 Task: Look for space in Bad Reichenhall, Germany from 11th June, 2023 to 15th June, 2023 for 2 adults in price range Rs.7000 to Rs.16000. Place can be private room with 1  bedroom having 2 beds and 1 bathroom. Property type can be house, flat, guest house, hotel. Booking option can be shelf check-in. Required host language is English.
Action: Mouse moved to (771, 109)
Screenshot: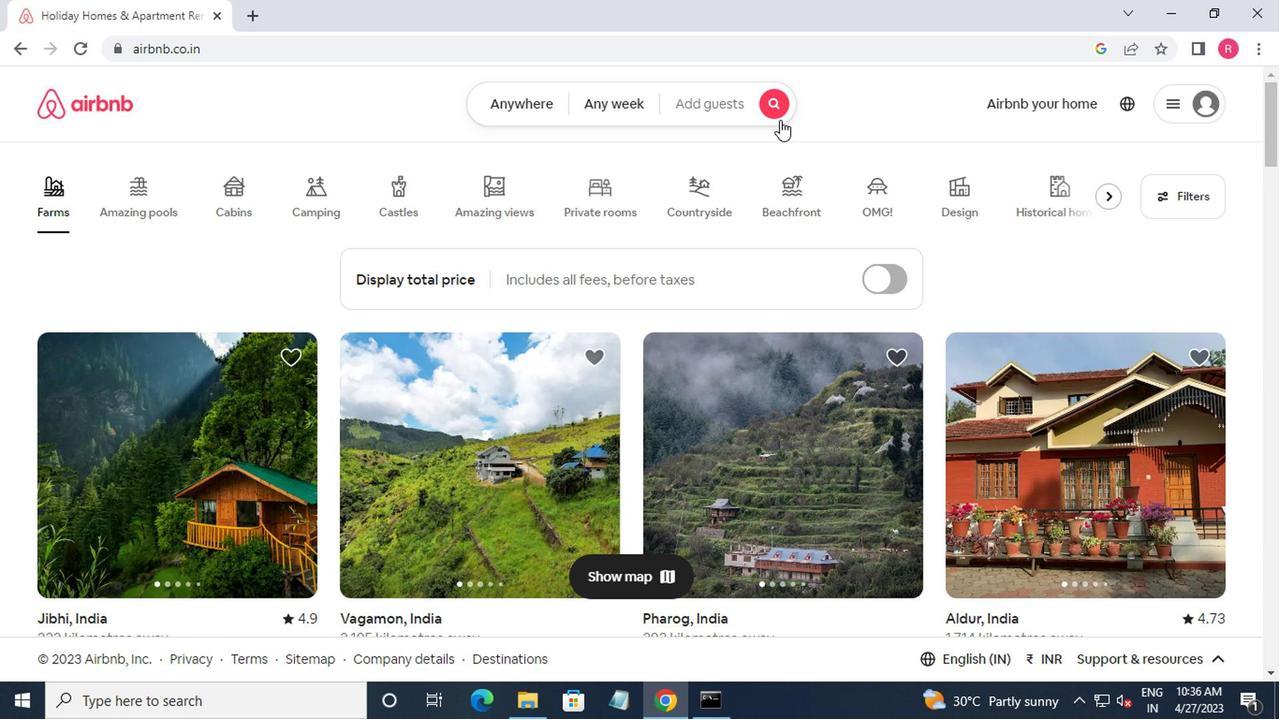 
Action: Mouse pressed left at (771, 109)
Screenshot: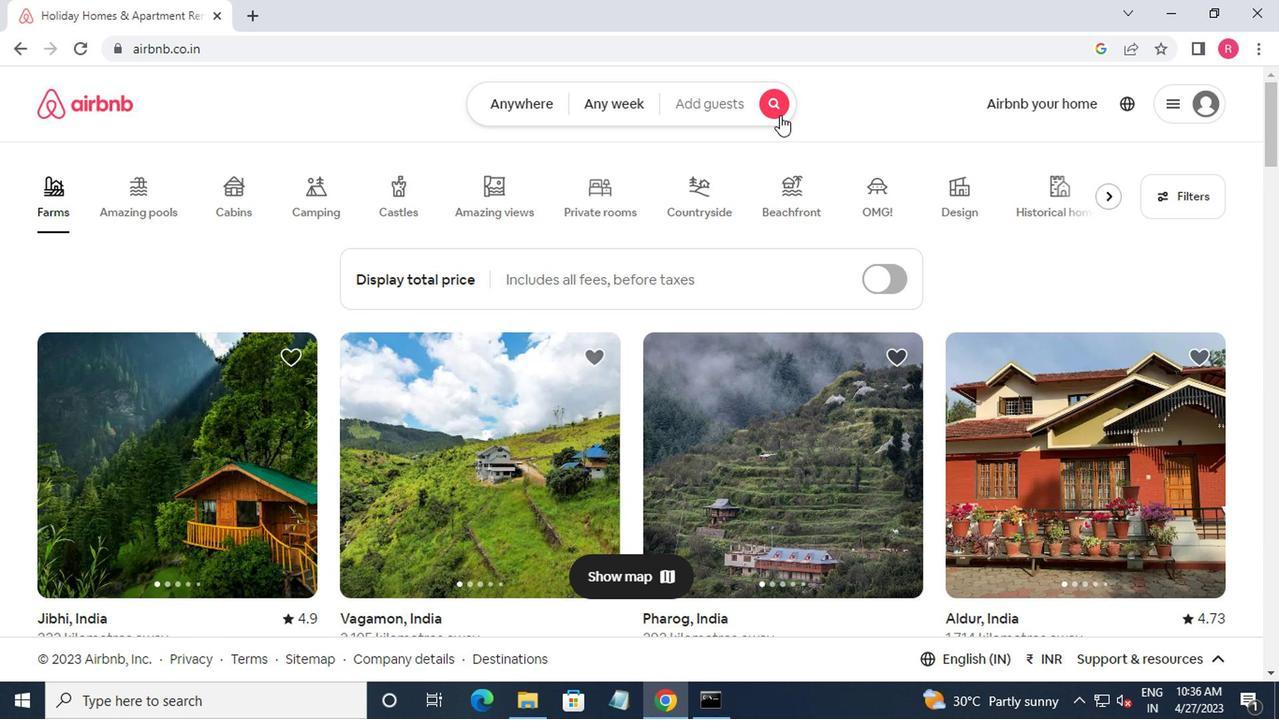 
Action: Mouse moved to (400, 179)
Screenshot: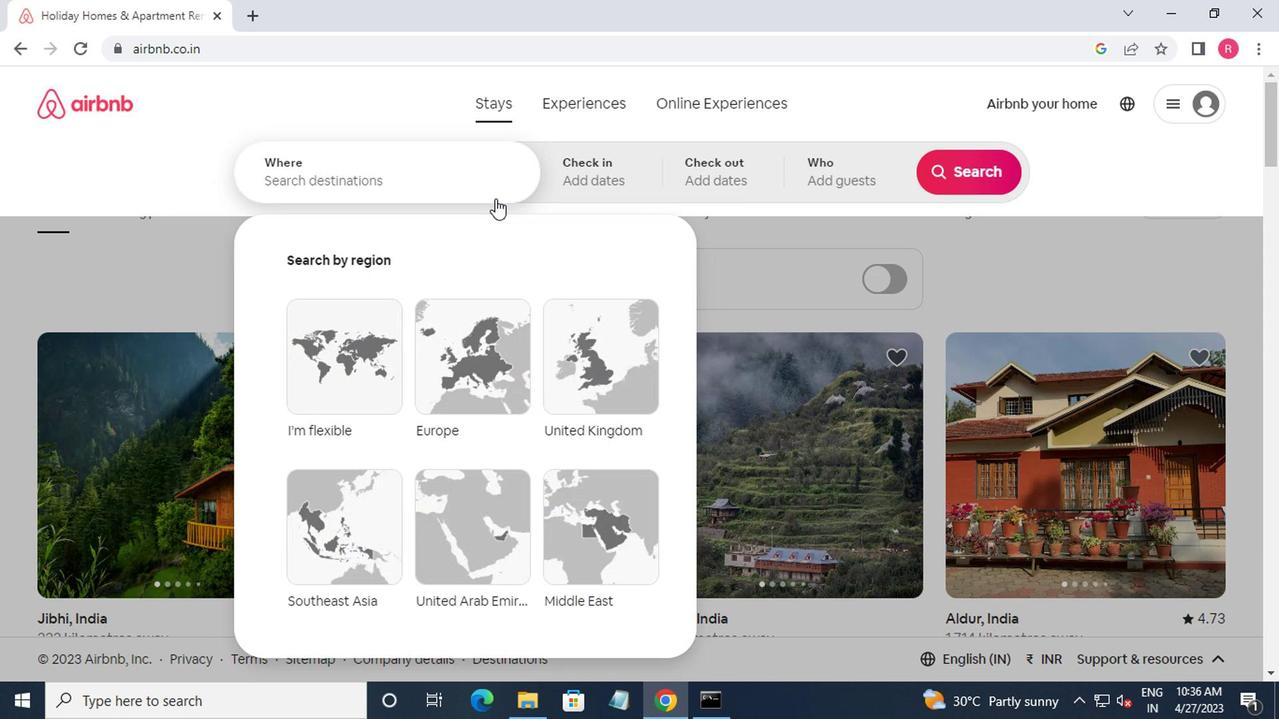 
Action: Mouse pressed left at (400, 179)
Screenshot: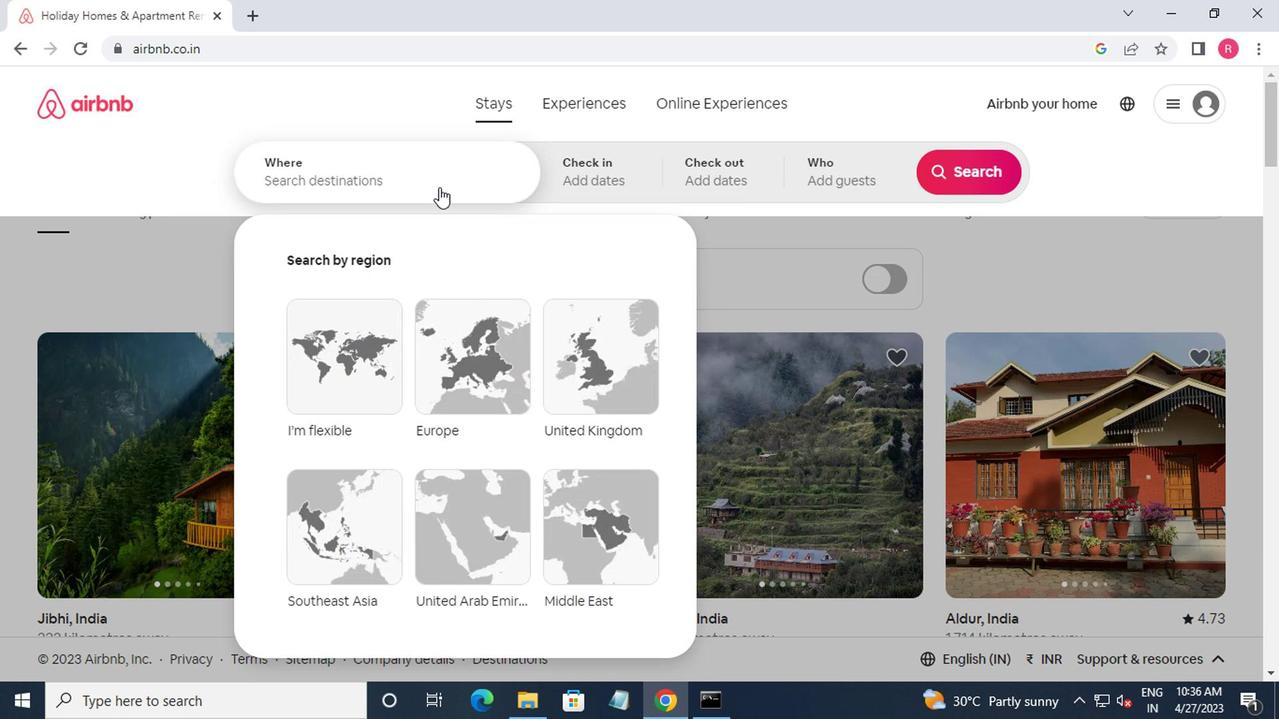 
Action: Mouse moved to (425, 185)
Screenshot: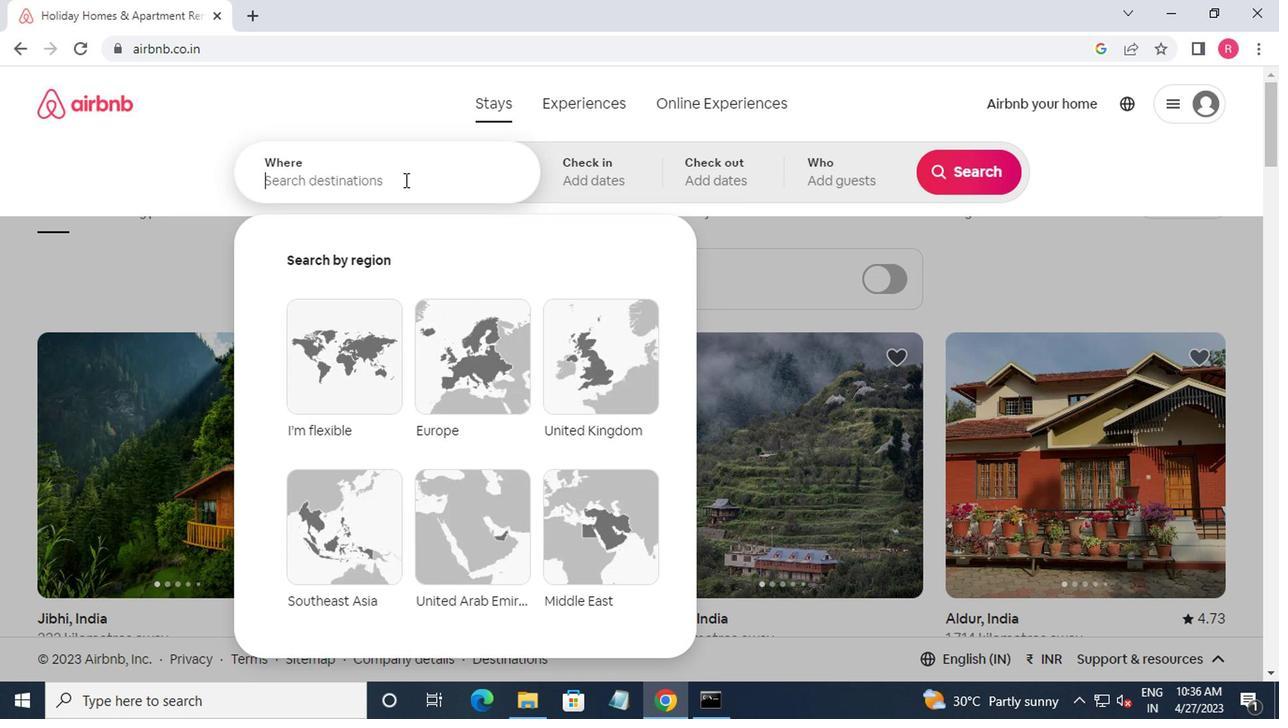 
Action: Key pressed bad<Key.space>reichenhall,germany<Key.down><Key.enter>
Screenshot: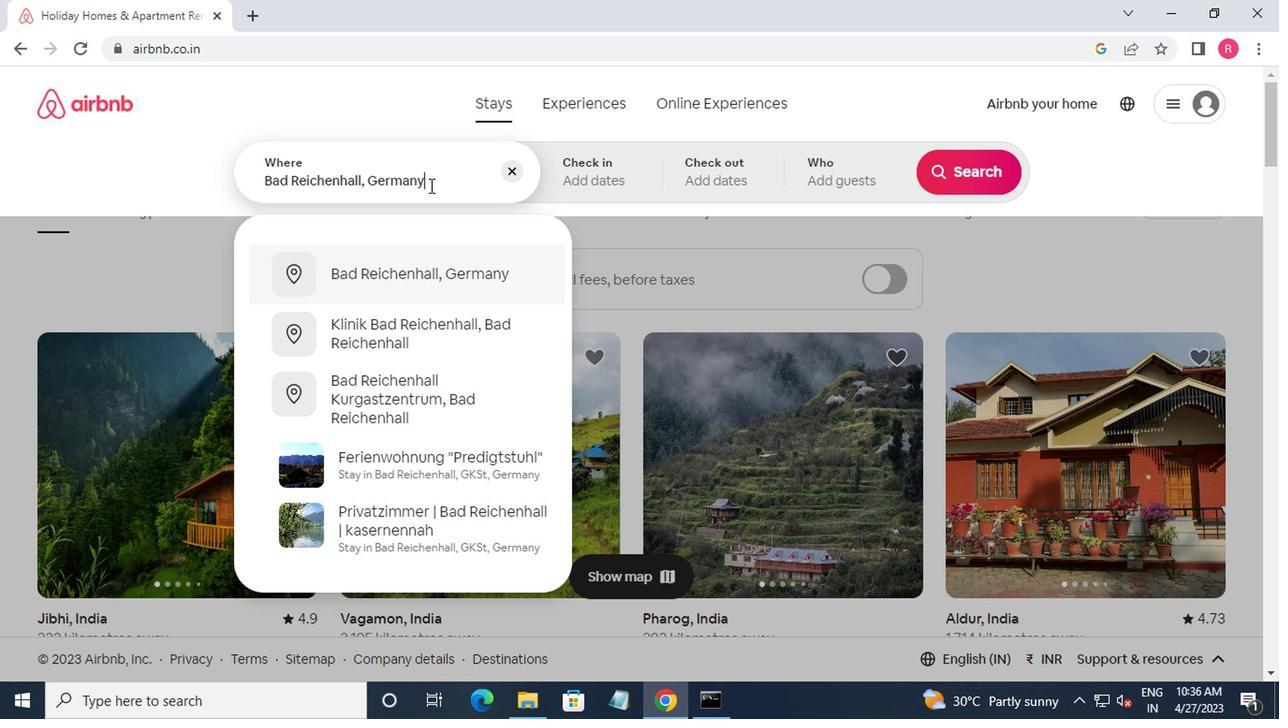 
Action: Mouse moved to (954, 330)
Screenshot: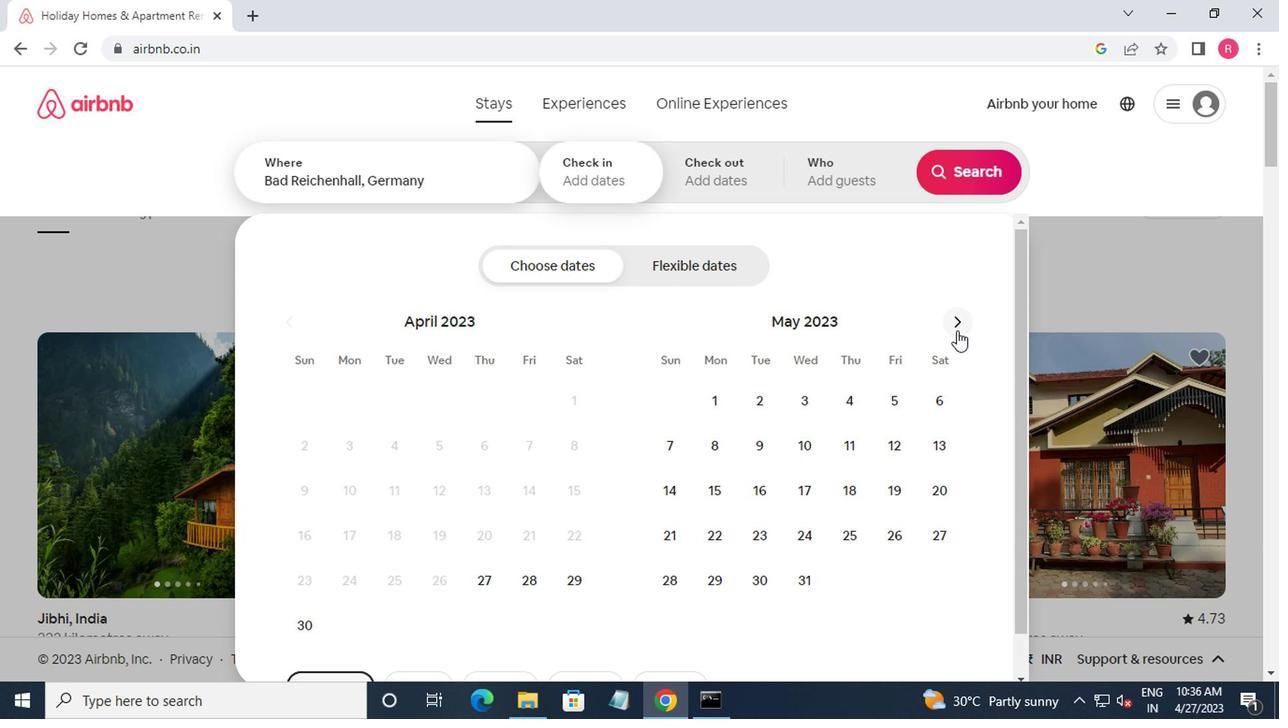 
Action: Mouse pressed left at (954, 330)
Screenshot: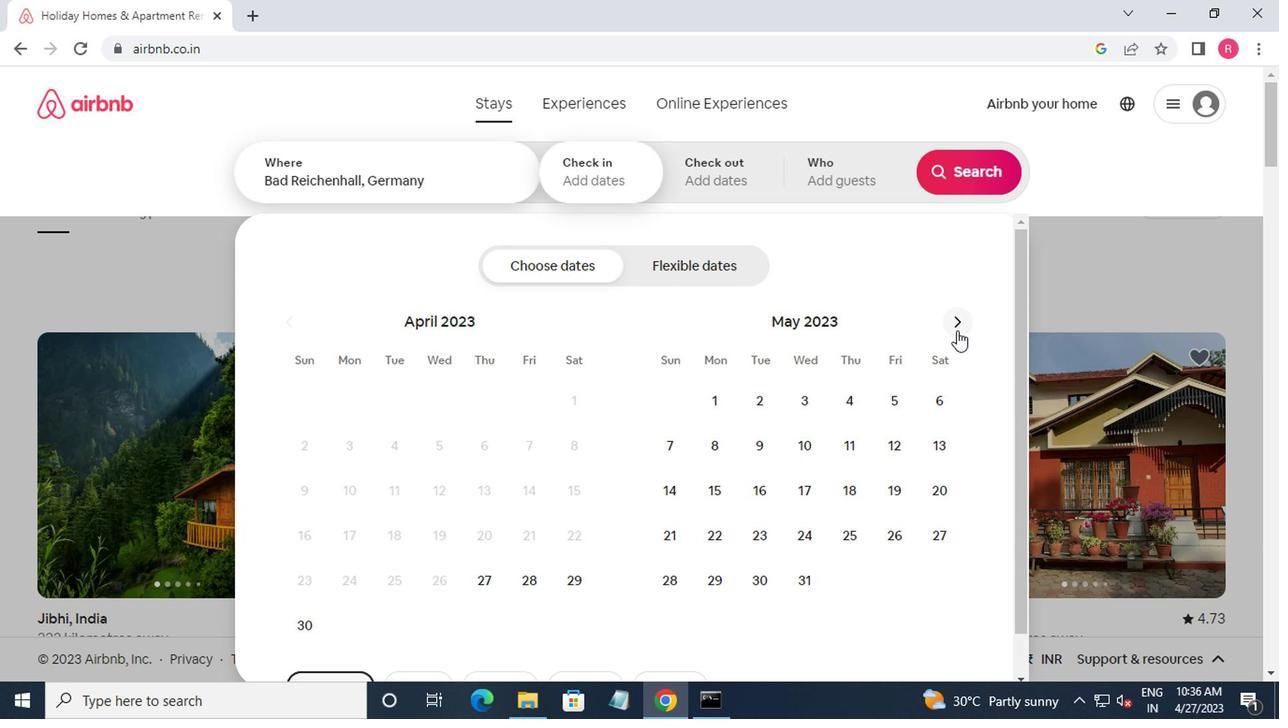 
Action: Mouse moved to (664, 486)
Screenshot: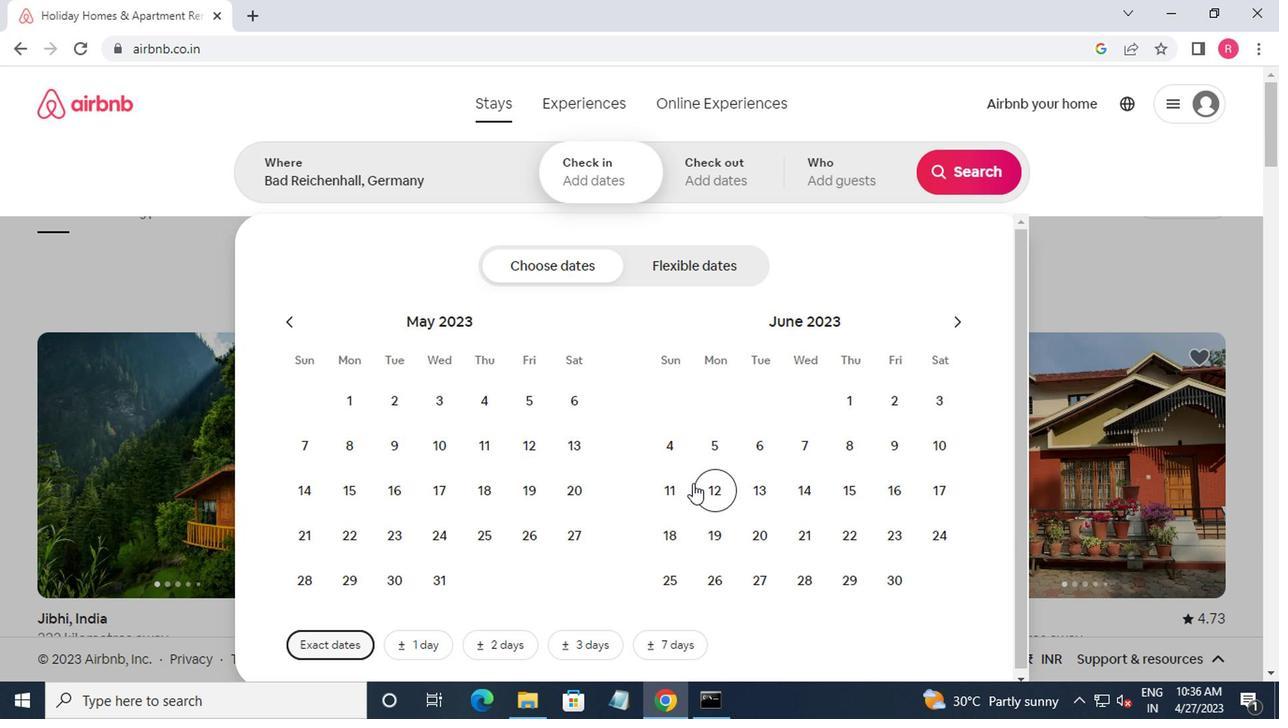 
Action: Mouse pressed left at (664, 486)
Screenshot: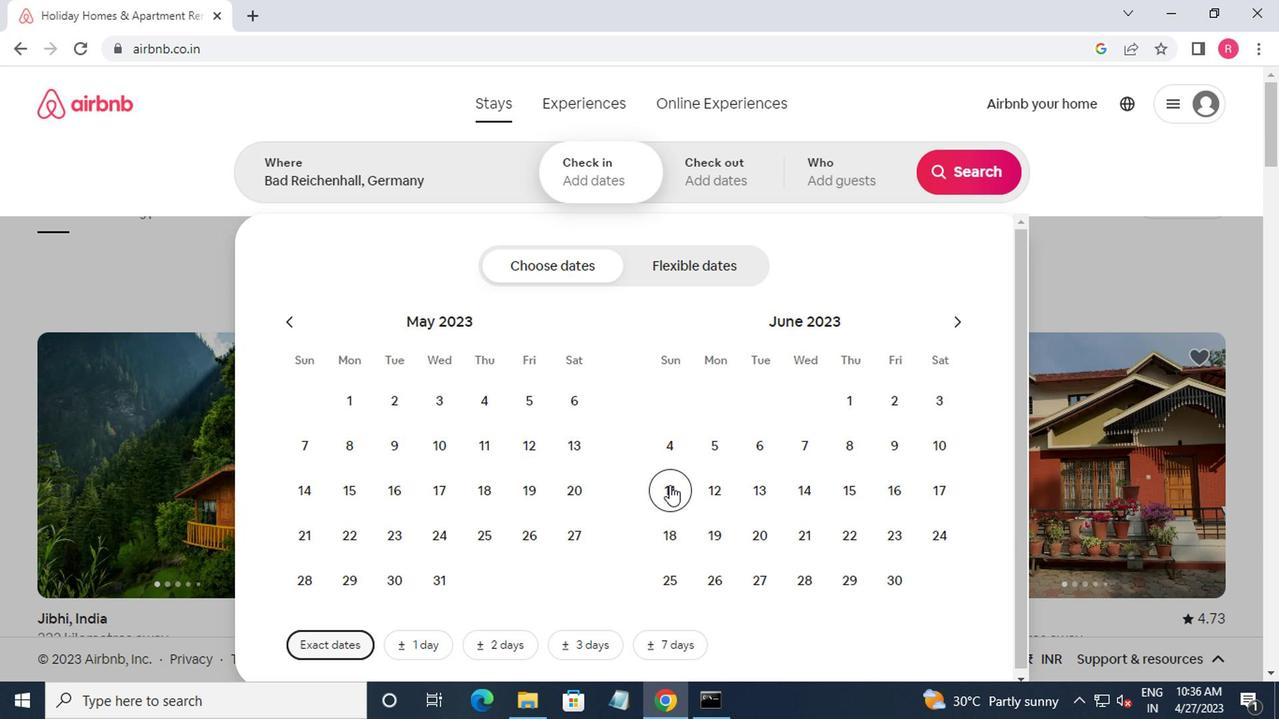 
Action: Mouse moved to (844, 497)
Screenshot: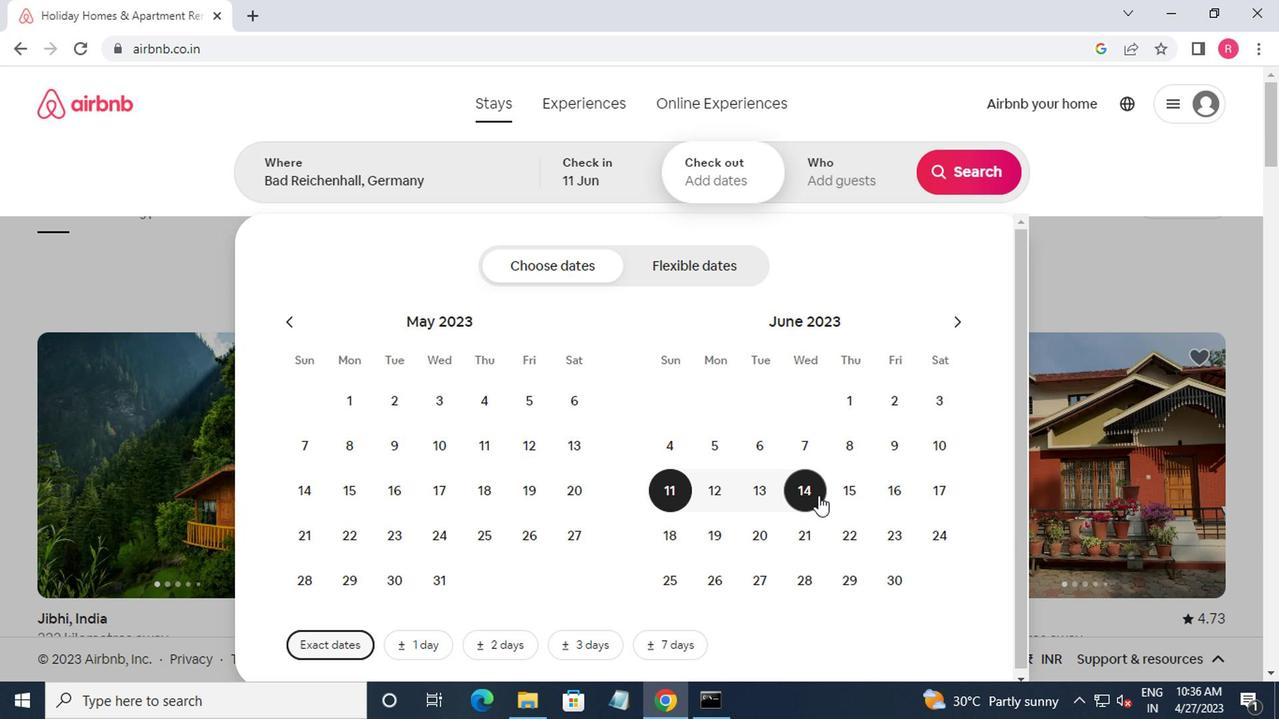 
Action: Mouse pressed left at (844, 497)
Screenshot: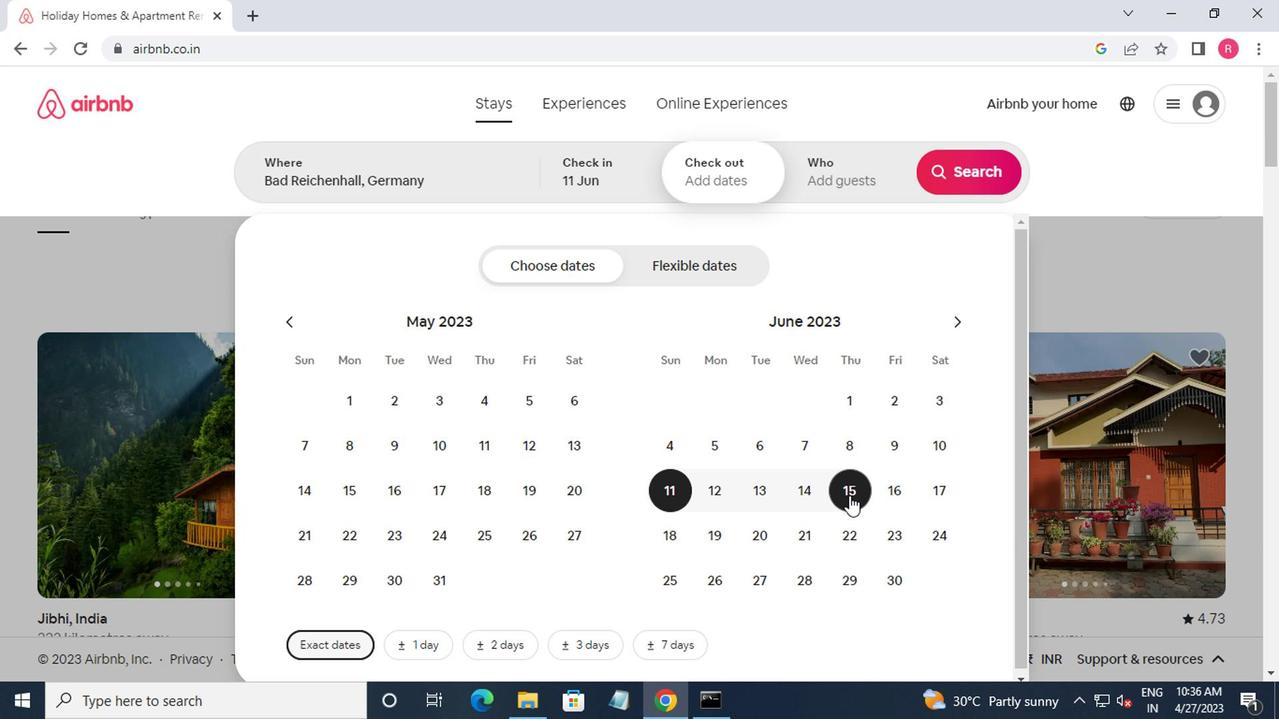 
Action: Mouse moved to (826, 194)
Screenshot: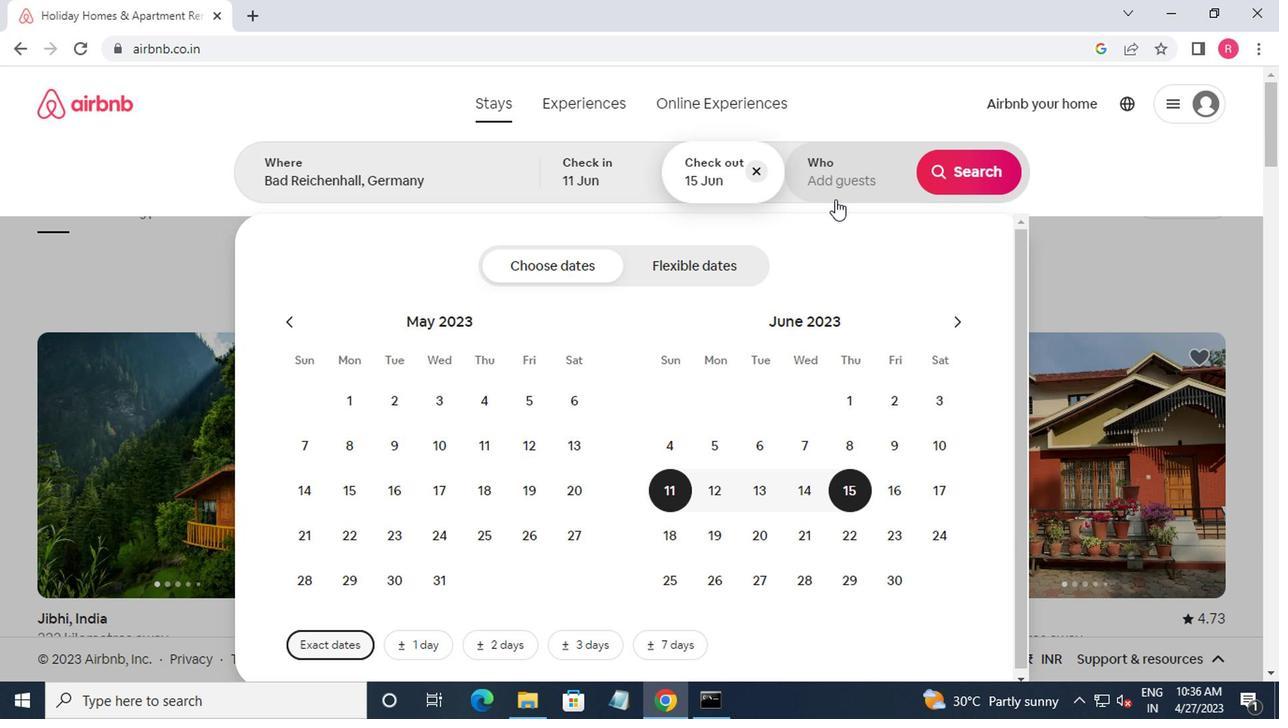 
Action: Mouse pressed left at (826, 194)
Screenshot: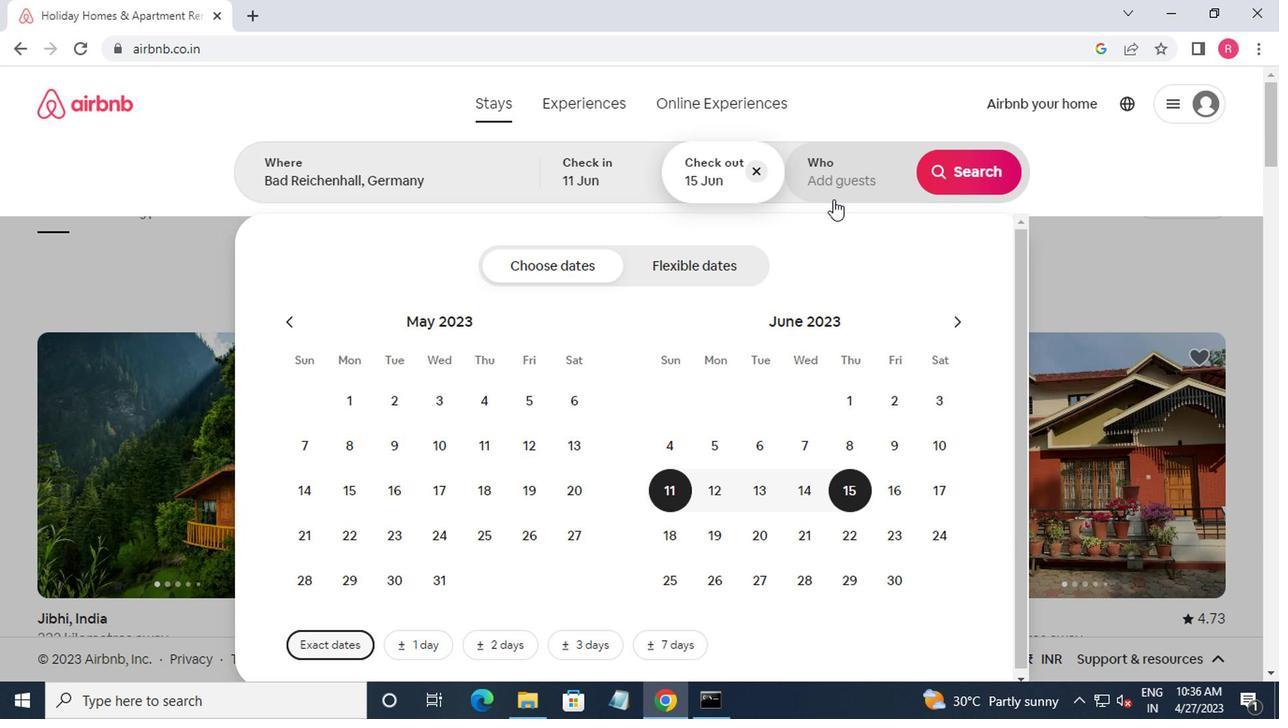 
Action: Mouse moved to (964, 282)
Screenshot: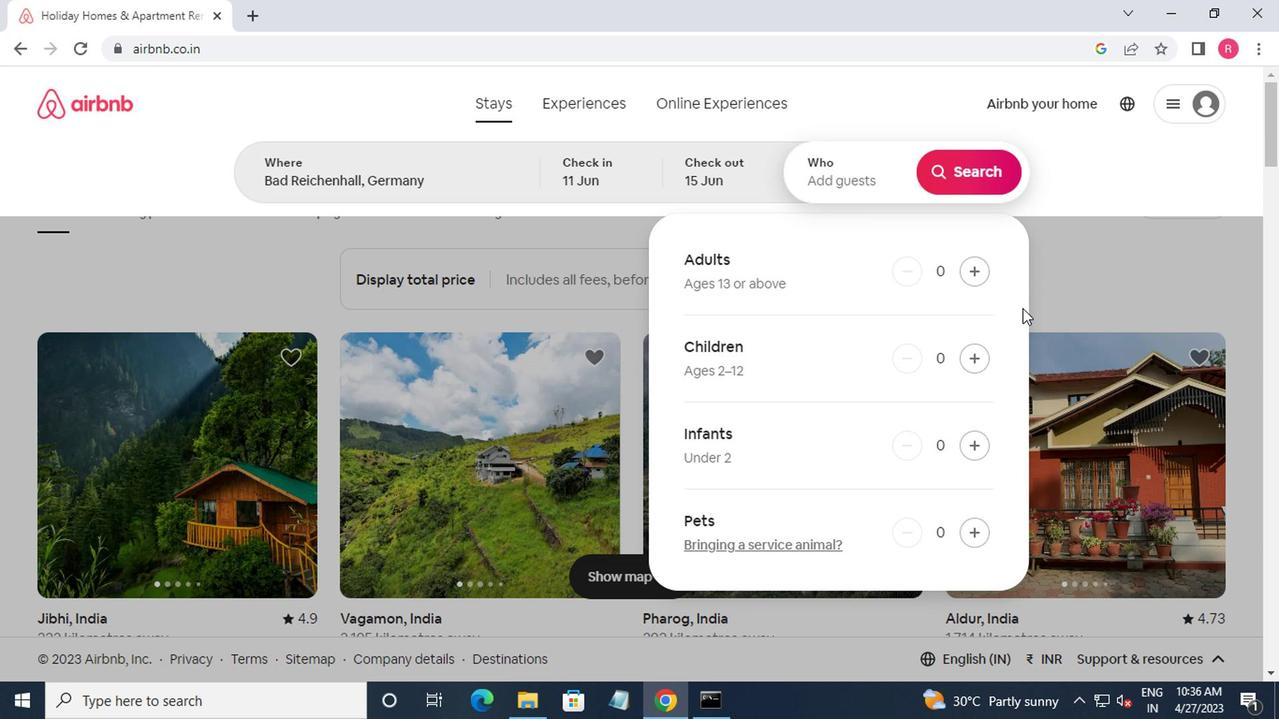 
Action: Mouse pressed left at (964, 282)
Screenshot: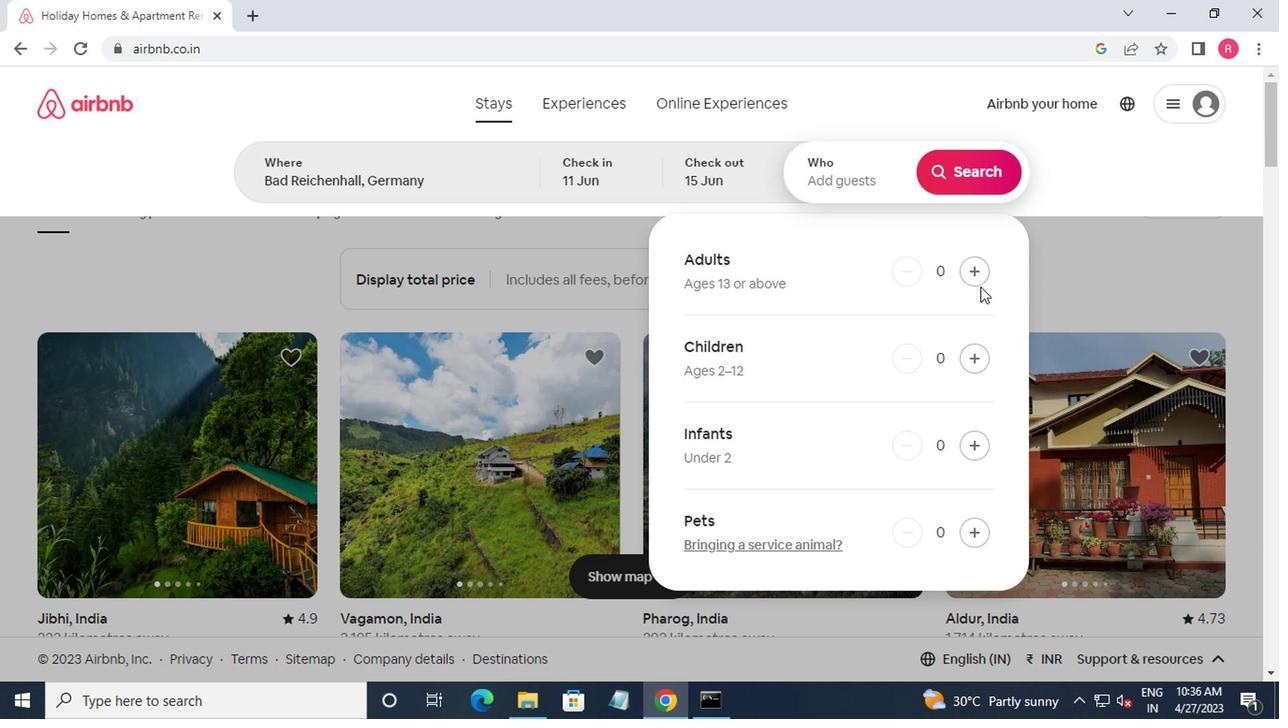 
Action: Mouse moved to (965, 282)
Screenshot: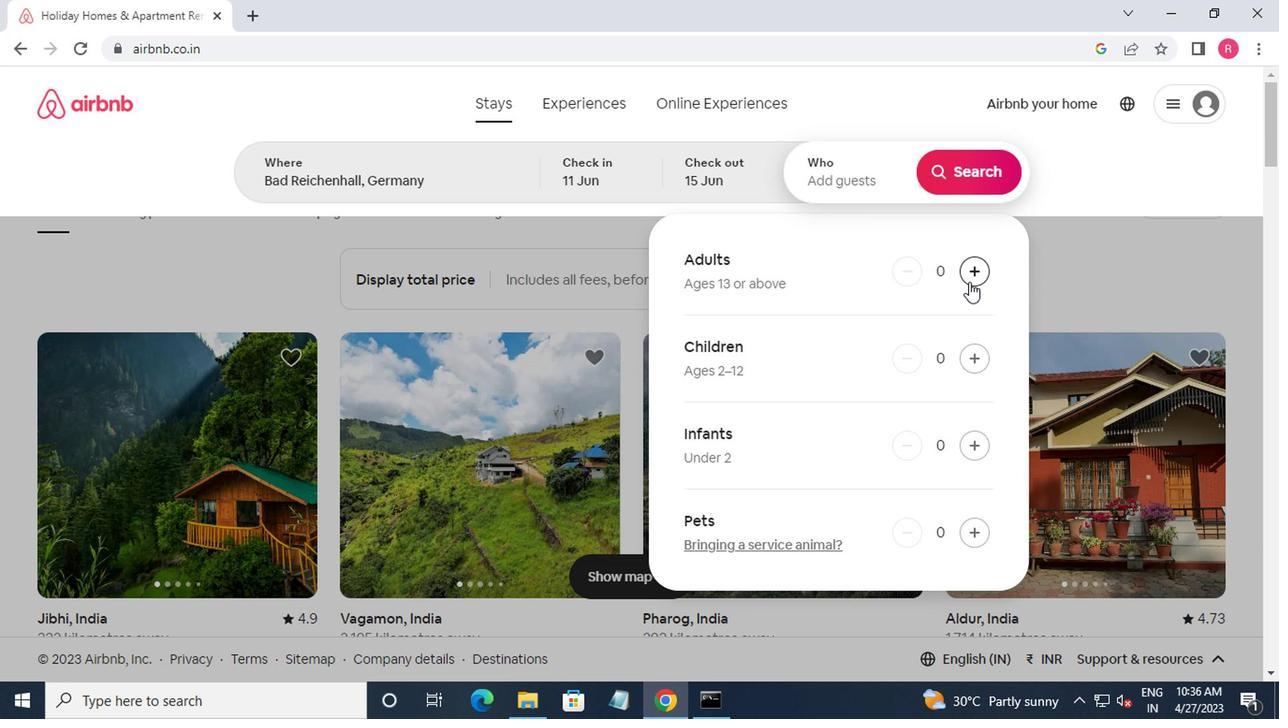
Action: Mouse pressed left at (965, 282)
Screenshot: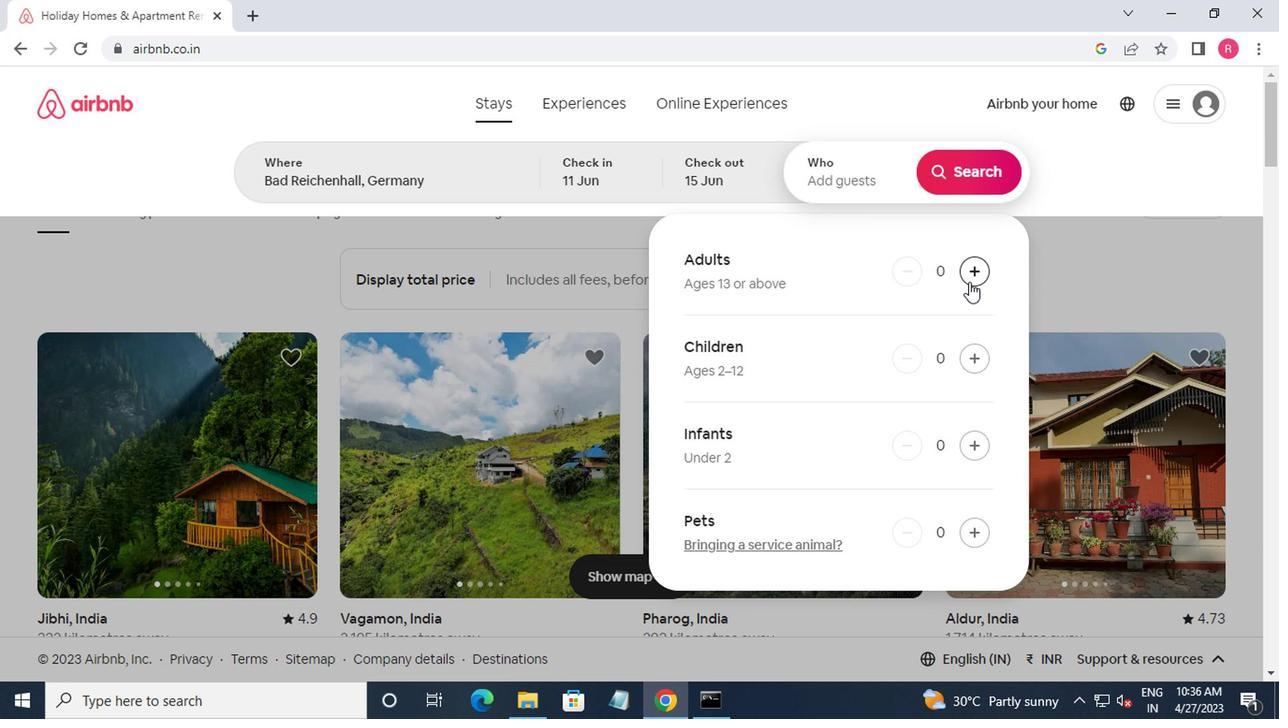 
Action: Mouse moved to (945, 182)
Screenshot: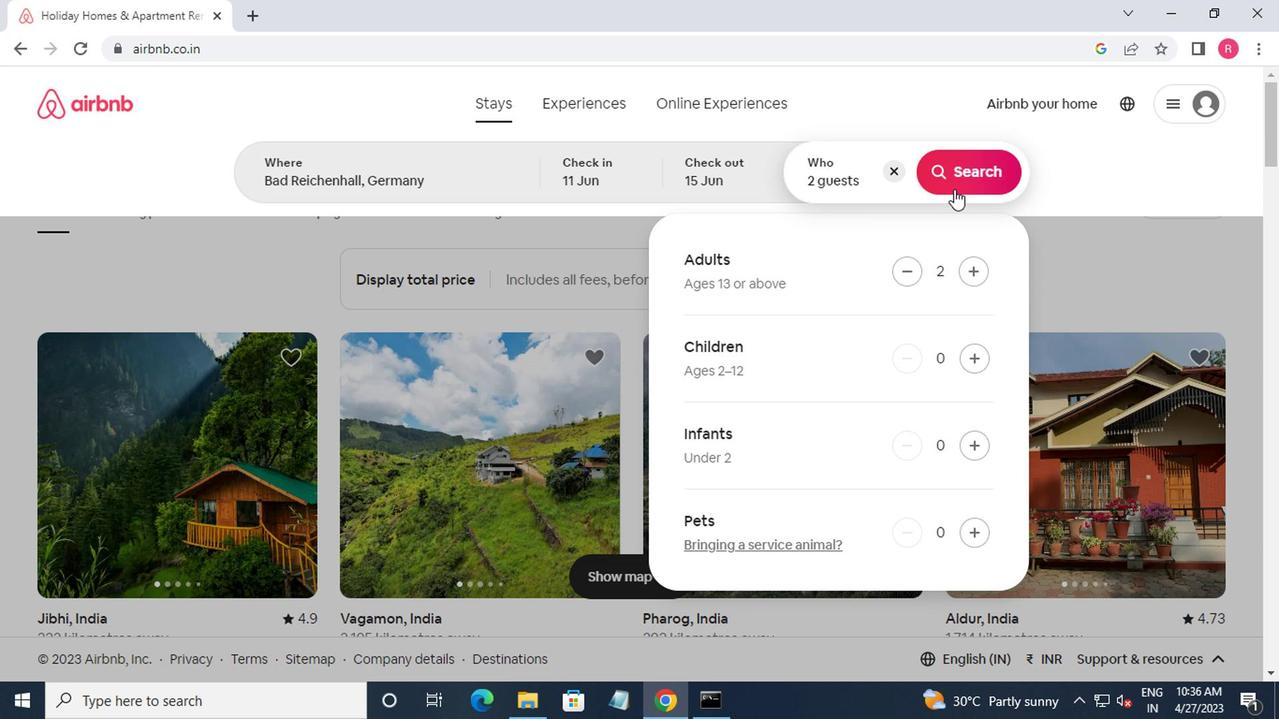 
Action: Mouse pressed left at (945, 182)
Screenshot: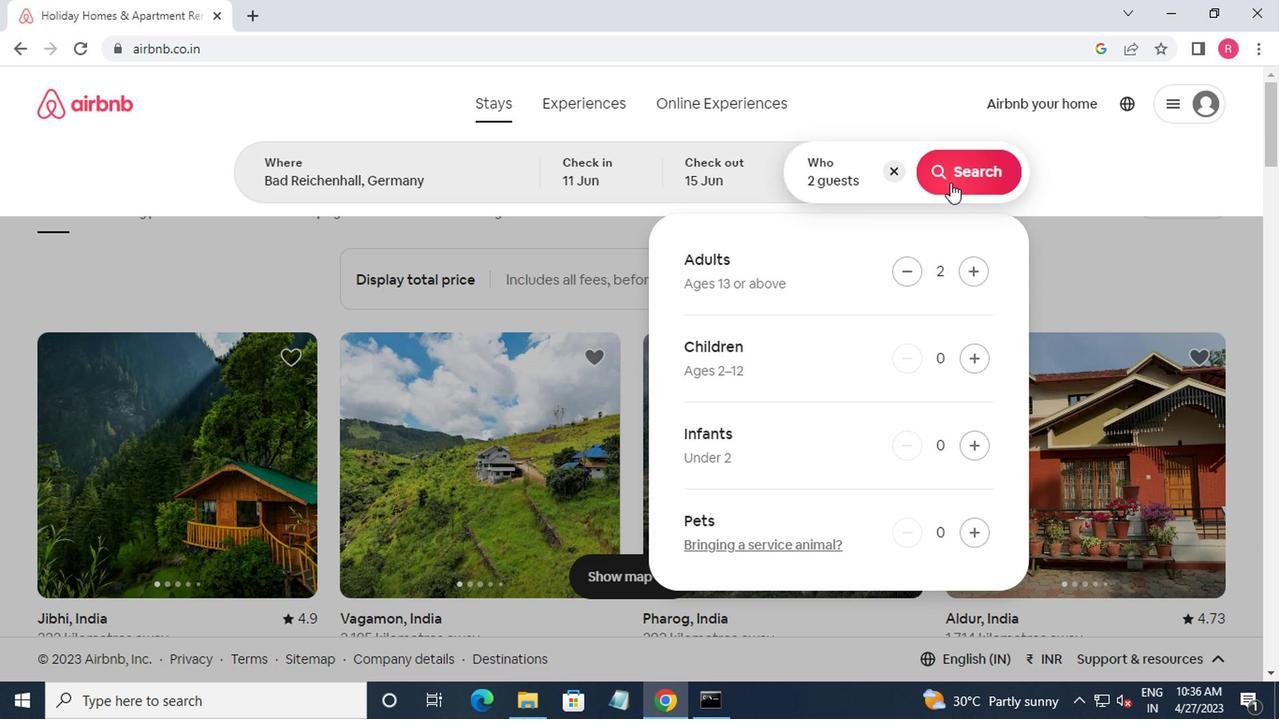 
Action: Mouse moved to (1185, 184)
Screenshot: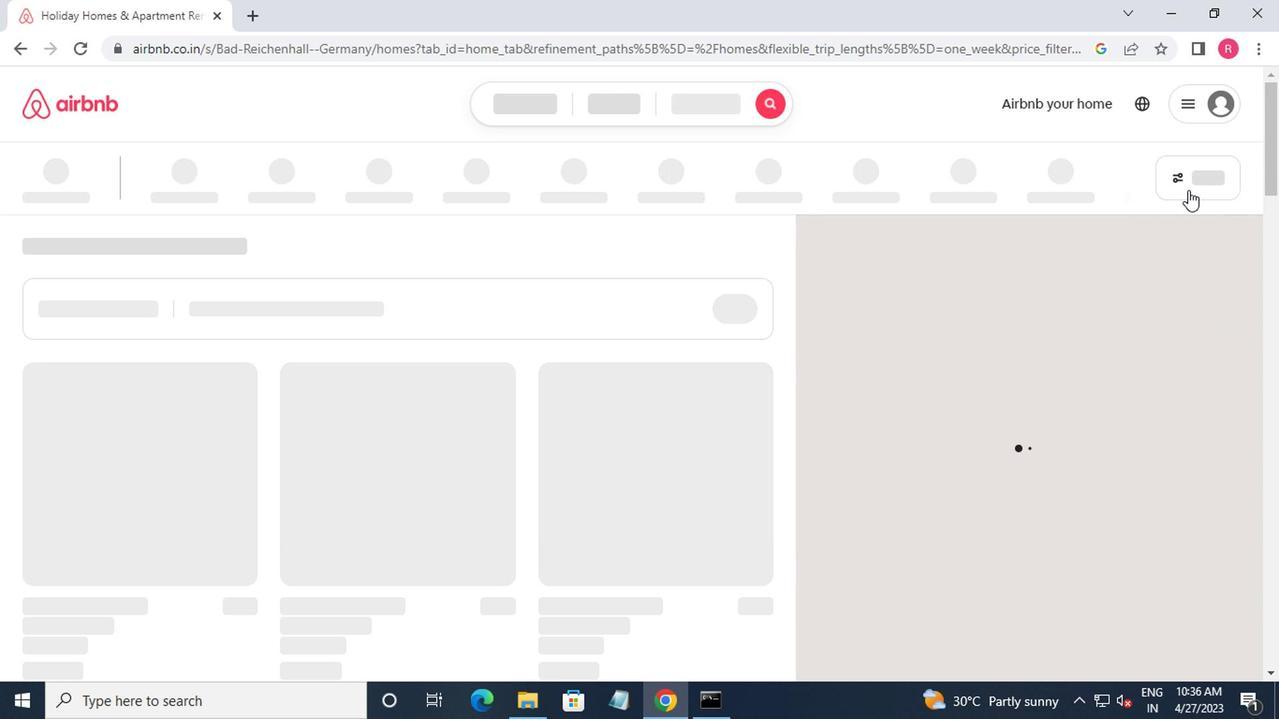
Action: Mouse pressed left at (1185, 184)
Screenshot: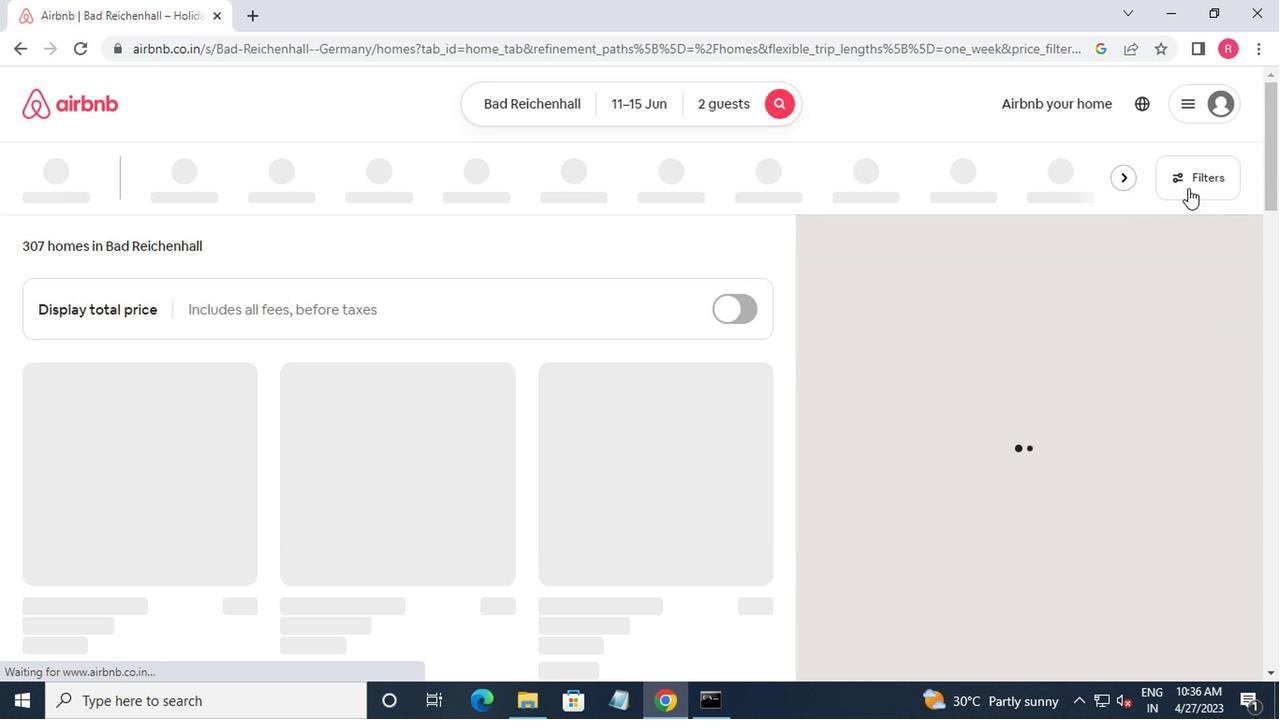 
Action: Mouse moved to (453, 405)
Screenshot: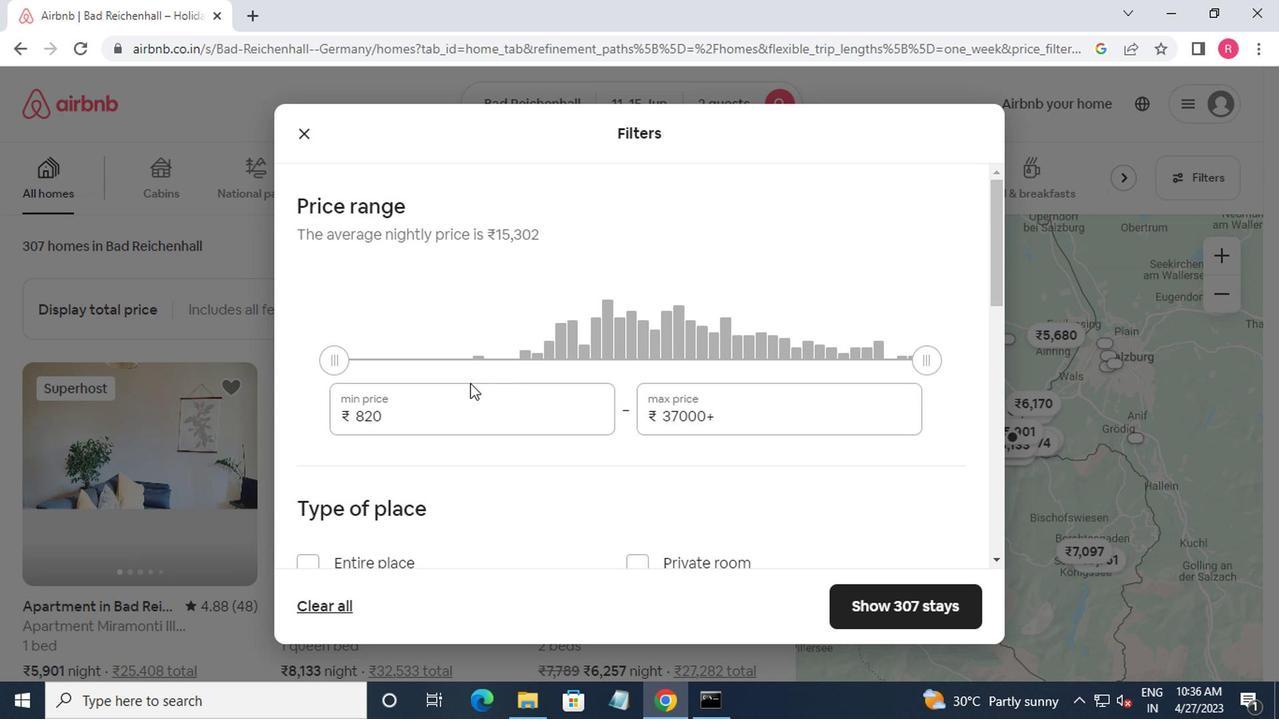 
Action: Mouse pressed left at (453, 405)
Screenshot: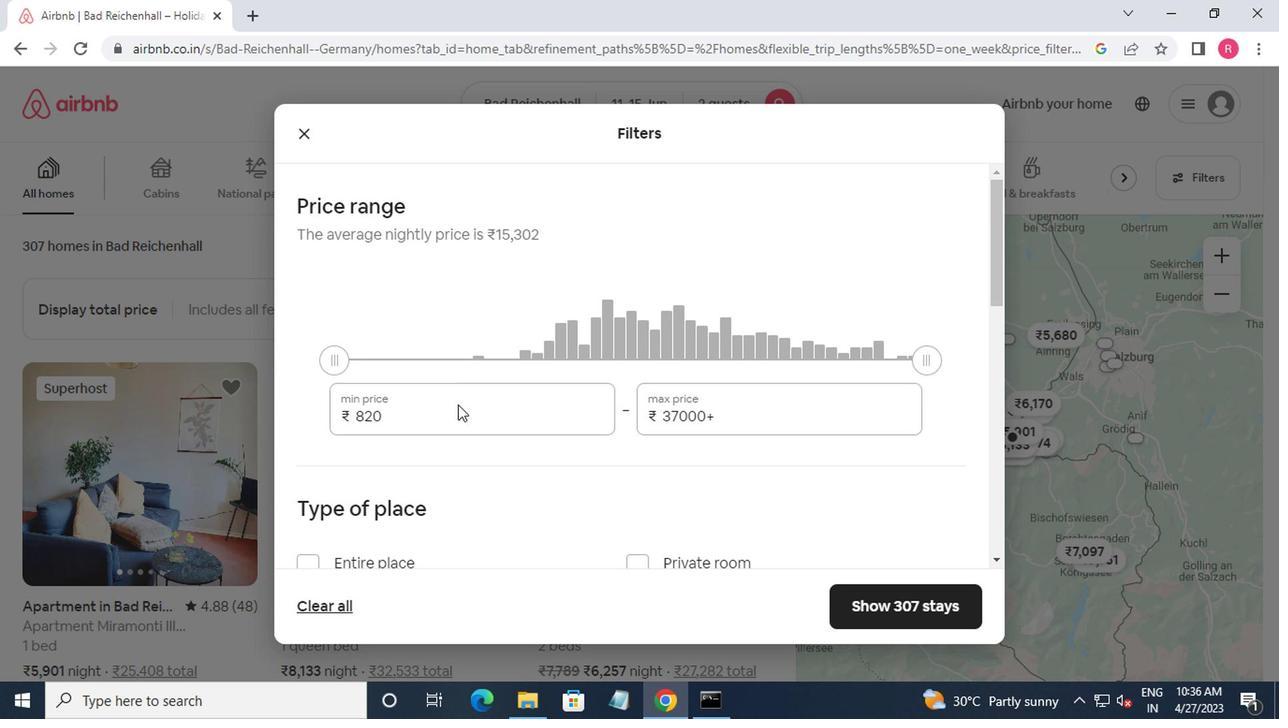 
Action: Mouse moved to (517, 411)
Screenshot: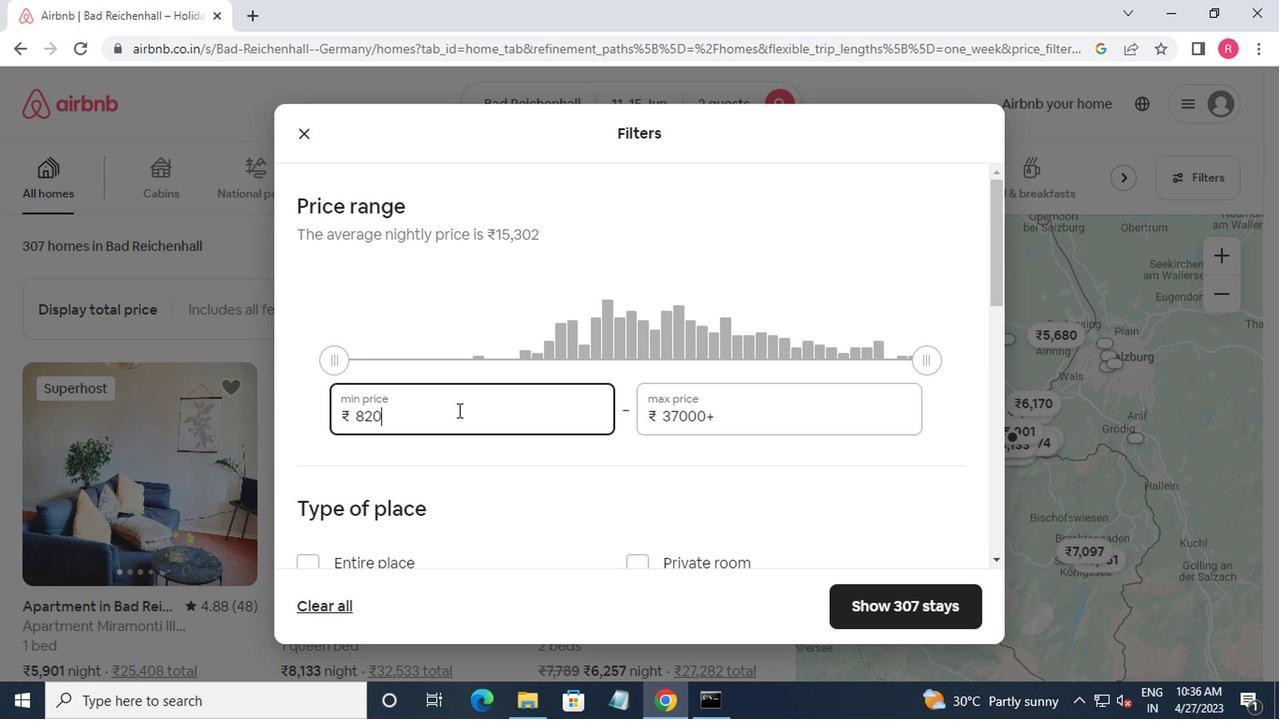 
Action: Key pressed <Key.backspace><Key.backspace><Key.backspace><Key.backspace>7000<Key.tab>16000
Screenshot: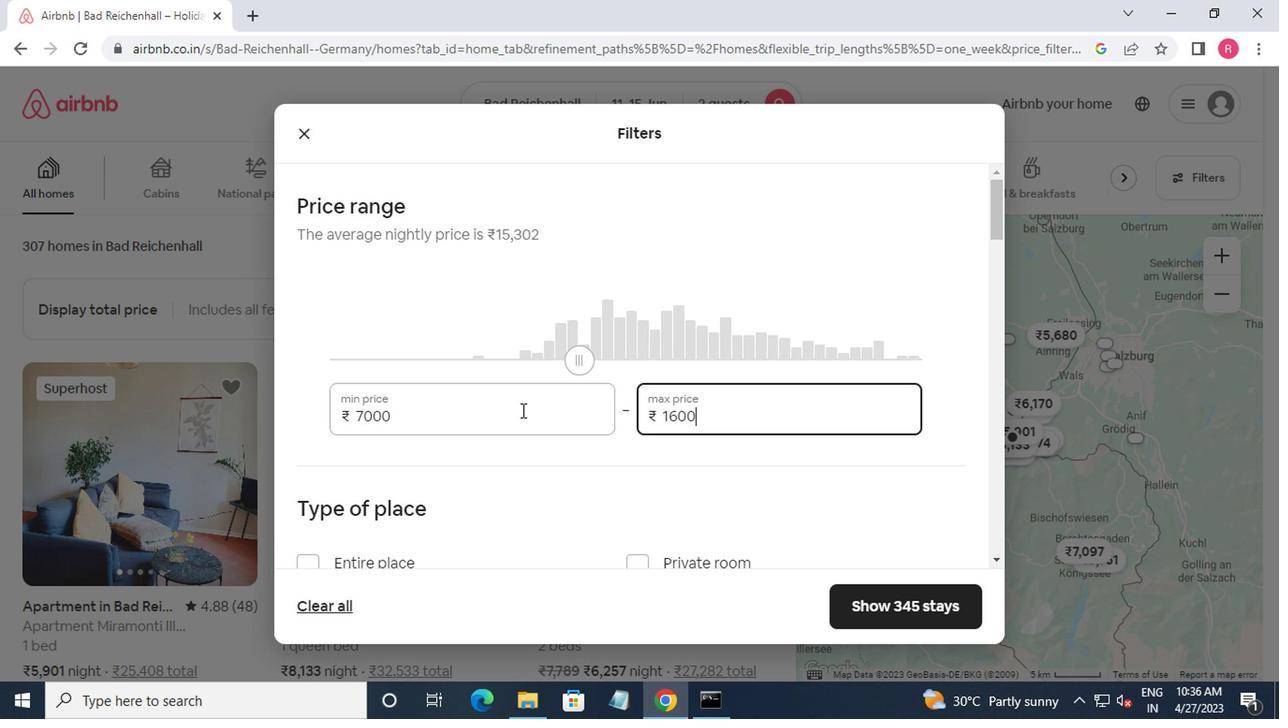 
Action: Mouse moved to (516, 461)
Screenshot: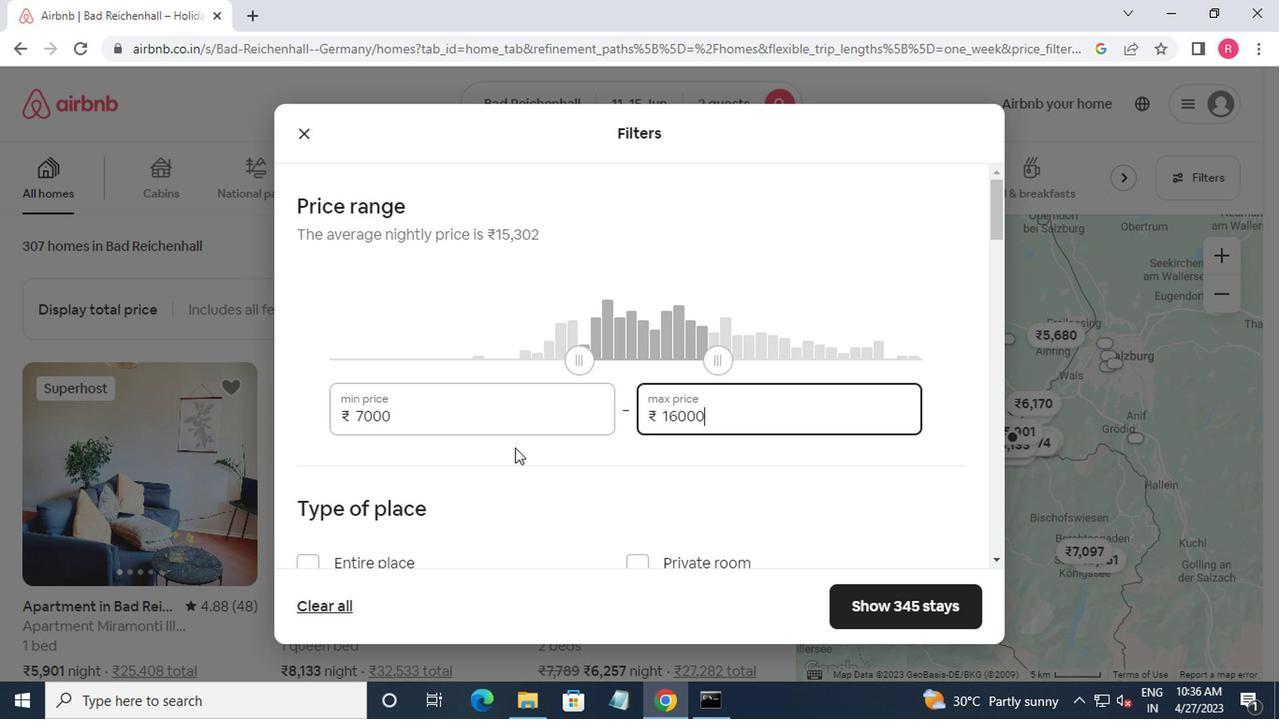 
Action: Mouse scrolled (516, 459) with delta (0, -1)
Screenshot: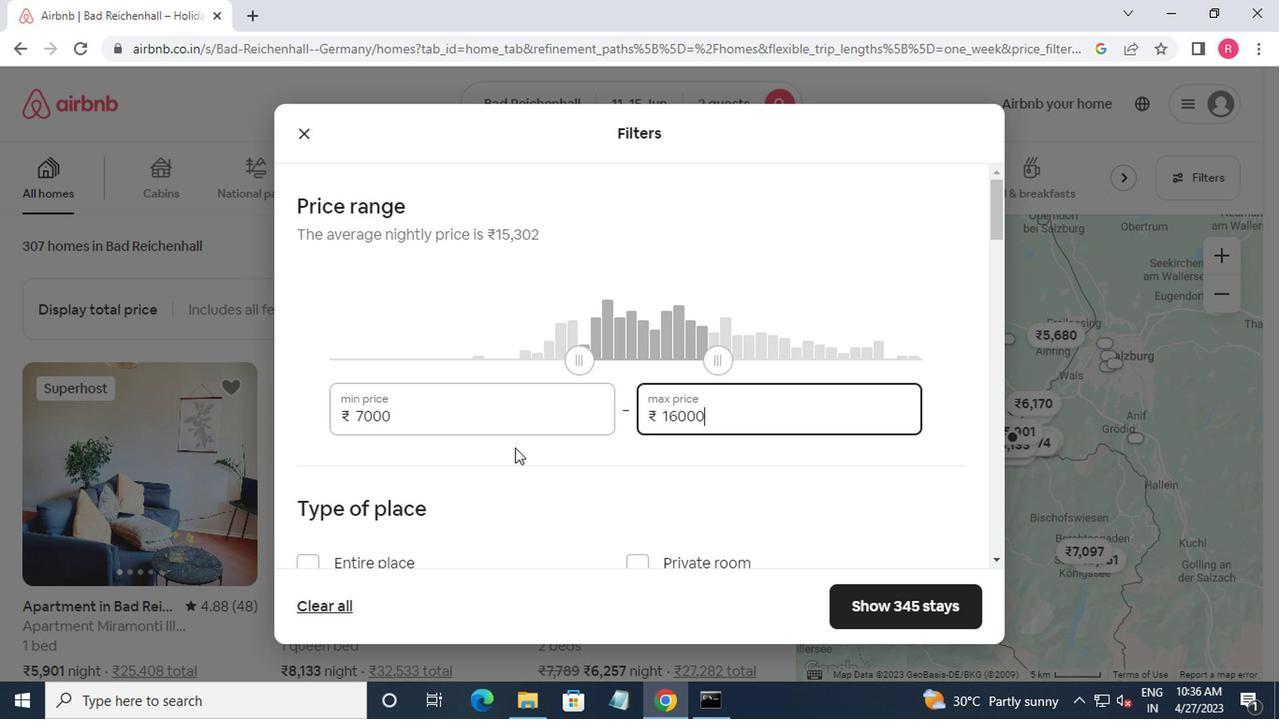 
Action: Mouse moved to (520, 474)
Screenshot: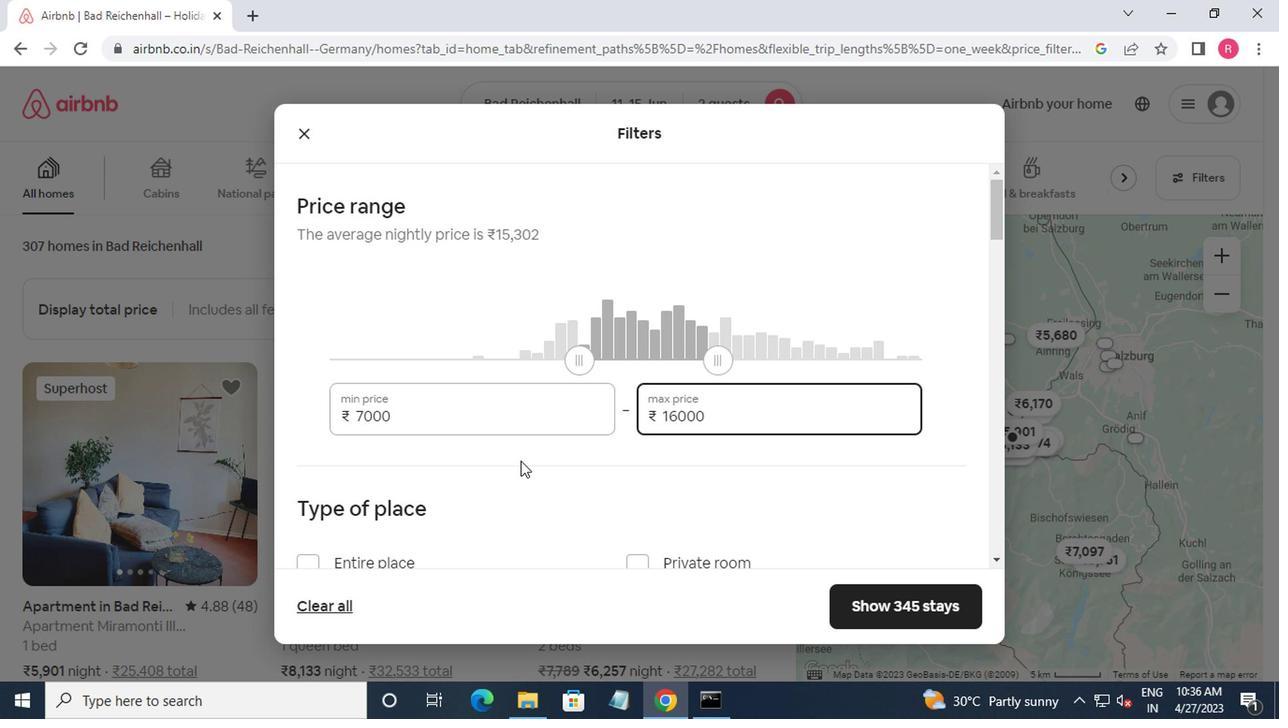 
Action: Mouse scrolled (520, 473) with delta (0, -1)
Screenshot: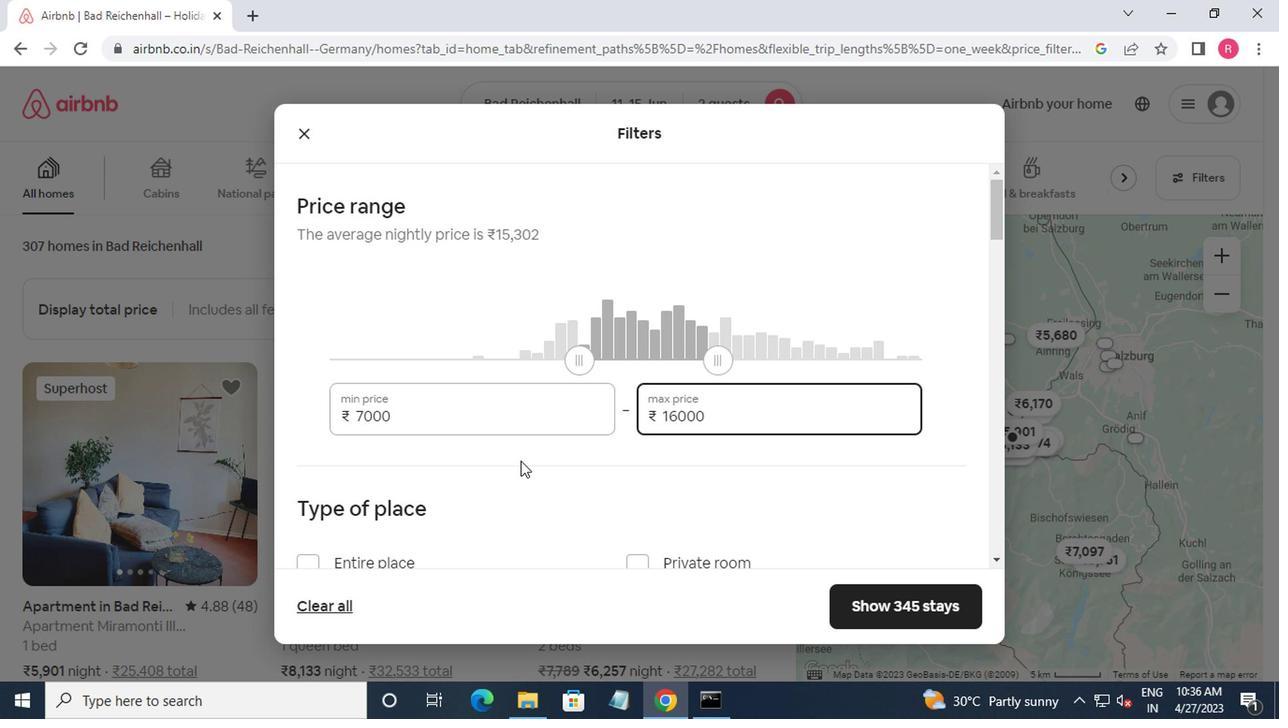 
Action: Mouse moved to (631, 381)
Screenshot: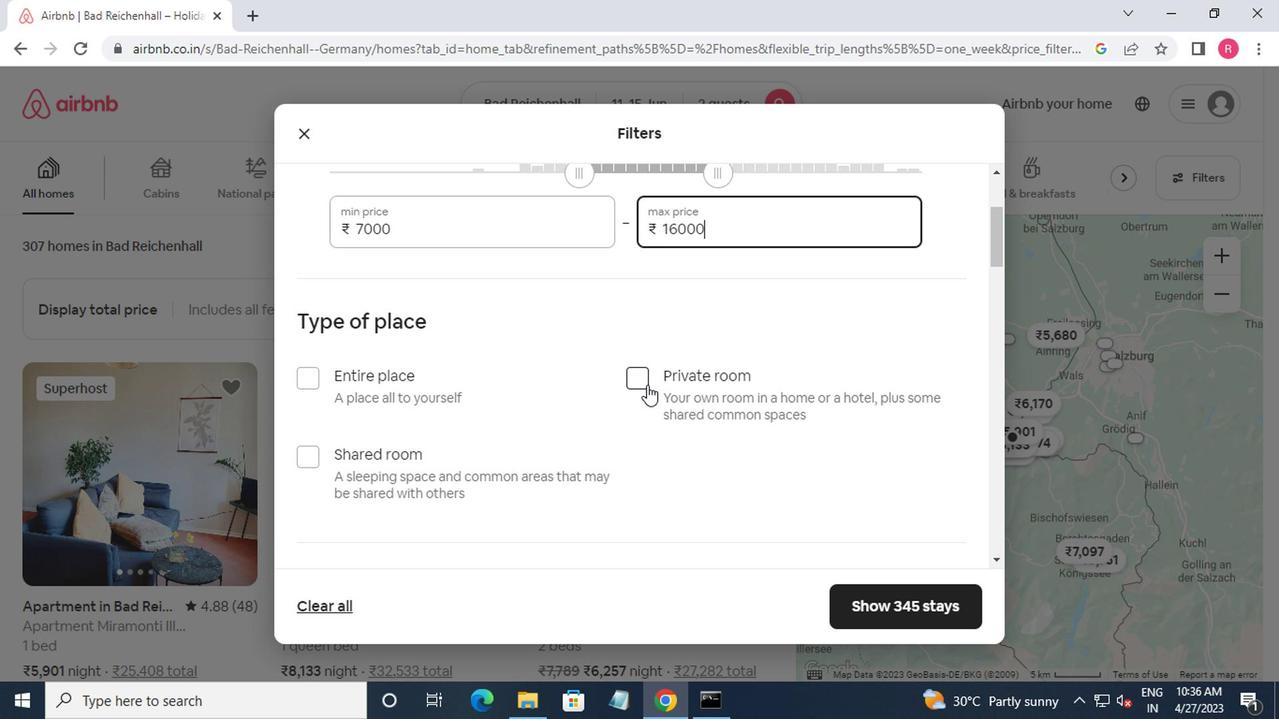 
Action: Mouse pressed left at (631, 381)
Screenshot: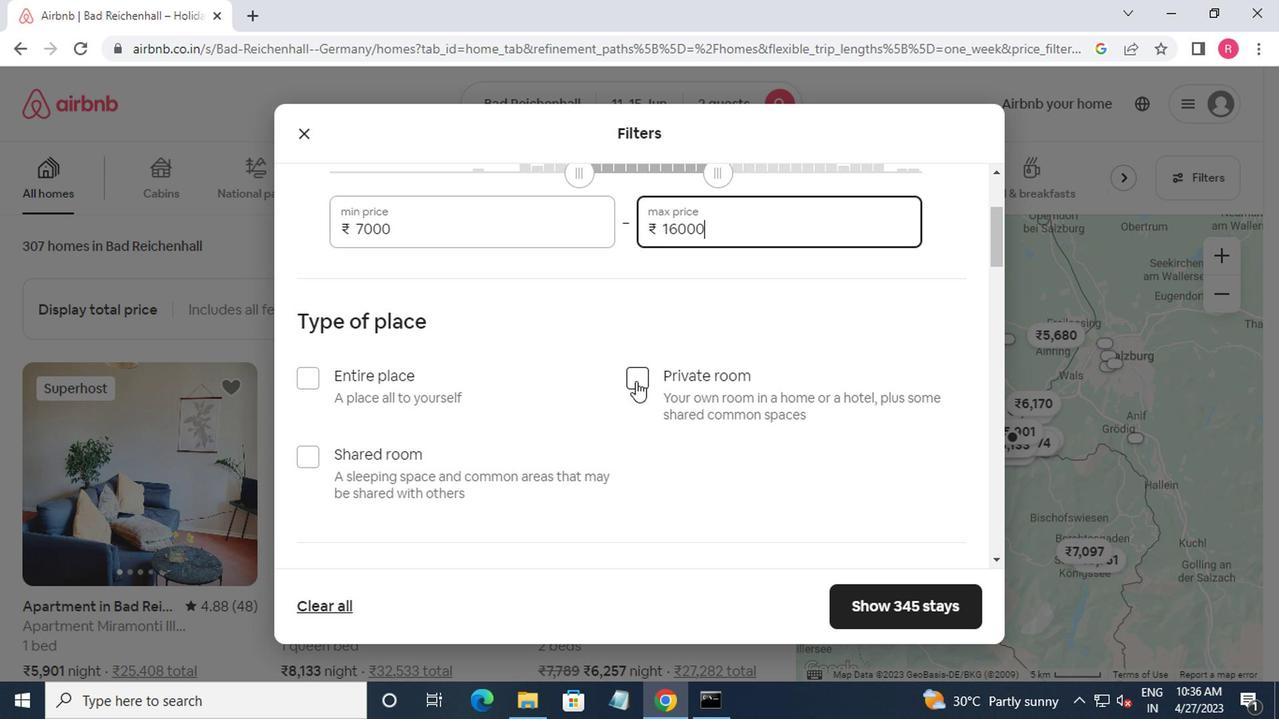 
Action: Mouse moved to (638, 376)
Screenshot: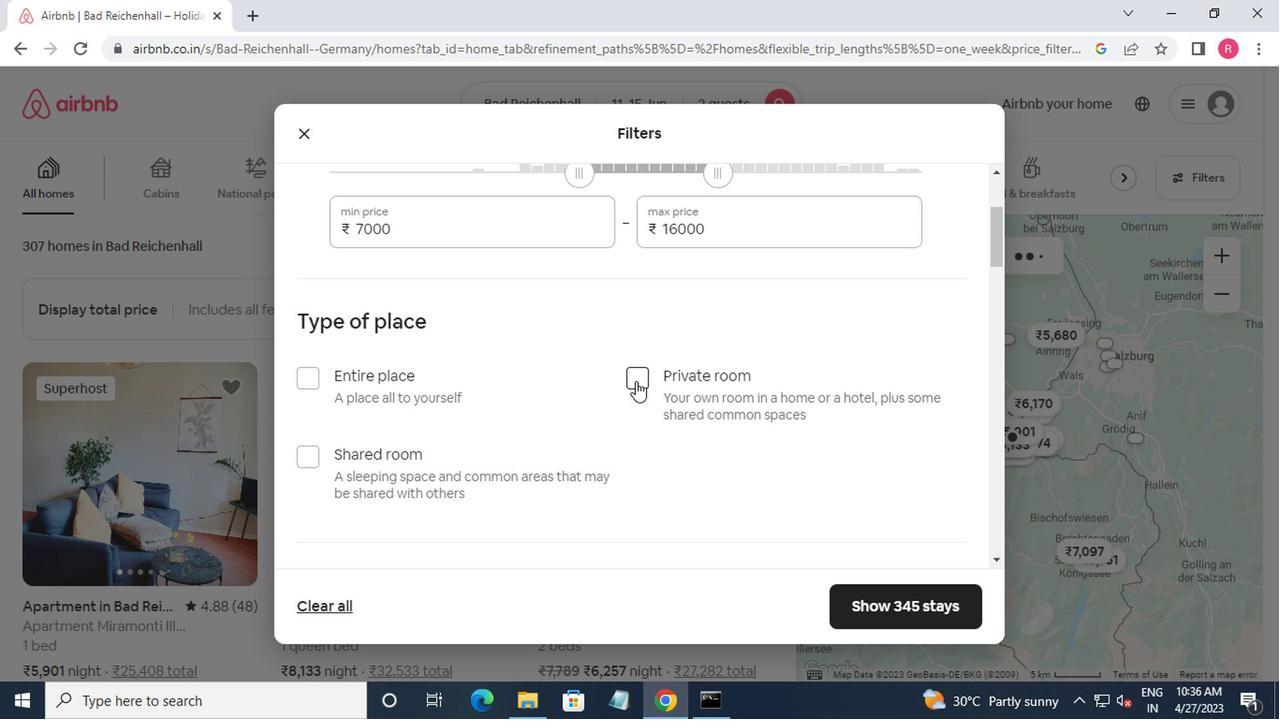 
Action: Mouse scrolled (638, 375) with delta (0, -1)
Screenshot: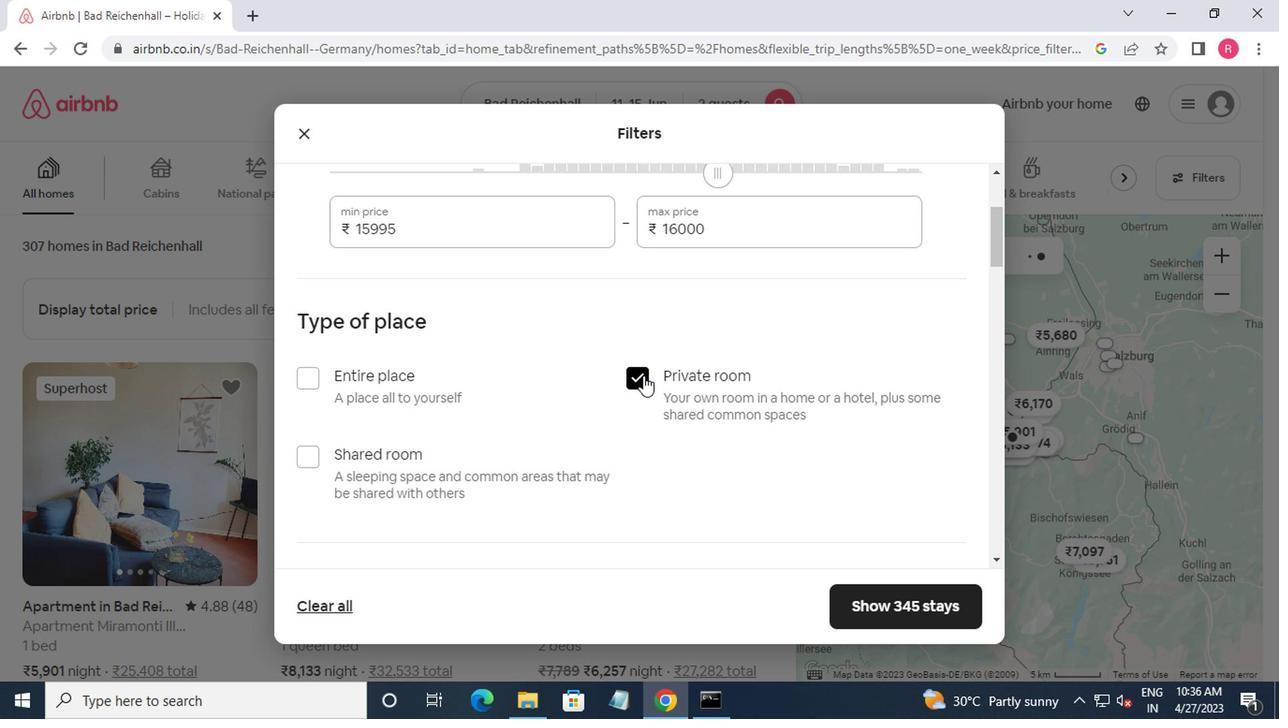 
Action: Mouse moved to (640, 379)
Screenshot: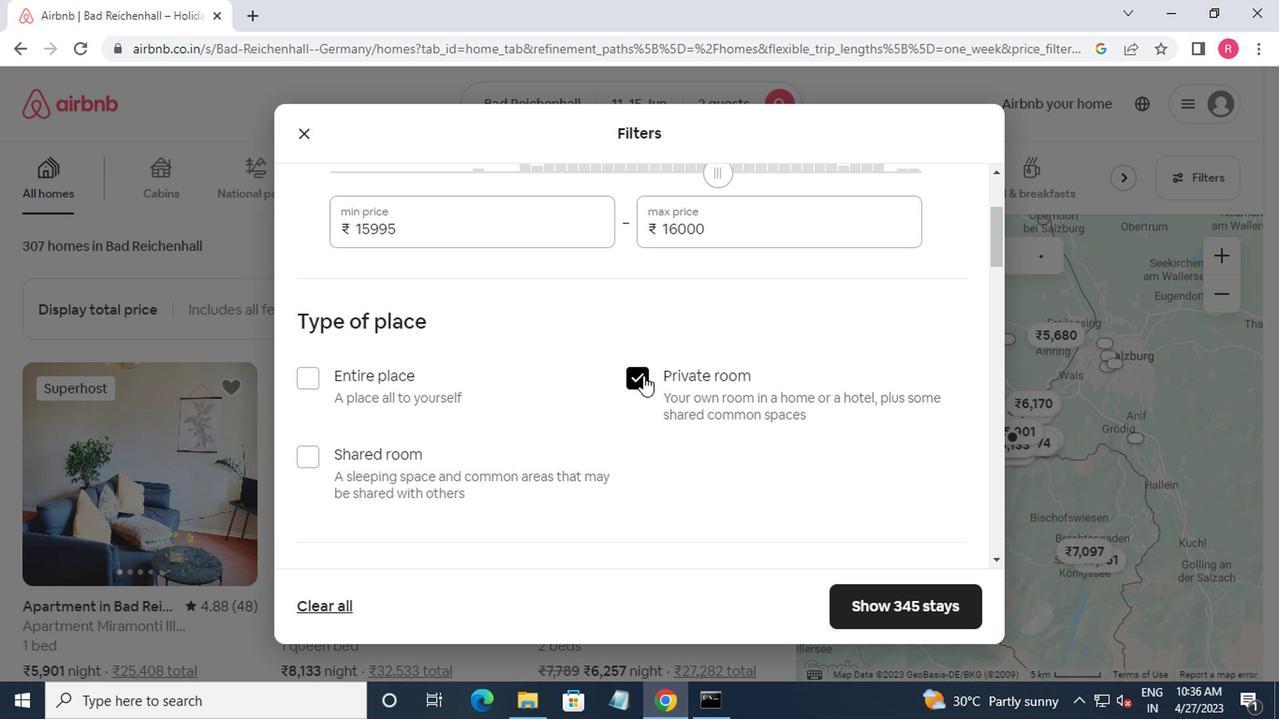 
Action: Mouse scrolled (640, 378) with delta (0, 0)
Screenshot: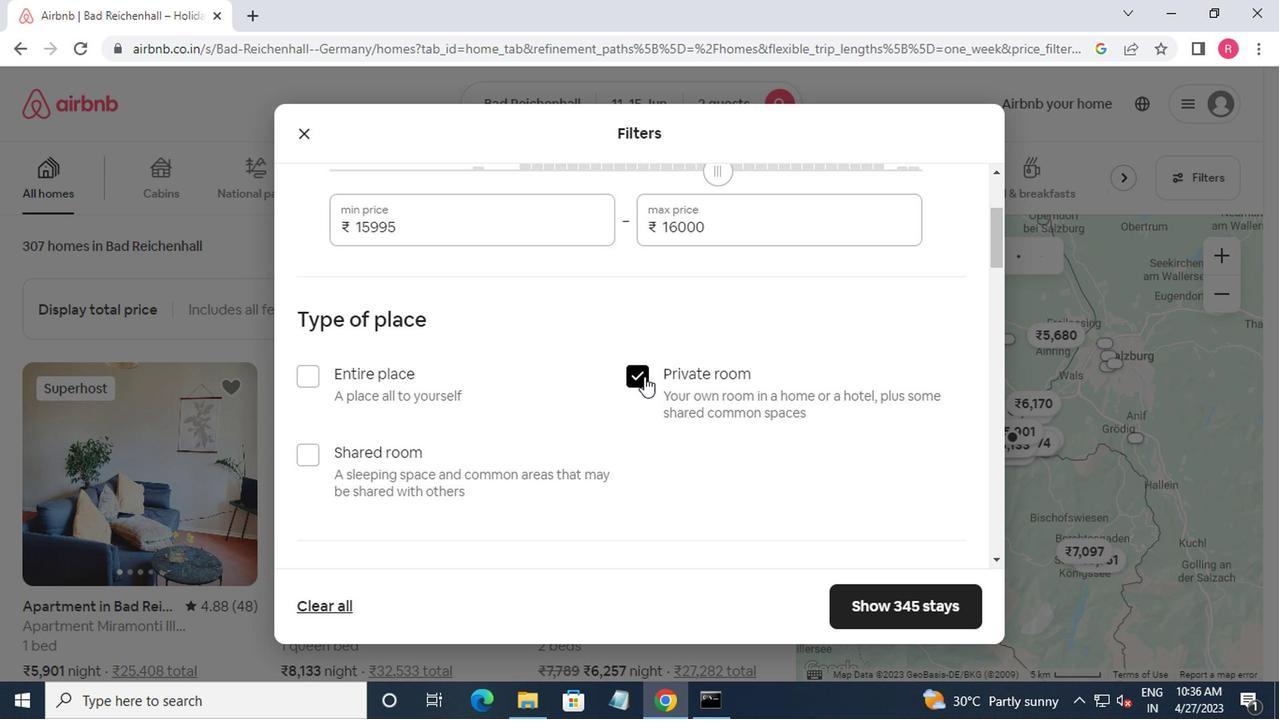 
Action: Mouse moved to (418, 477)
Screenshot: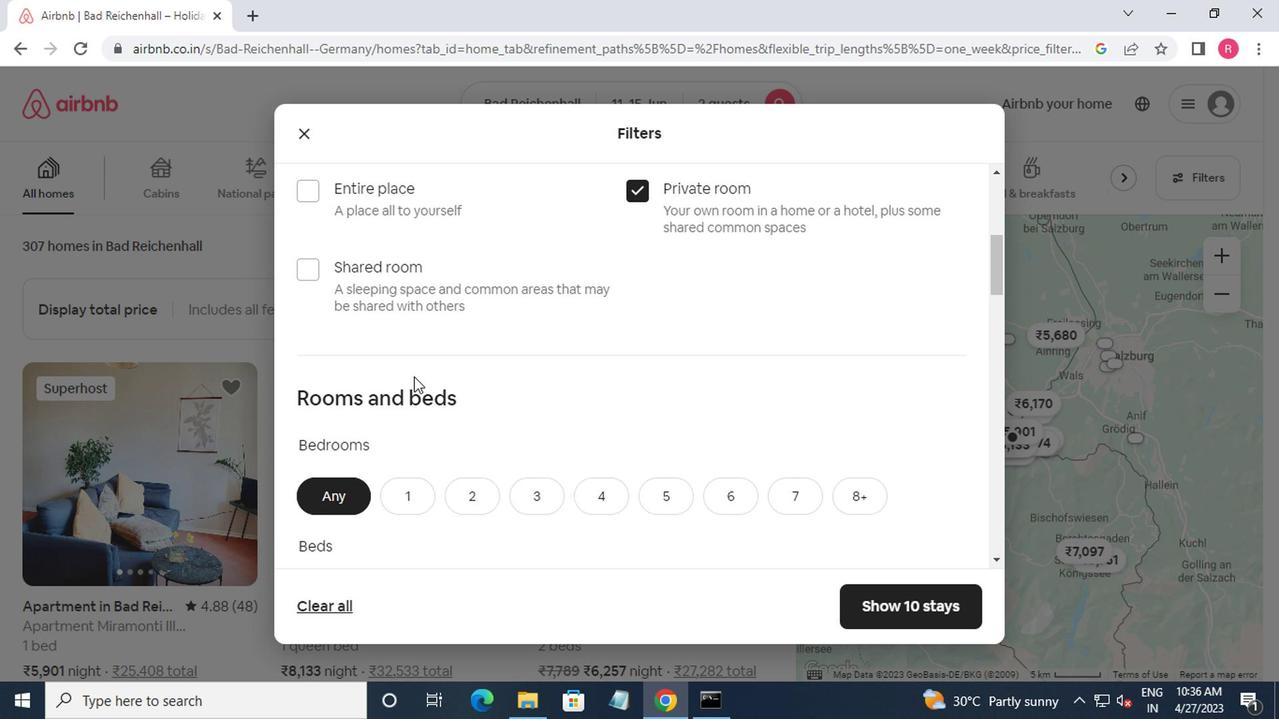 
Action: Mouse scrolled (418, 477) with delta (0, 0)
Screenshot: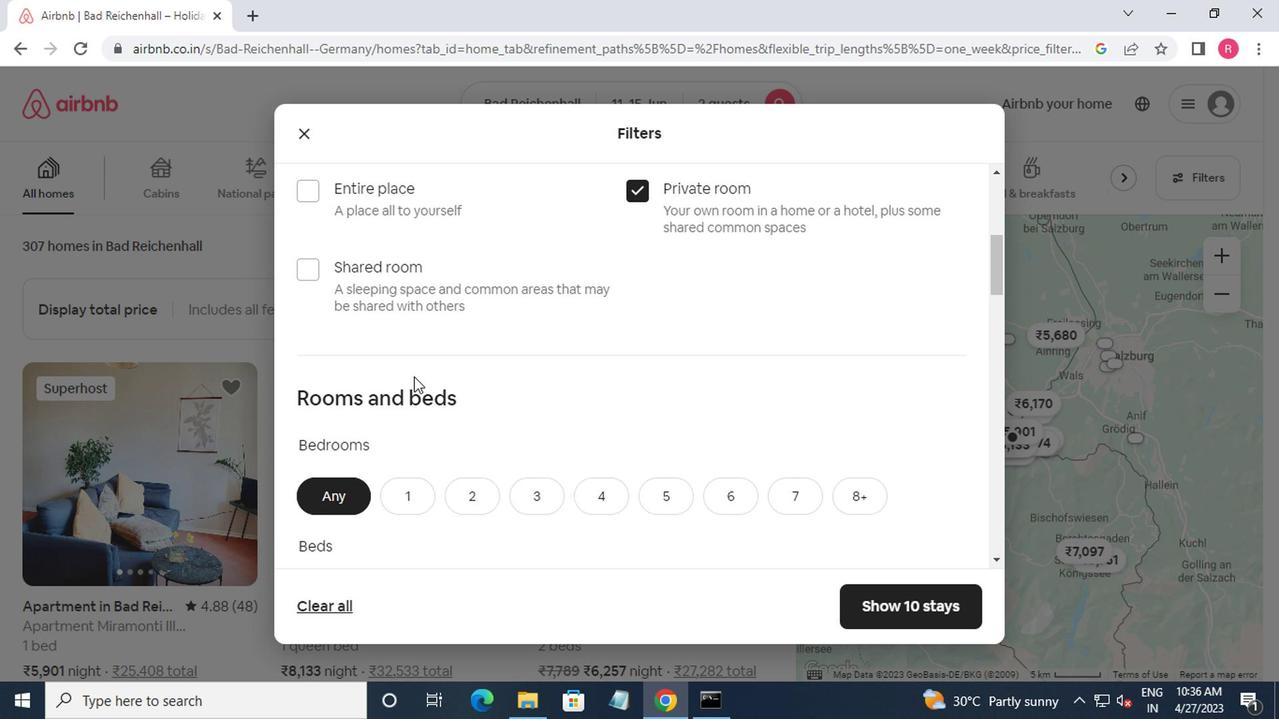 
Action: Mouse moved to (435, 429)
Screenshot: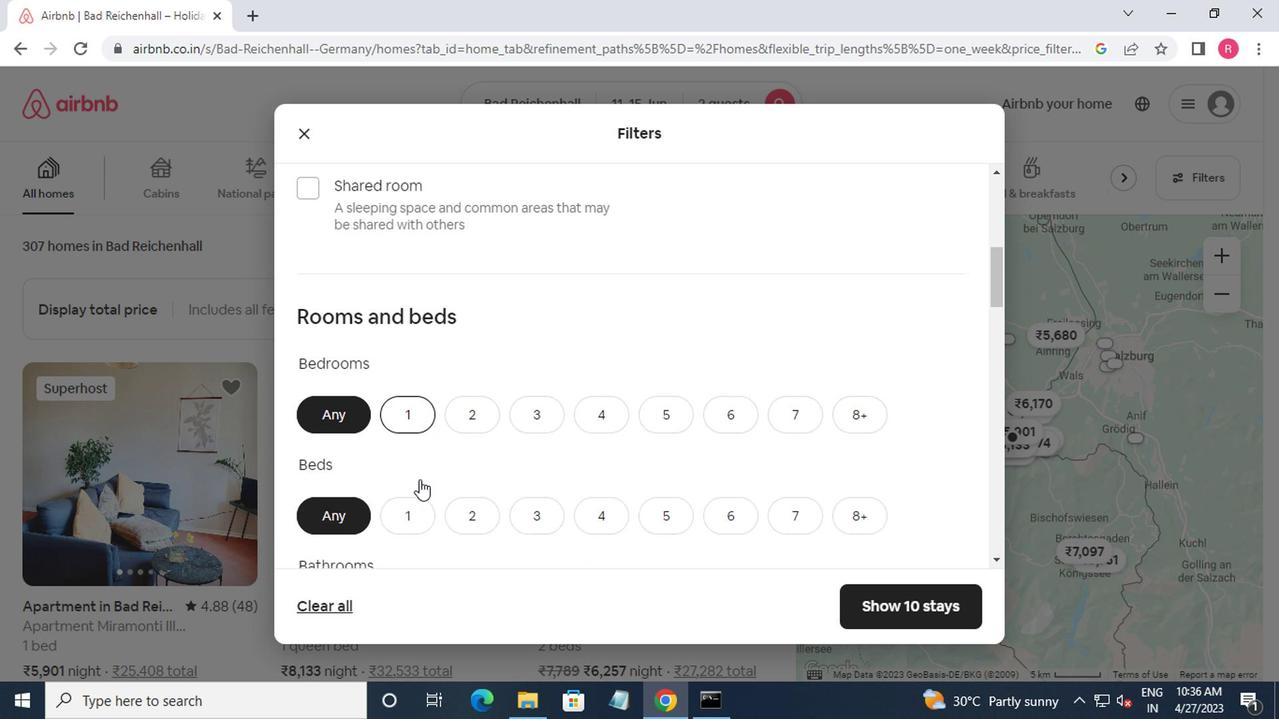 
Action: Mouse scrolled (435, 427) with delta (0, -1)
Screenshot: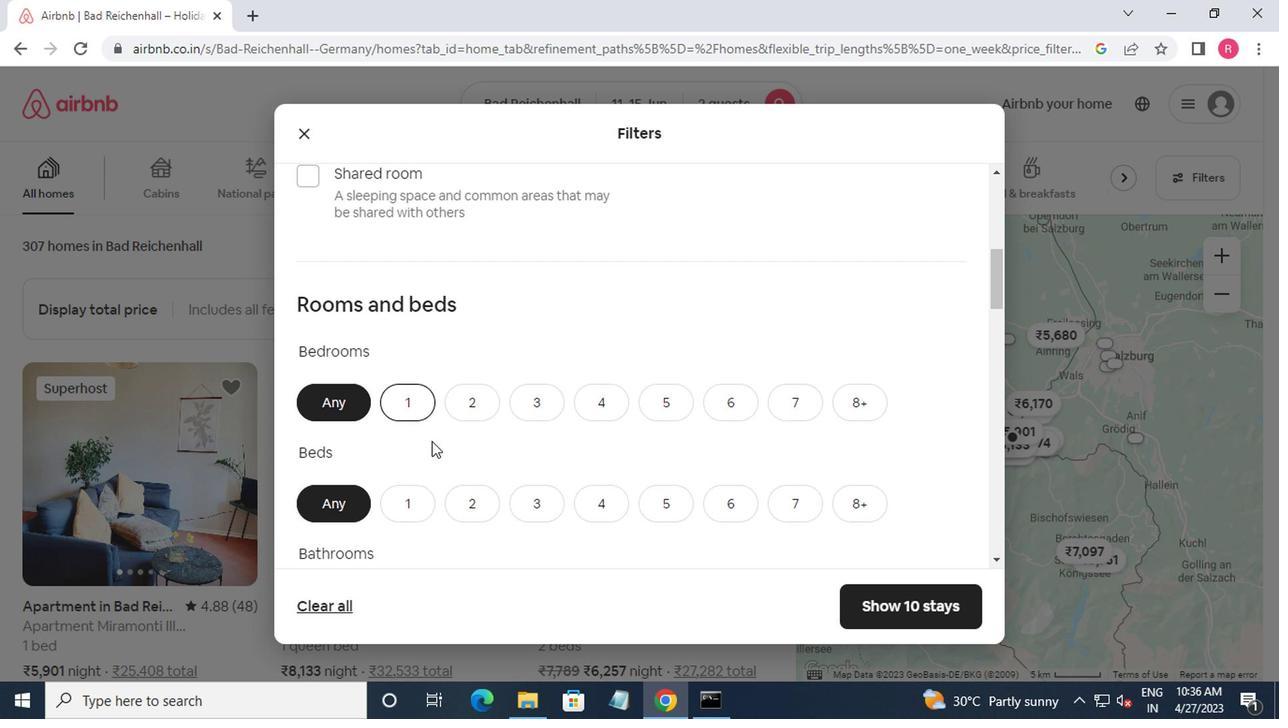 
Action: Mouse moved to (415, 307)
Screenshot: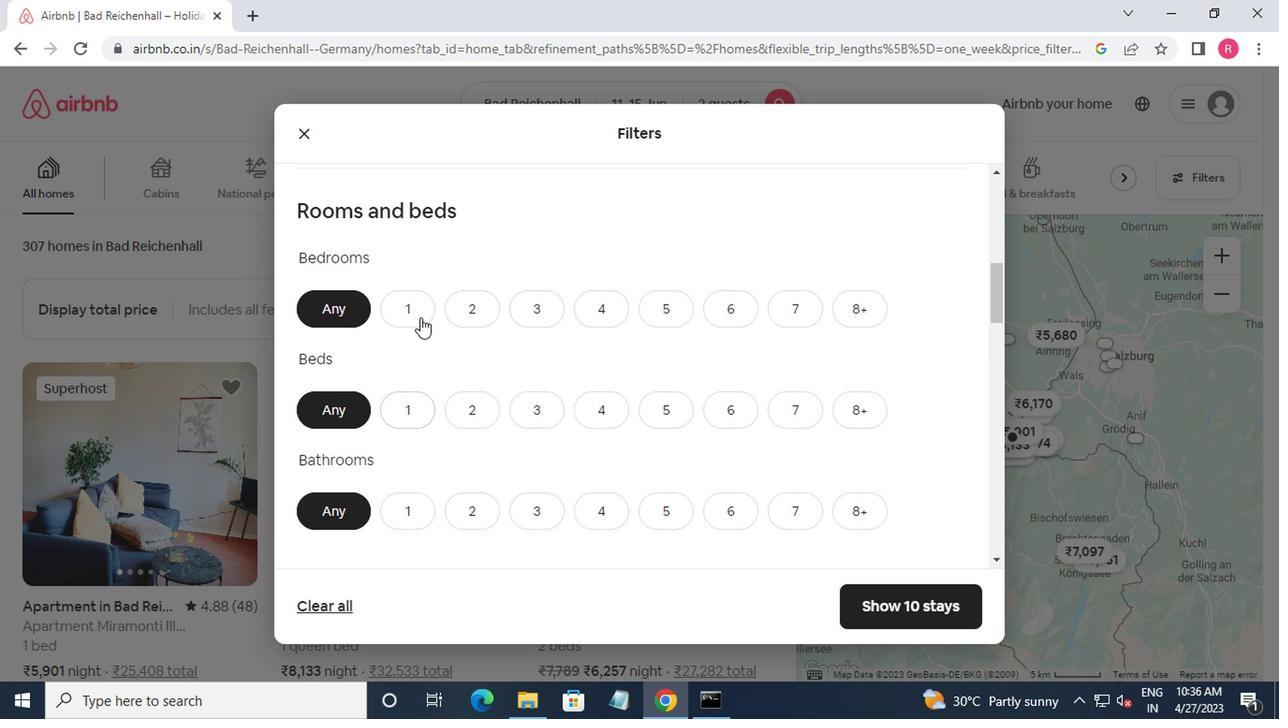 
Action: Mouse pressed left at (415, 307)
Screenshot: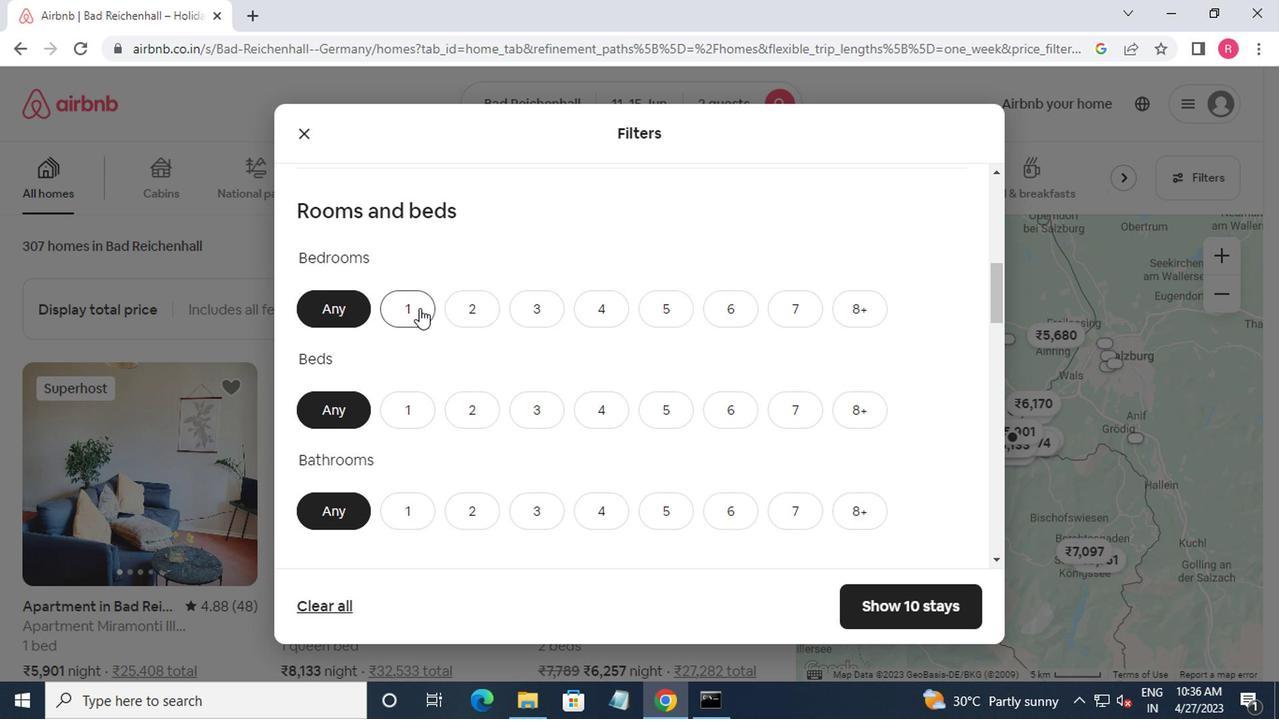 
Action: Mouse moved to (402, 411)
Screenshot: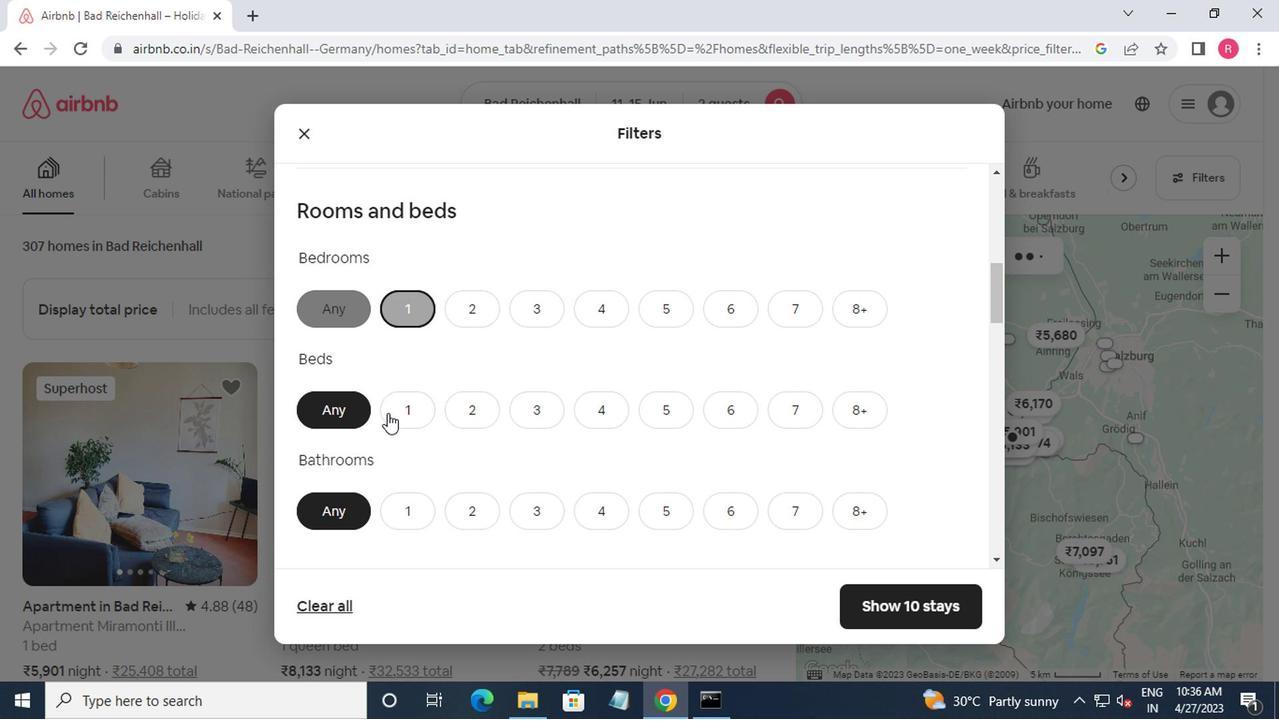 
Action: Mouse pressed left at (402, 411)
Screenshot: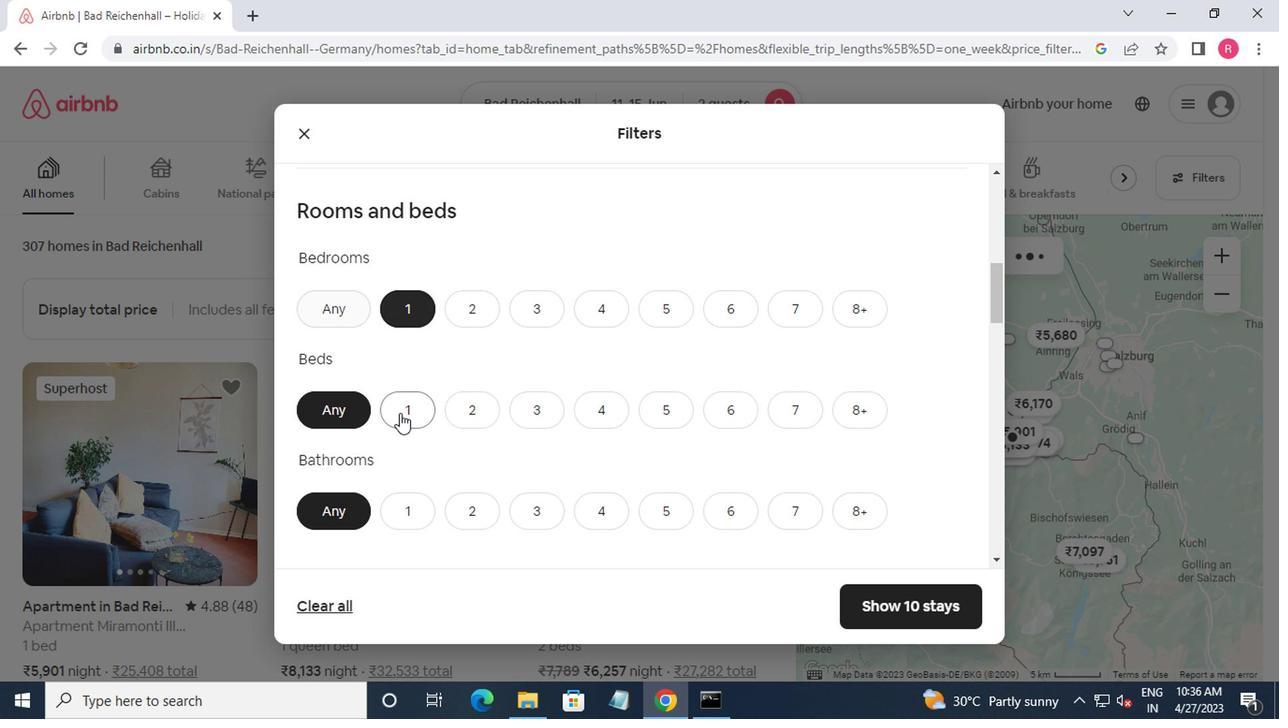 
Action: Mouse moved to (404, 511)
Screenshot: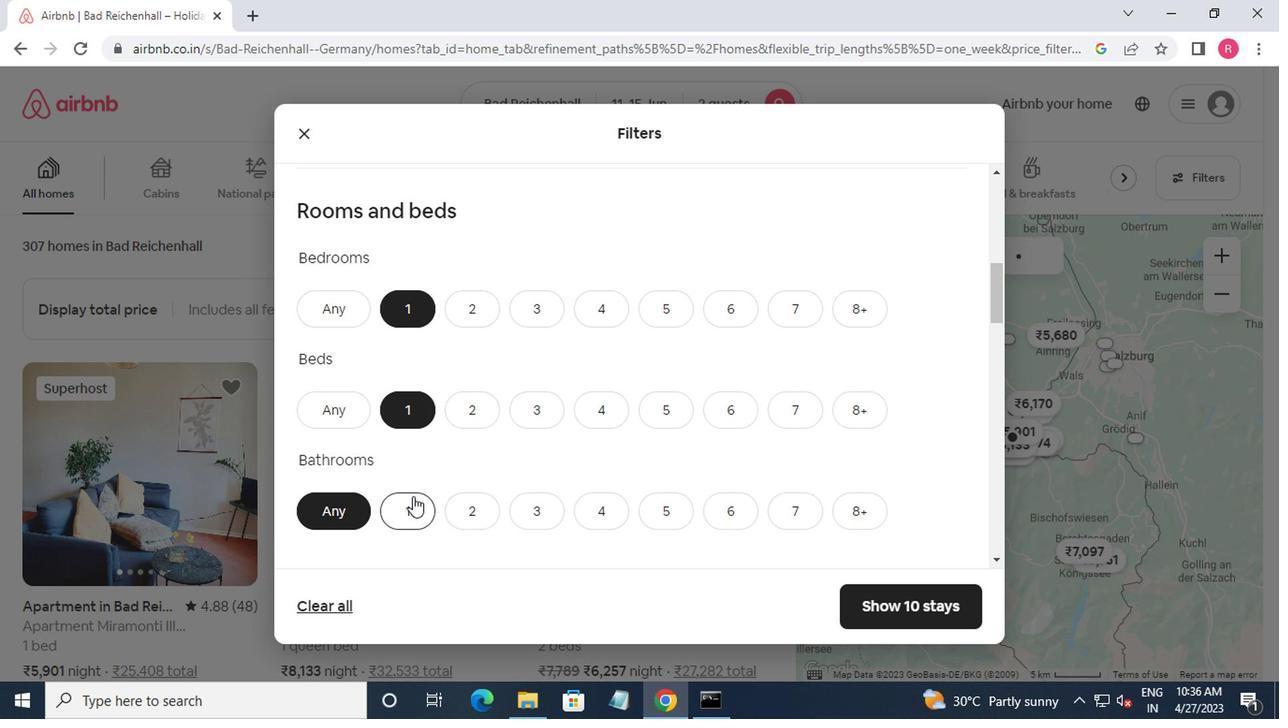 
Action: Mouse pressed left at (404, 511)
Screenshot: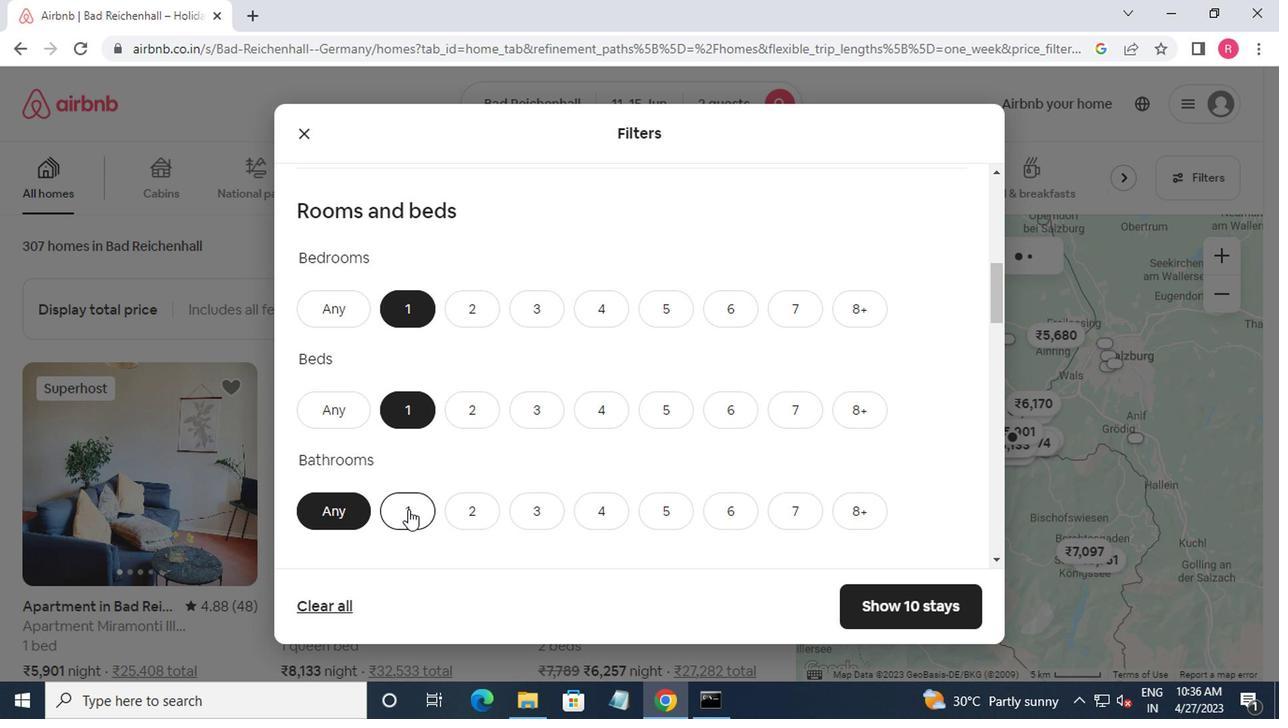 
Action: Mouse moved to (481, 415)
Screenshot: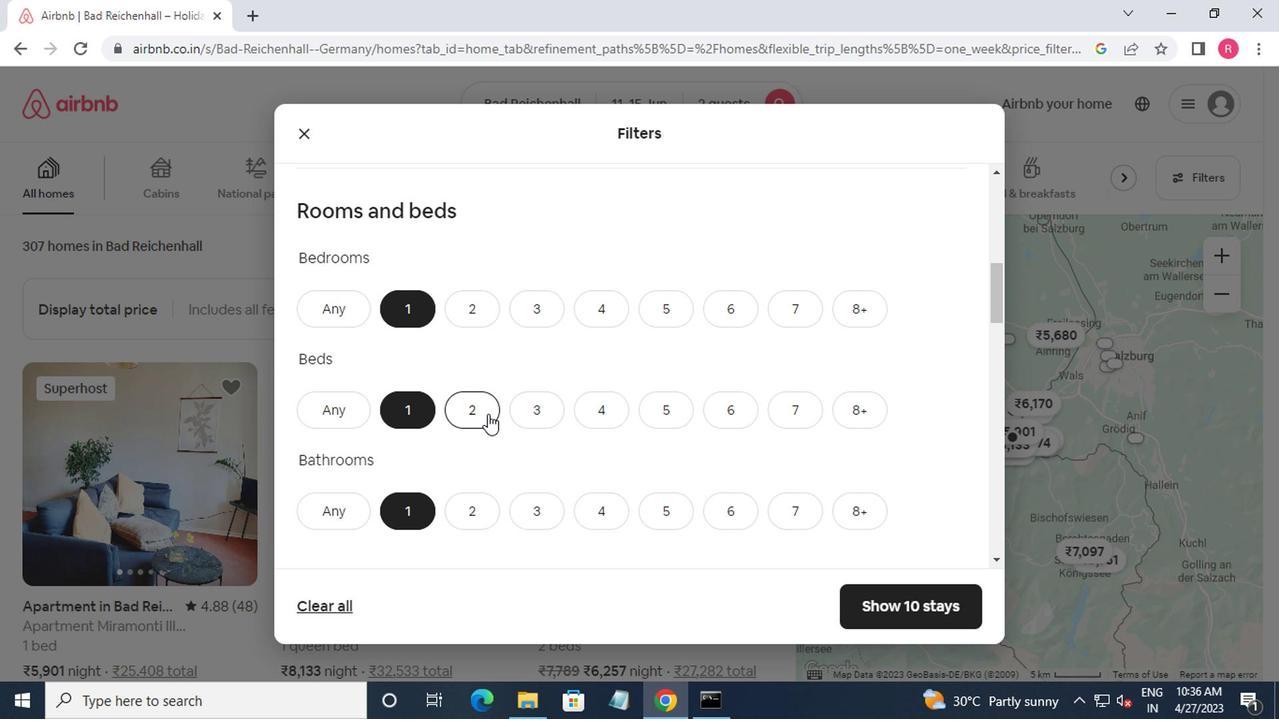 
Action: Mouse pressed left at (481, 415)
Screenshot: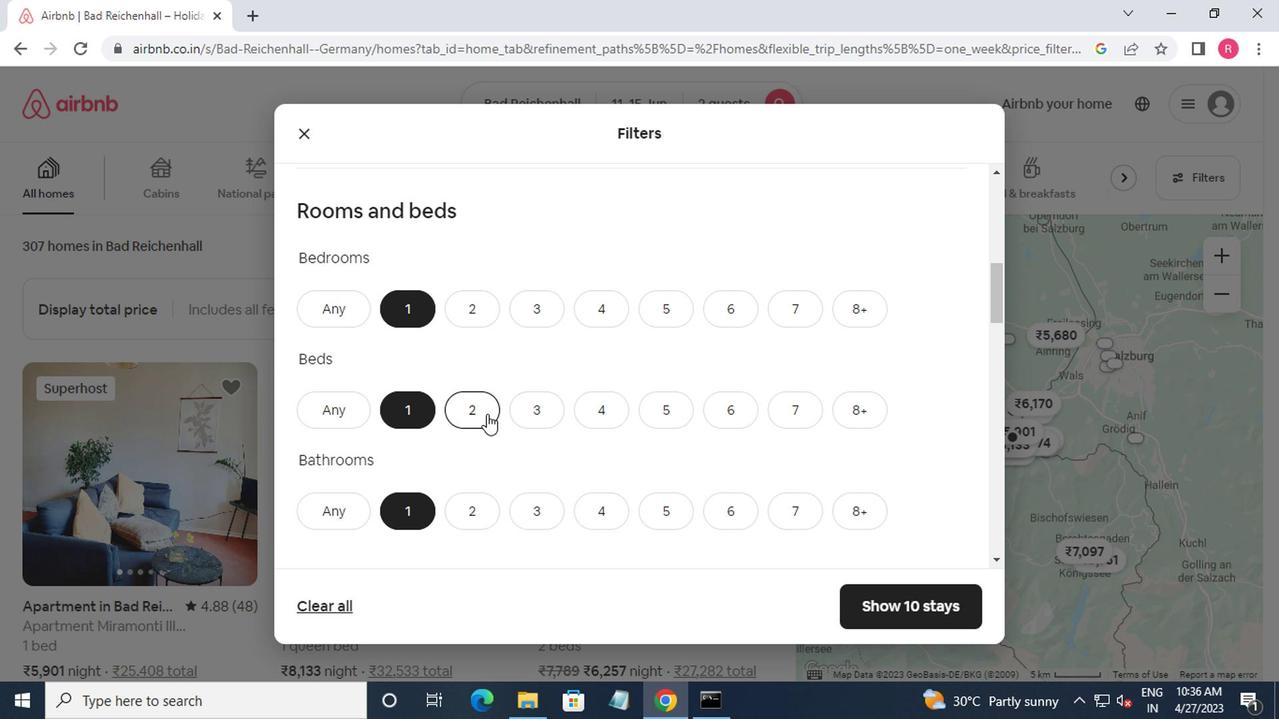 
Action: Mouse moved to (481, 418)
Screenshot: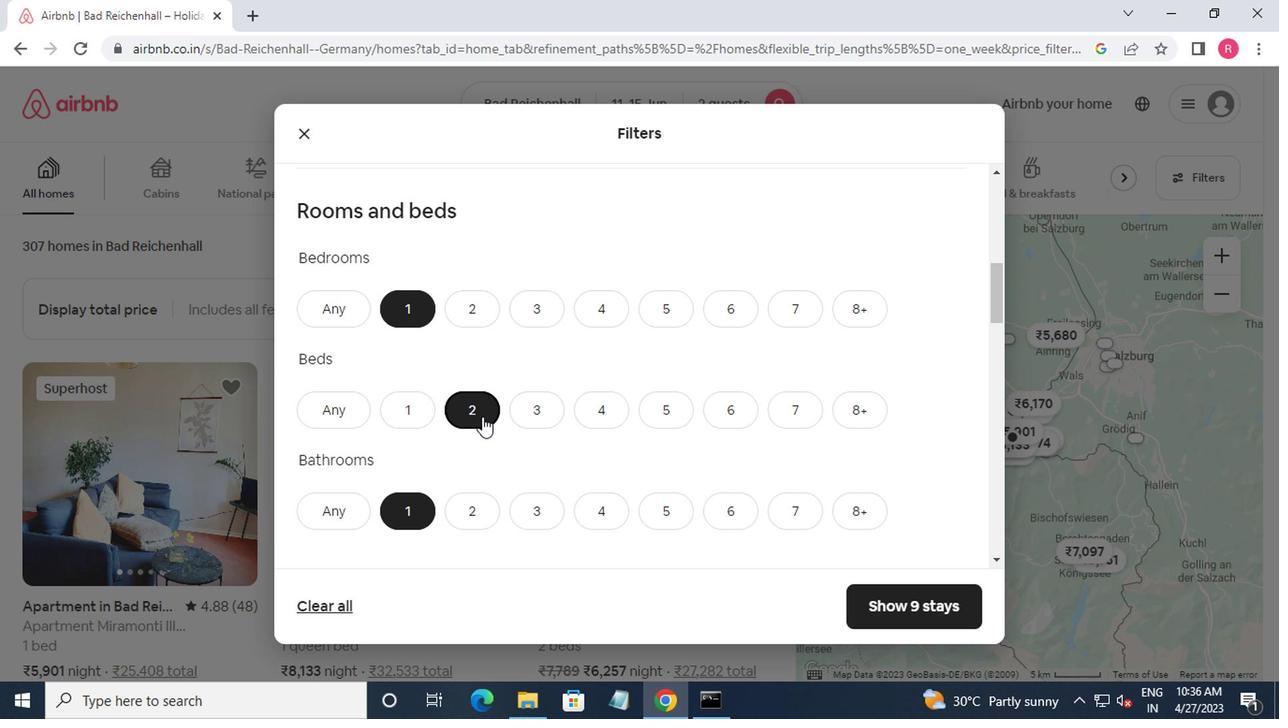 
Action: Mouse scrolled (481, 417) with delta (0, 0)
Screenshot: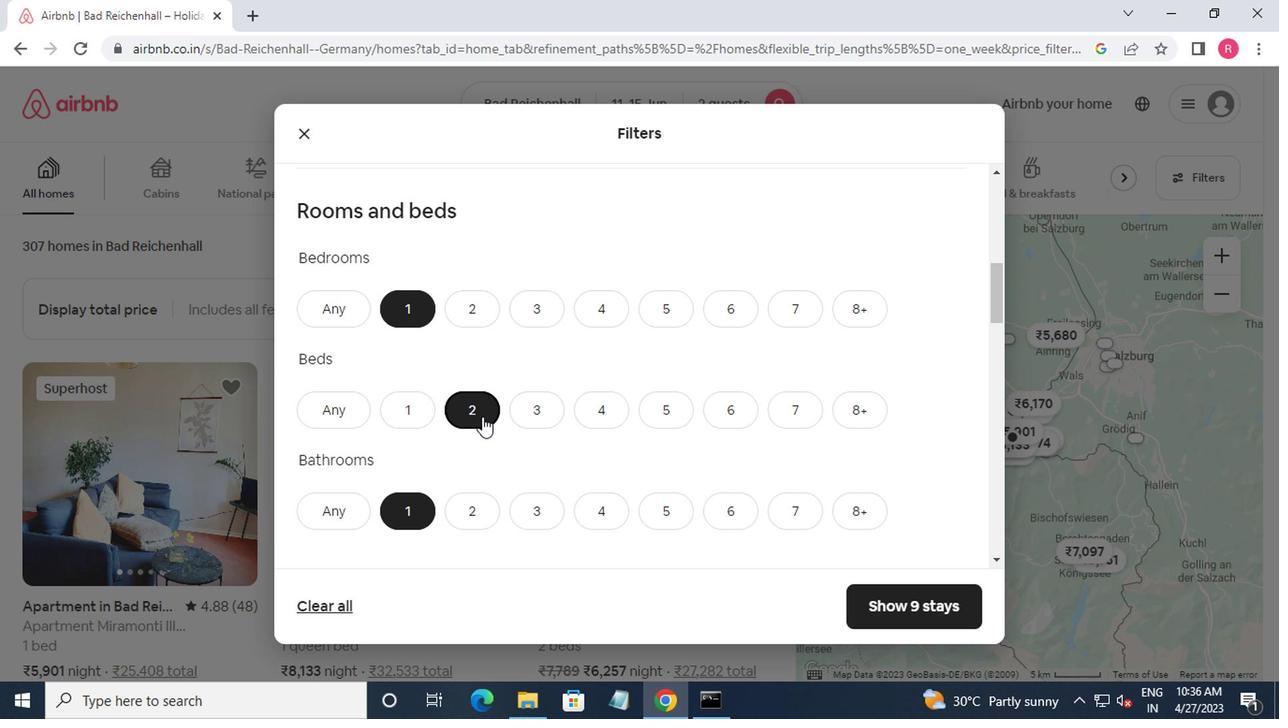 
Action: Mouse moved to (483, 423)
Screenshot: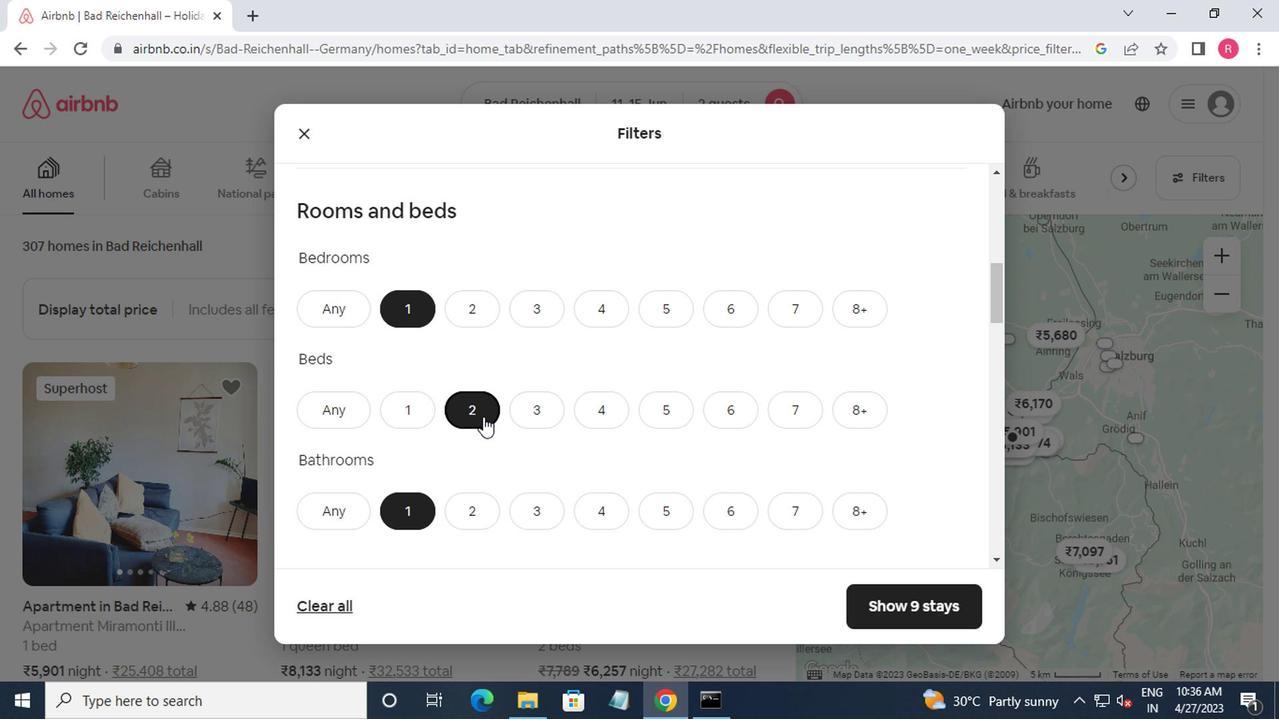 
Action: Mouse scrolled (483, 422) with delta (0, 0)
Screenshot: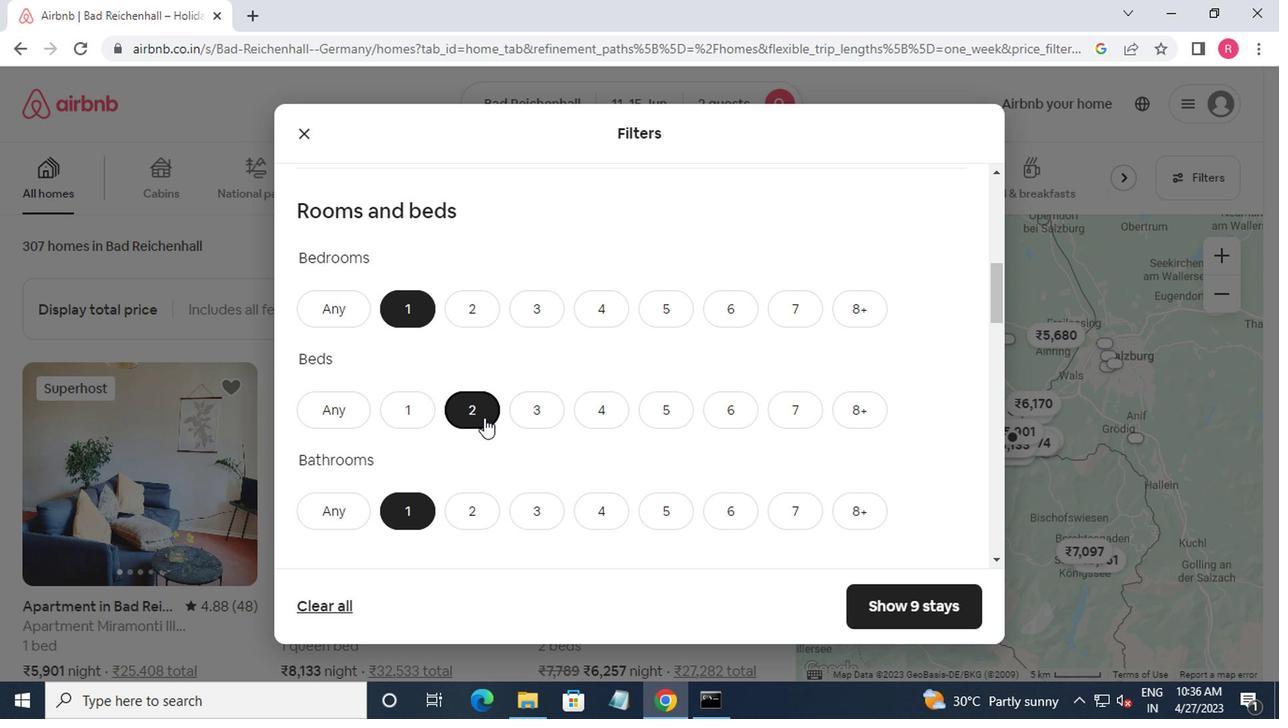 
Action: Mouse moved to (487, 425)
Screenshot: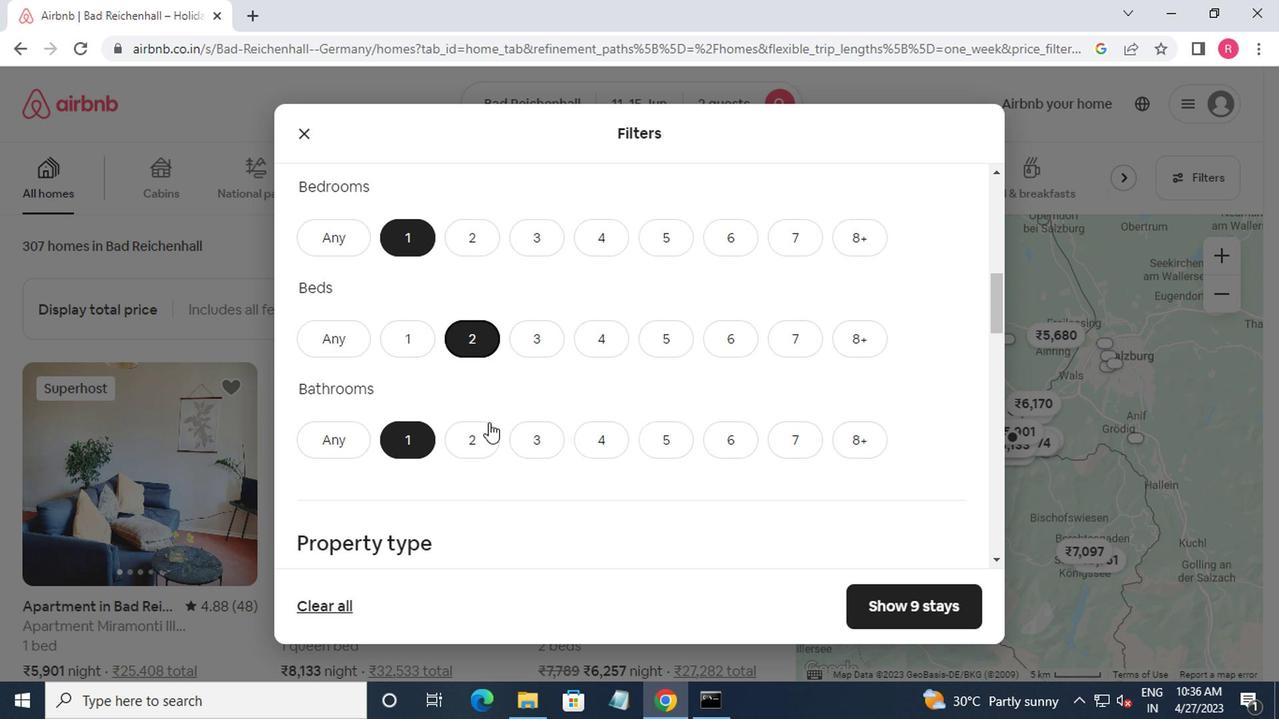 
Action: Mouse scrolled (487, 424) with delta (0, 0)
Screenshot: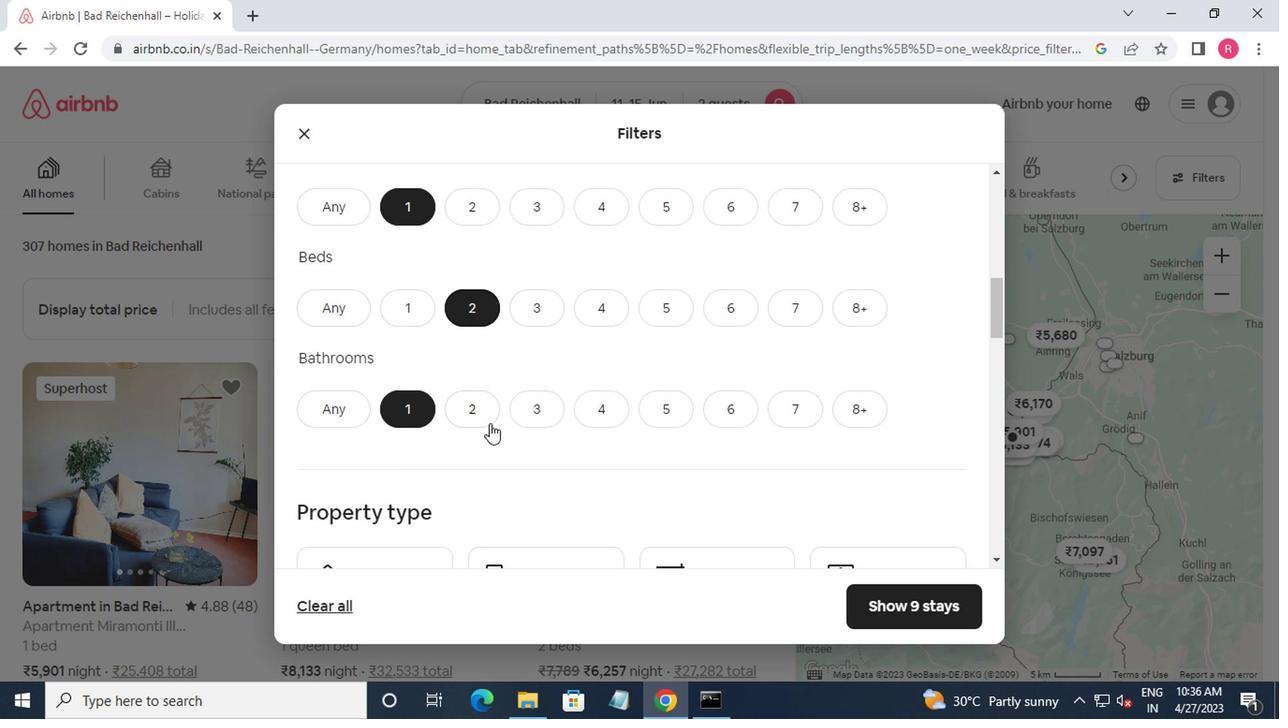 
Action: Mouse scrolled (487, 424) with delta (0, 0)
Screenshot: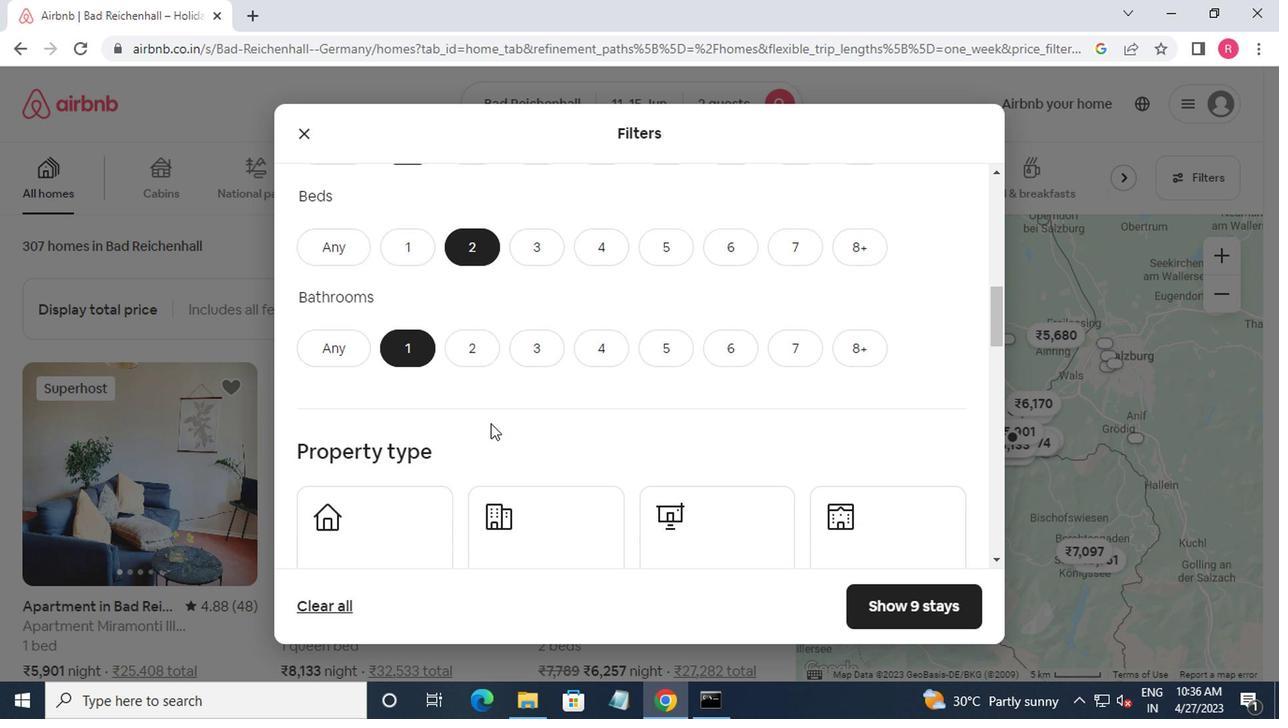
Action: Mouse moved to (375, 376)
Screenshot: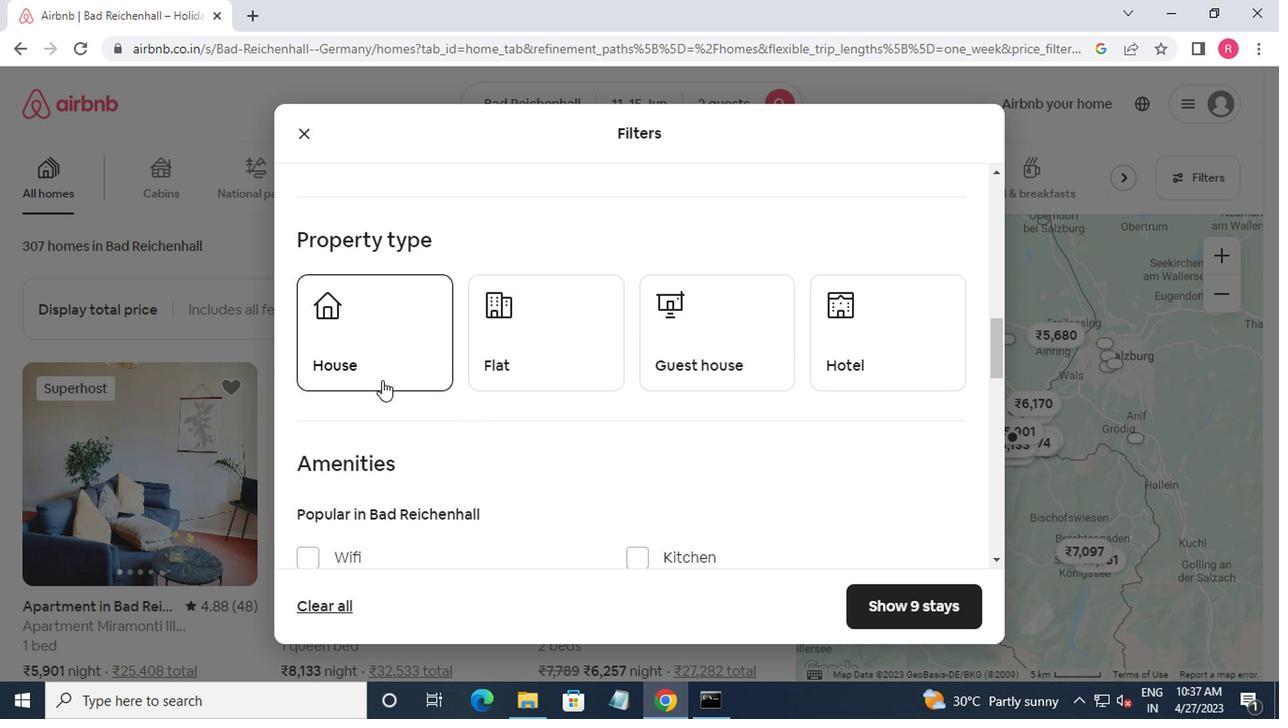 
Action: Mouse pressed left at (375, 376)
Screenshot: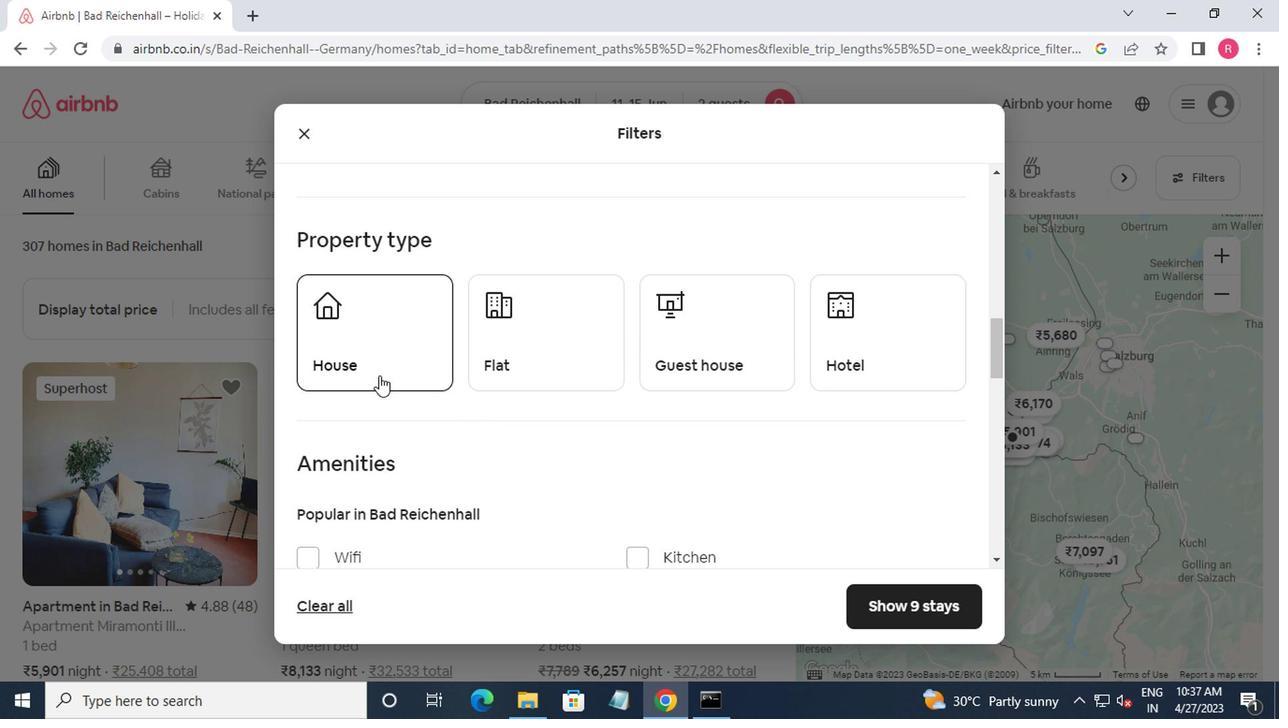 
Action: Mouse moved to (523, 376)
Screenshot: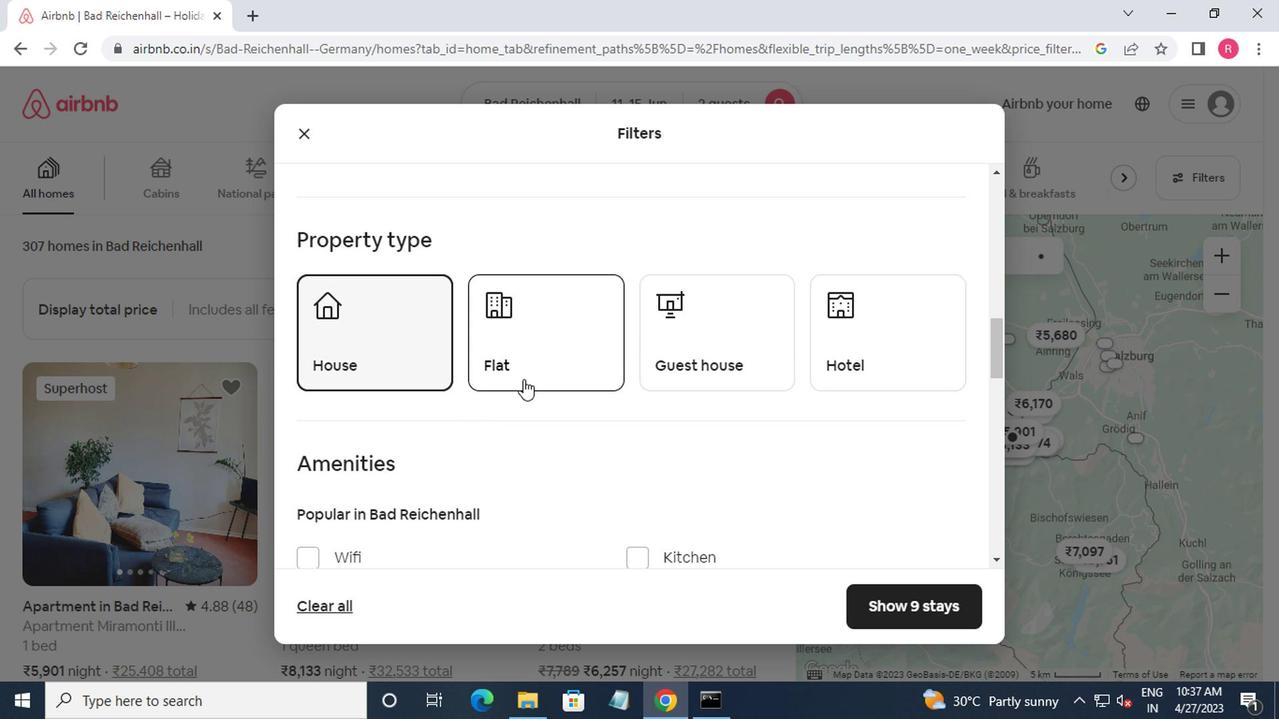 
Action: Mouse pressed left at (523, 376)
Screenshot: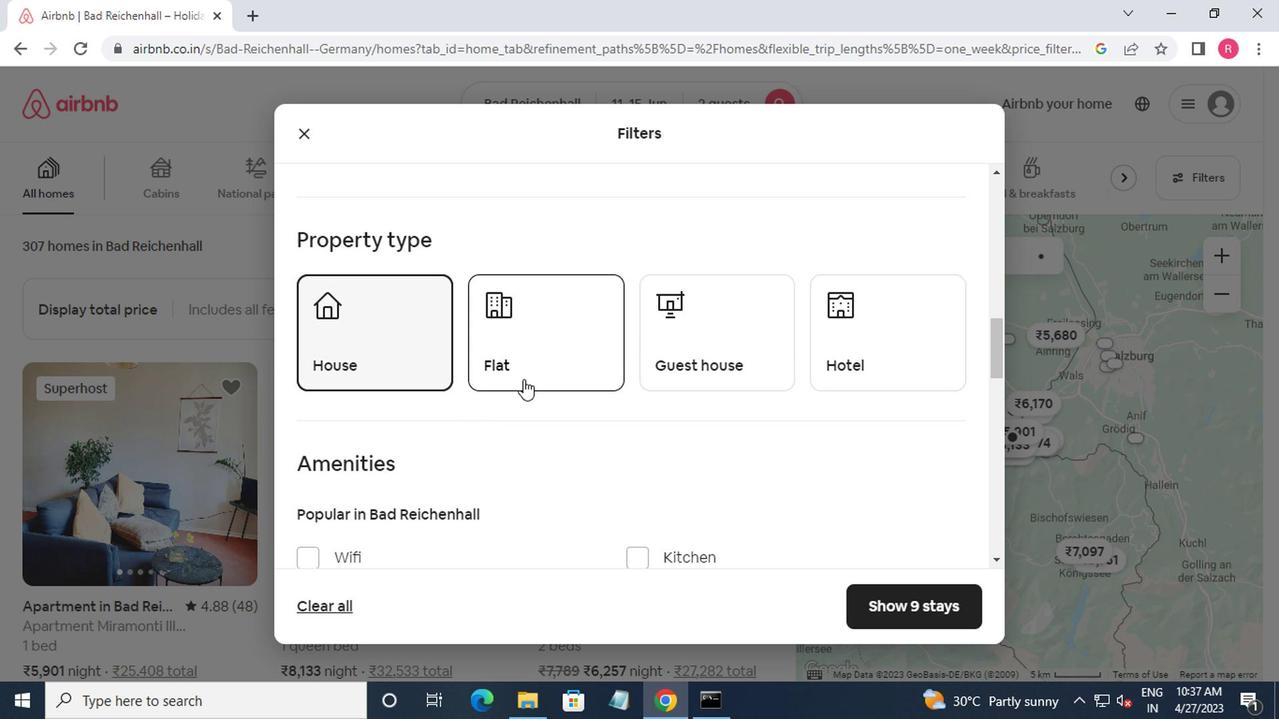 
Action: Mouse moved to (669, 363)
Screenshot: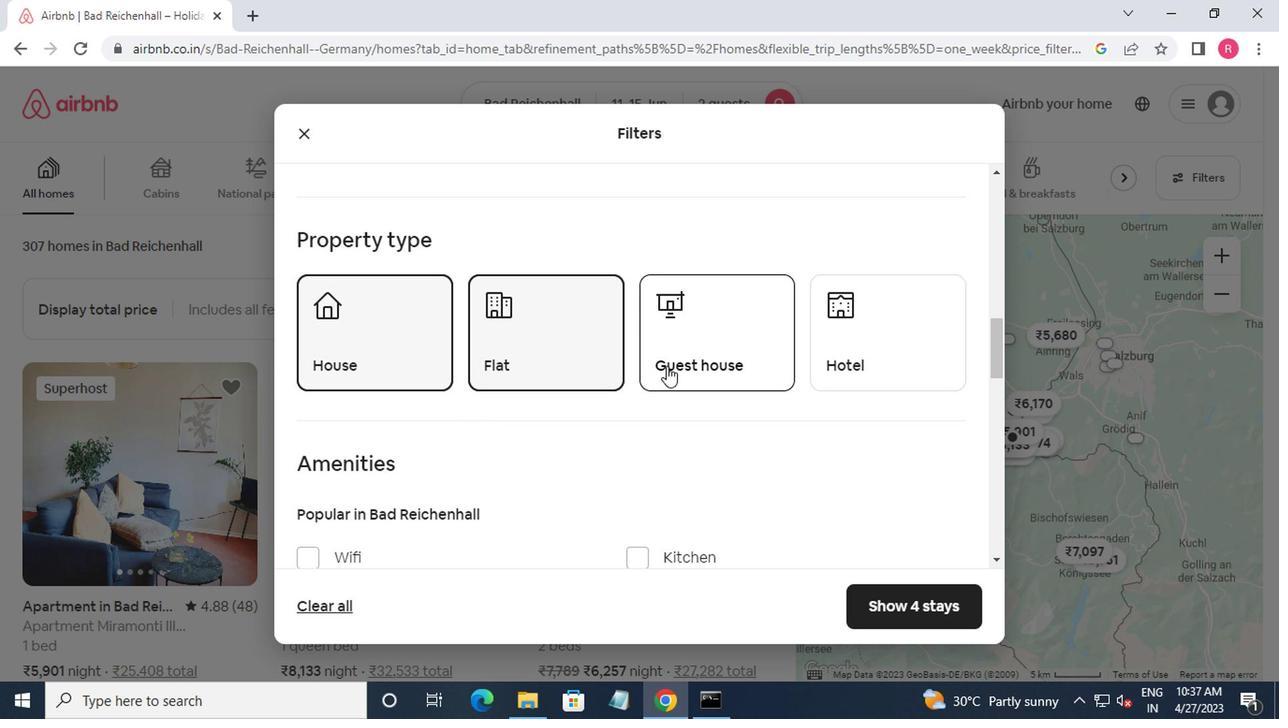
Action: Mouse pressed left at (669, 363)
Screenshot: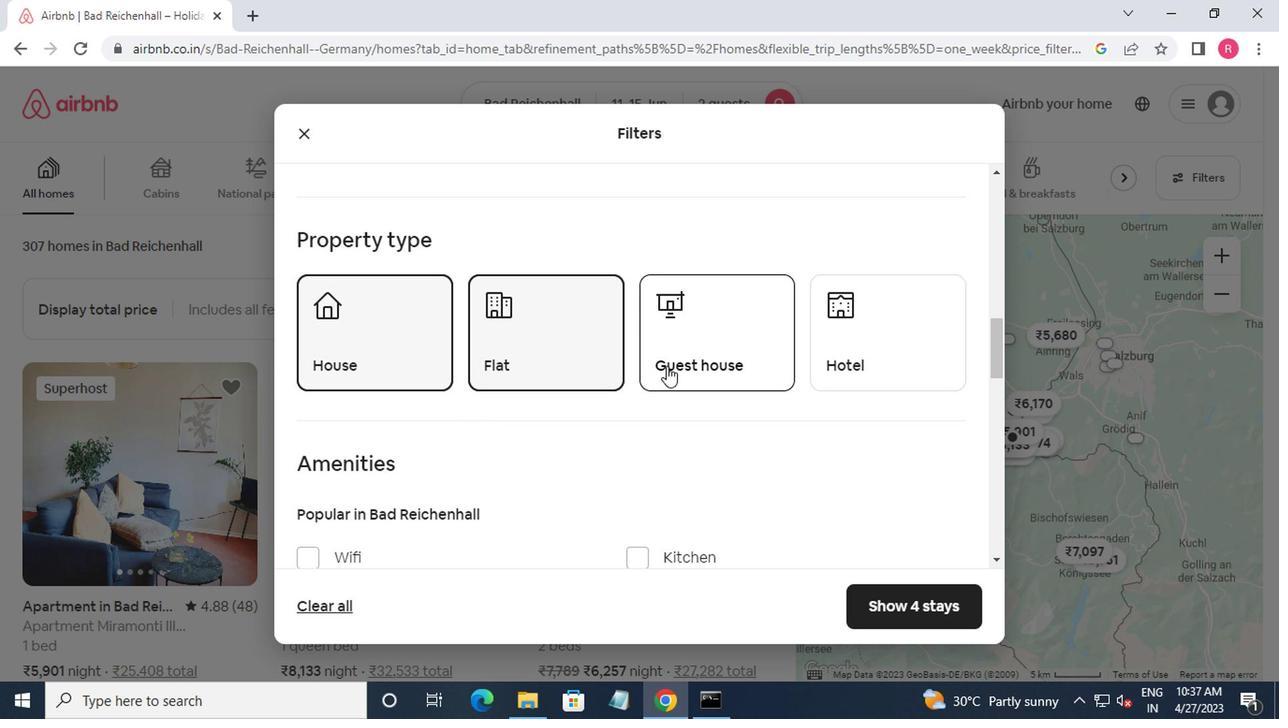 
Action: Mouse moved to (849, 359)
Screenshot: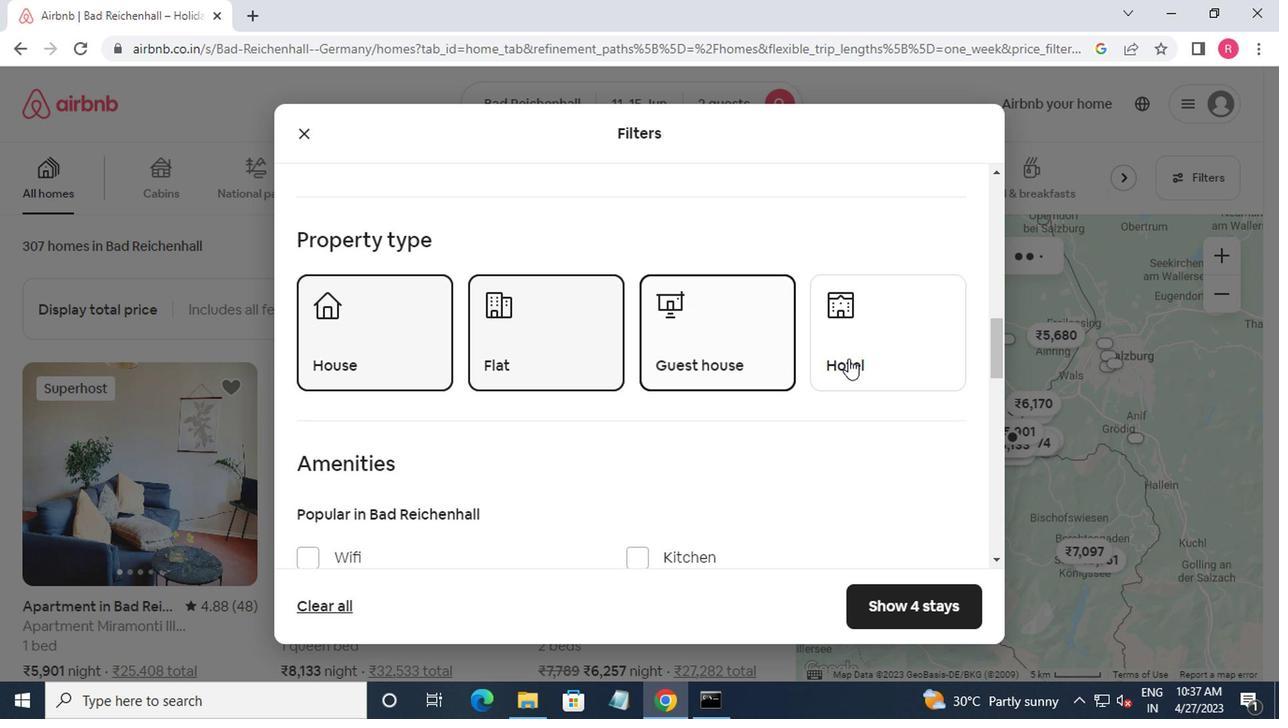 
Action: Mouse pressed left at (849, 359)
Screenshot: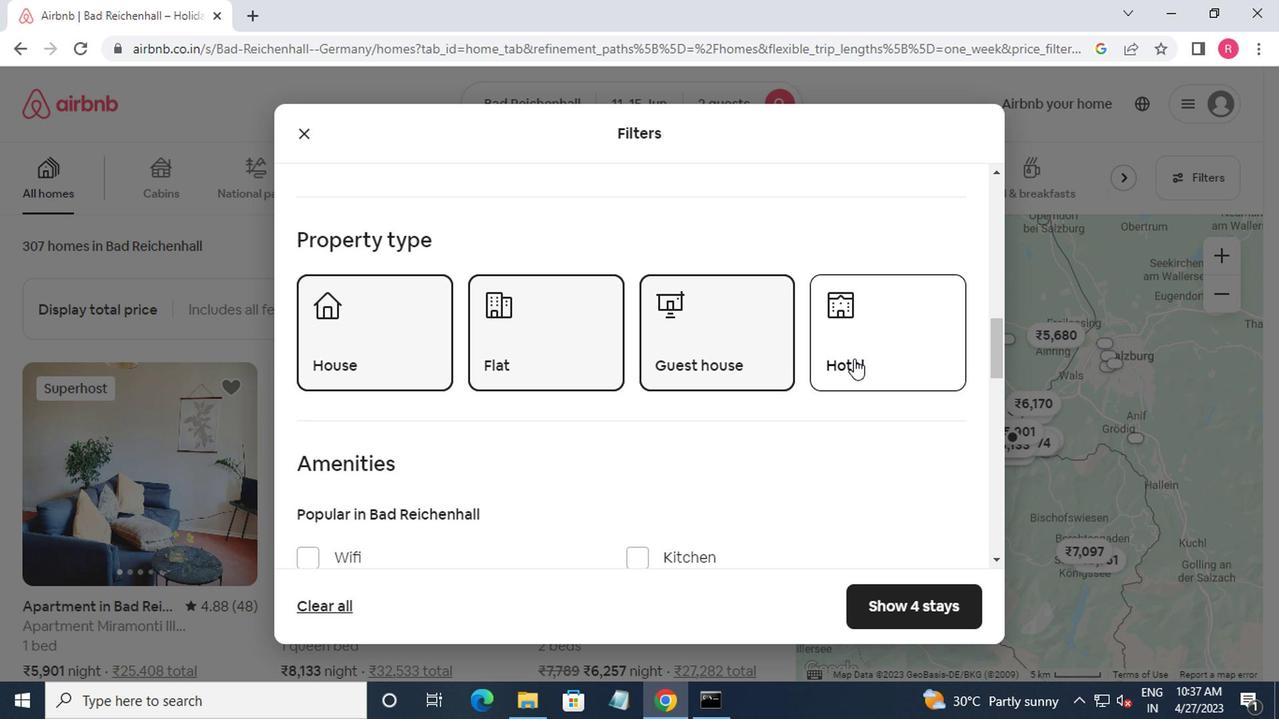 
Action: Mouse moved to (849, 362)
Screenshot: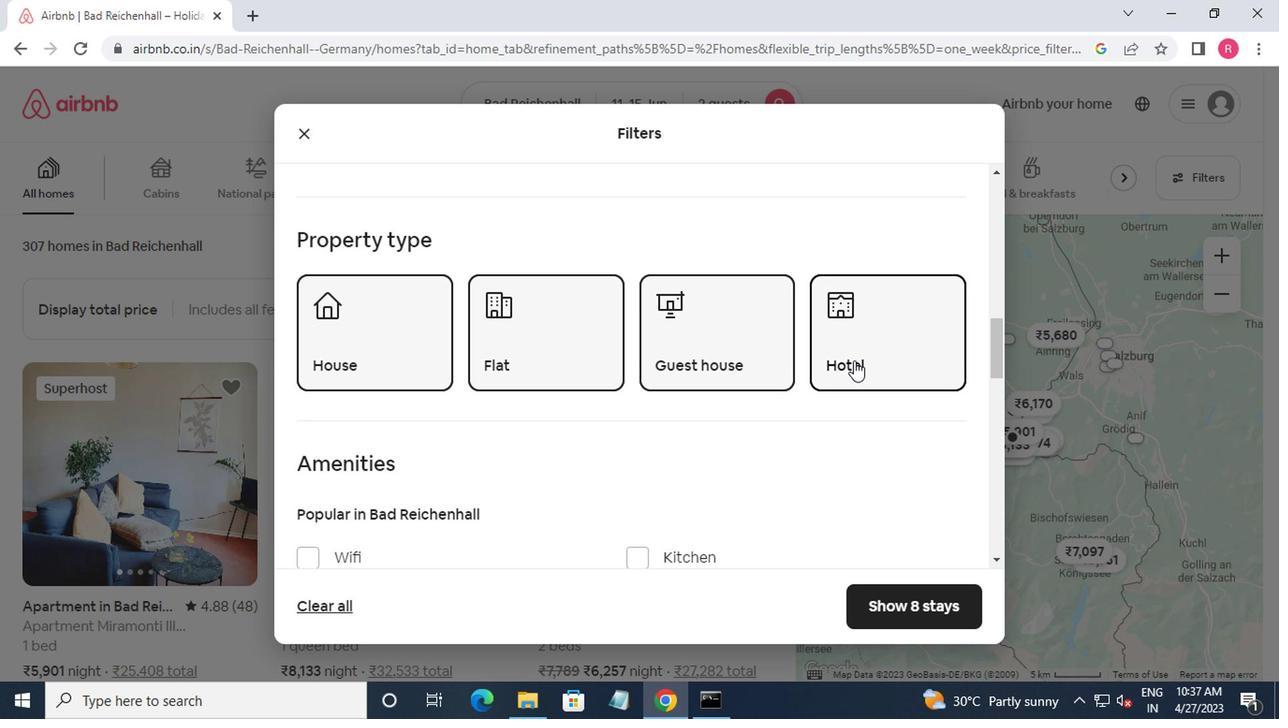 
Action: Mouse scrolled (849, 361) with delta (0, -1)
Screenshot: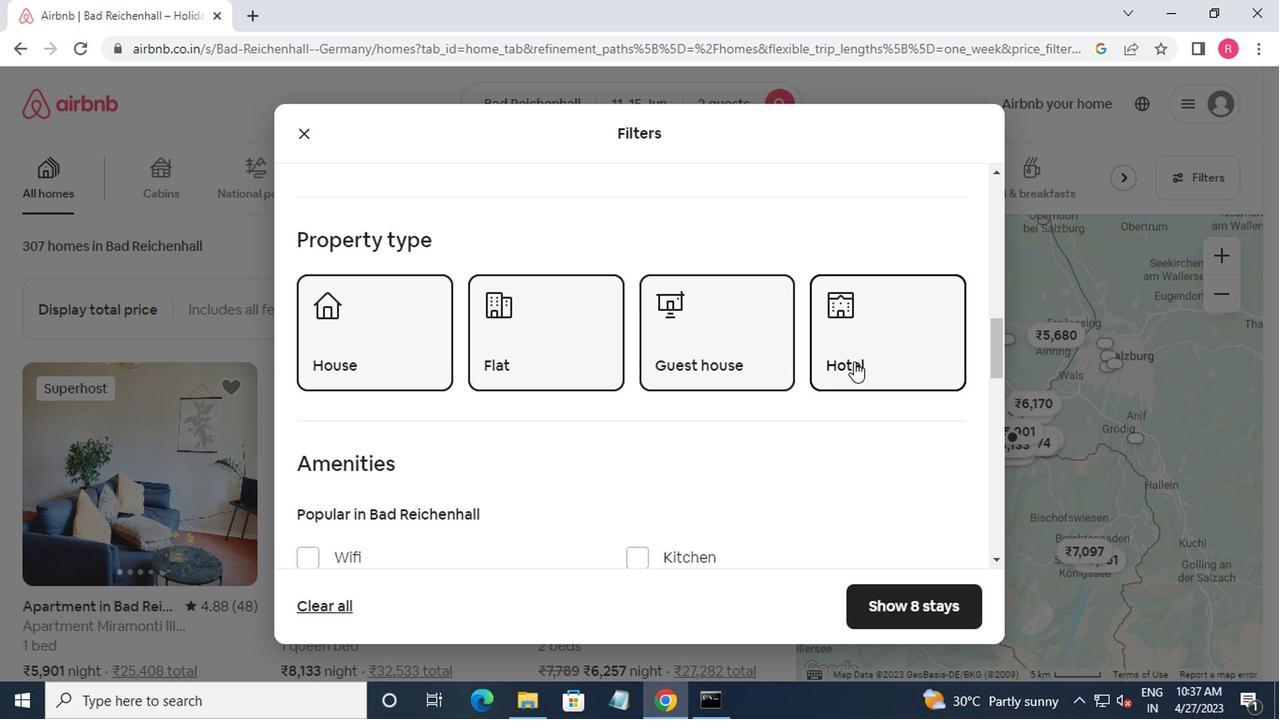 
Action: Mouse moved to (850, 363)
Screenshot: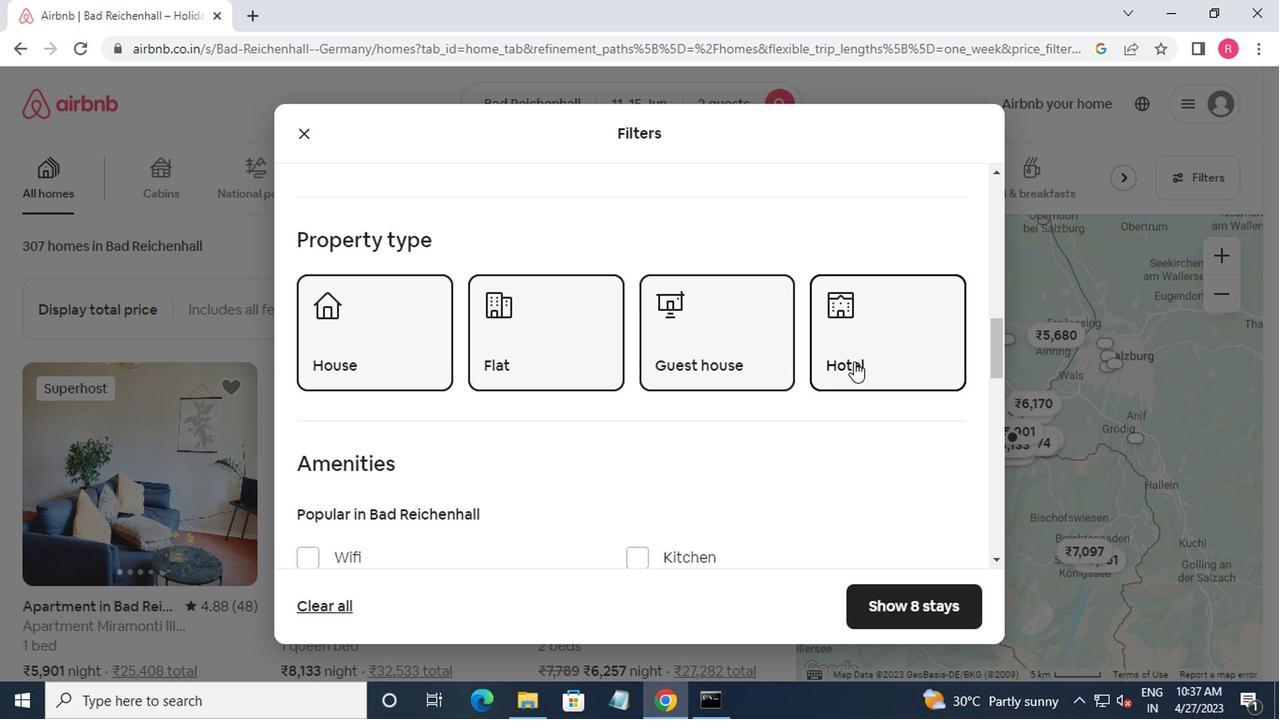 
Action: Mouse scrolled (850, 362) with delta (0, 0)
Screenshot: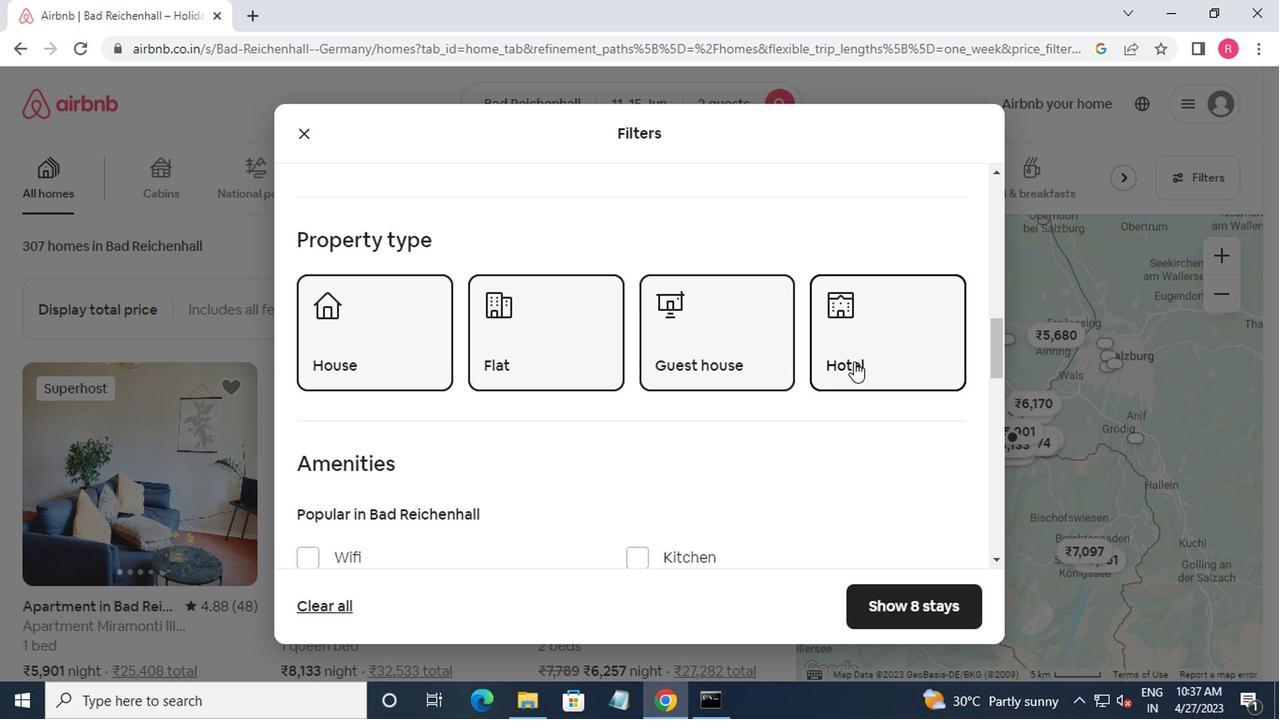 
Action: Mouse moved to (849, 363)
Screenshot: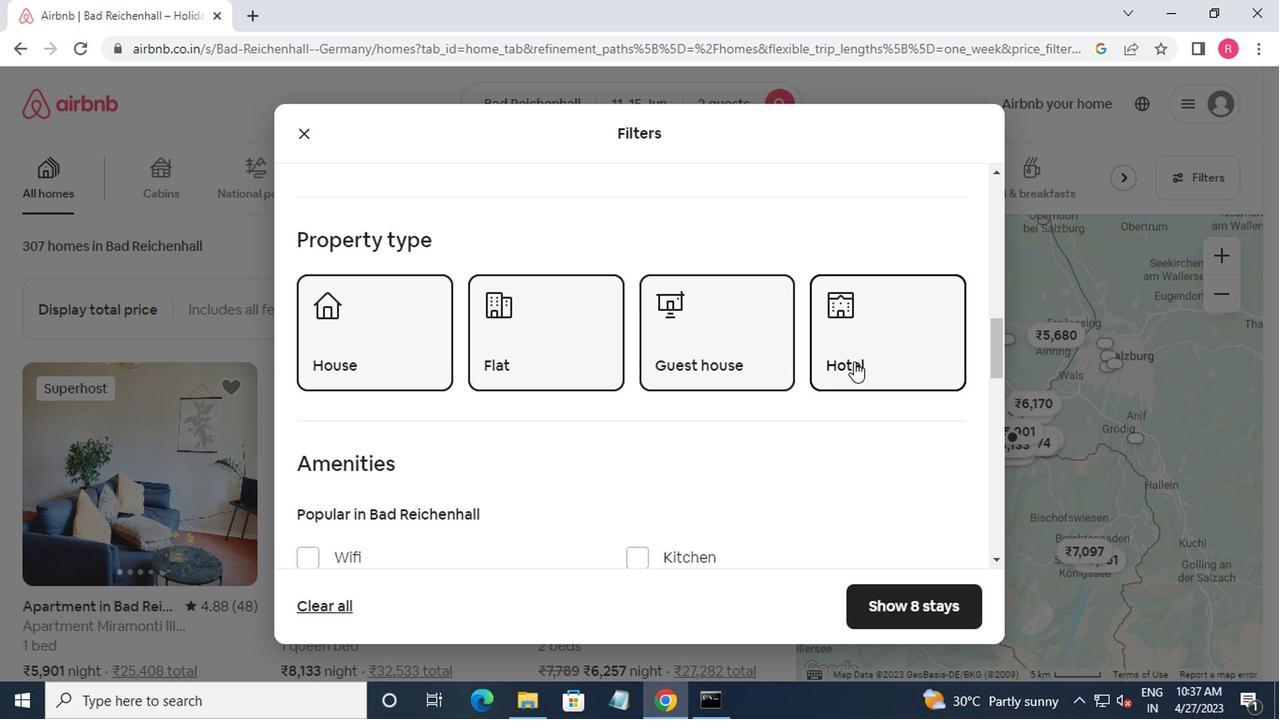 
Action: Mouse scrolled (849, 363) with delta (0, 0)
Screenshot: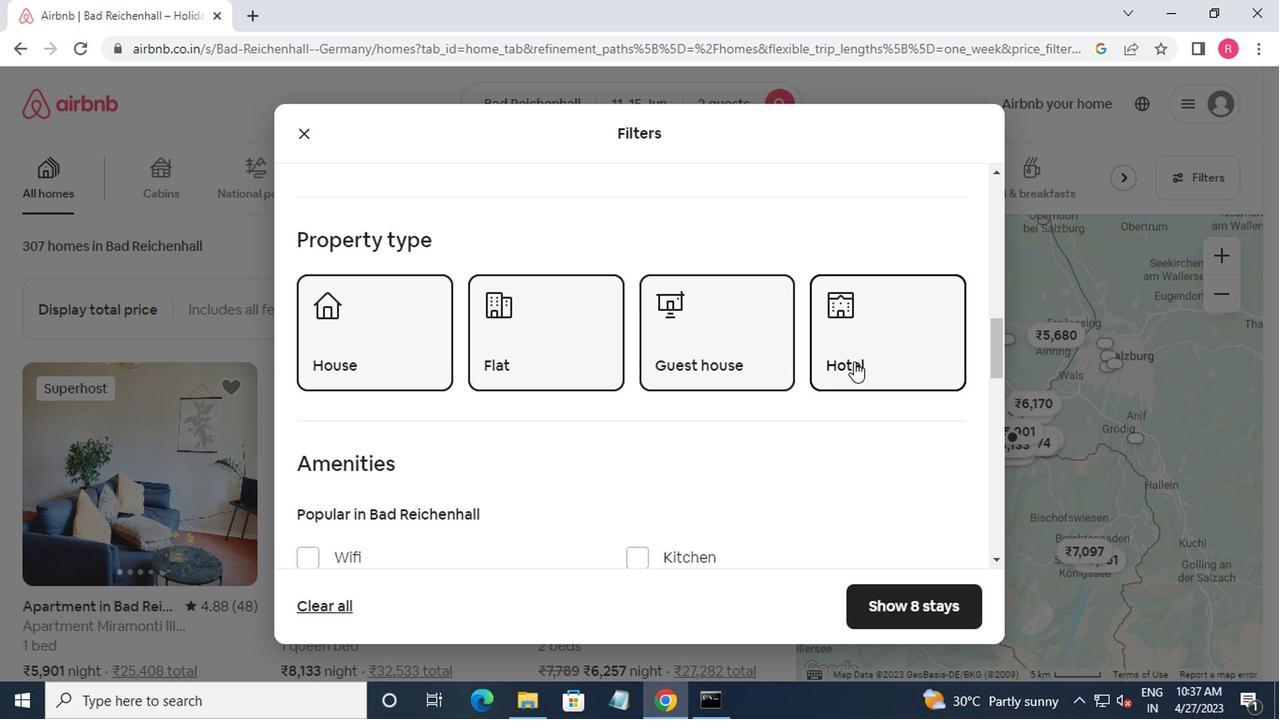 
Action: Mouse moved to (848, 365)
Screenshot: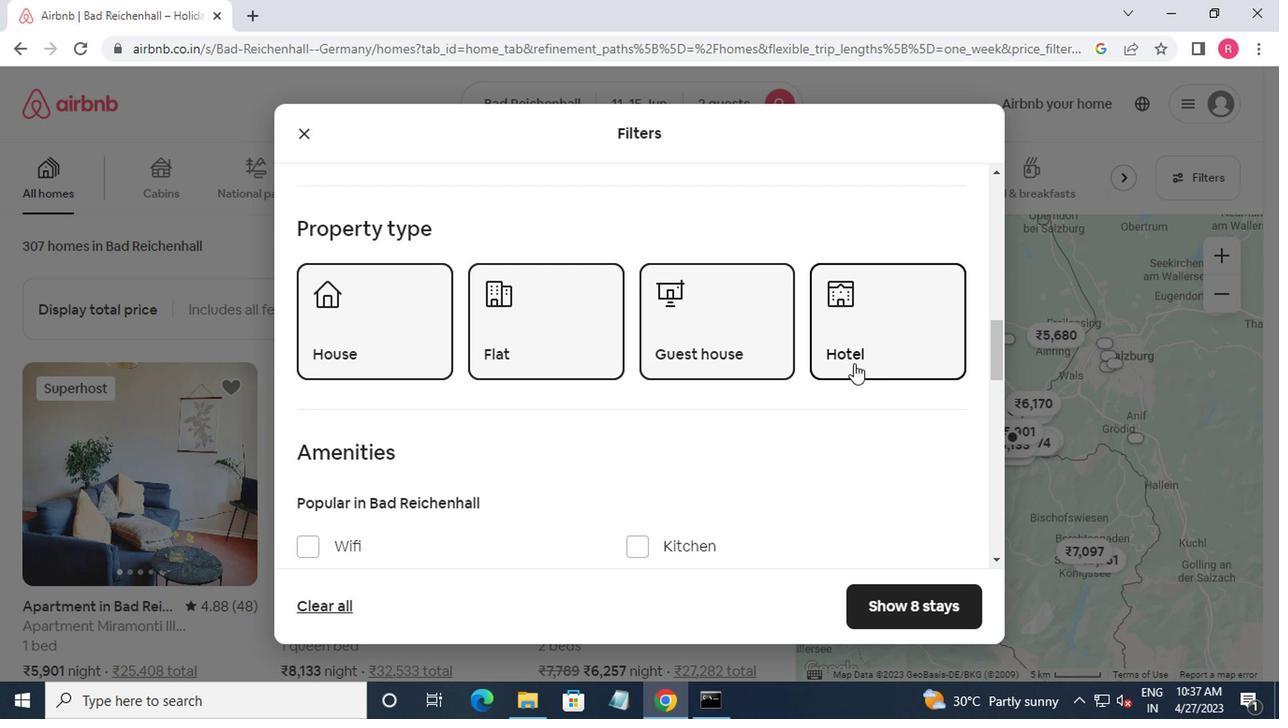 
Action: Mouse scrolled (848, 363) with delta (0, -1)
Screenshot: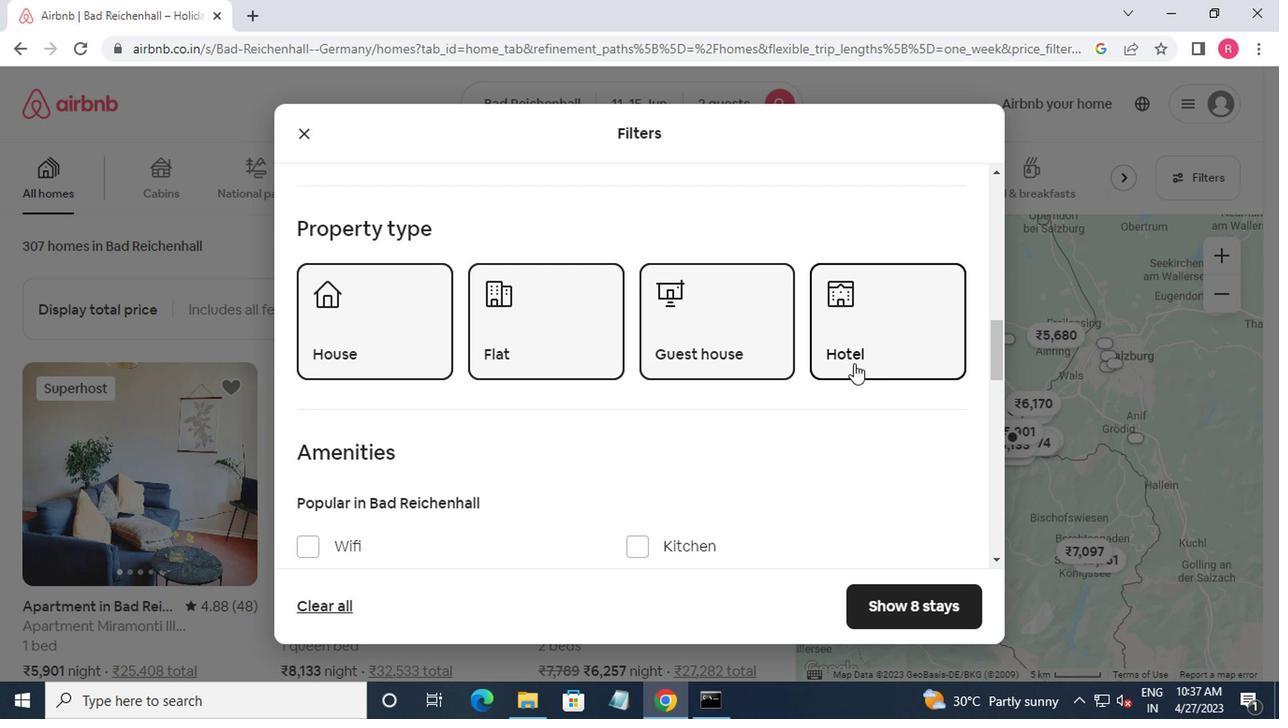
Action: Mouse moved to (822, 379)
Screenshot: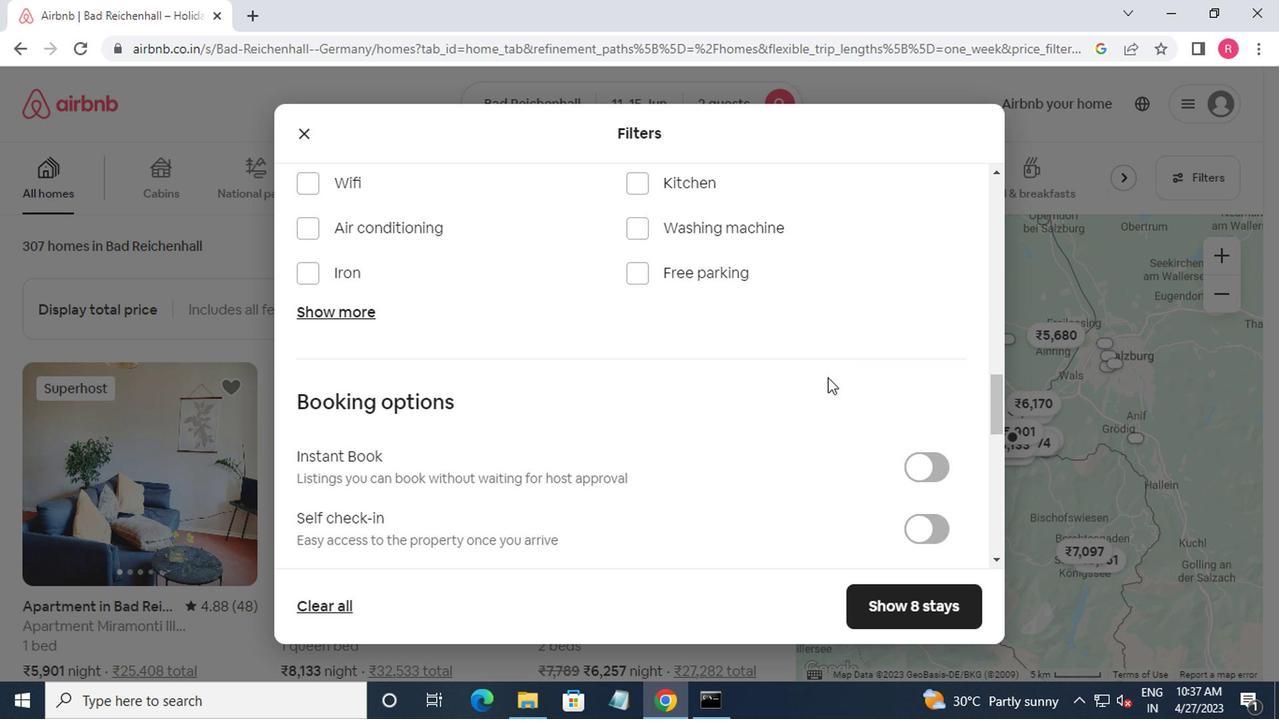 
Action: Mouse scrolled (822, 379) with delta (0, 0)
Screenshot: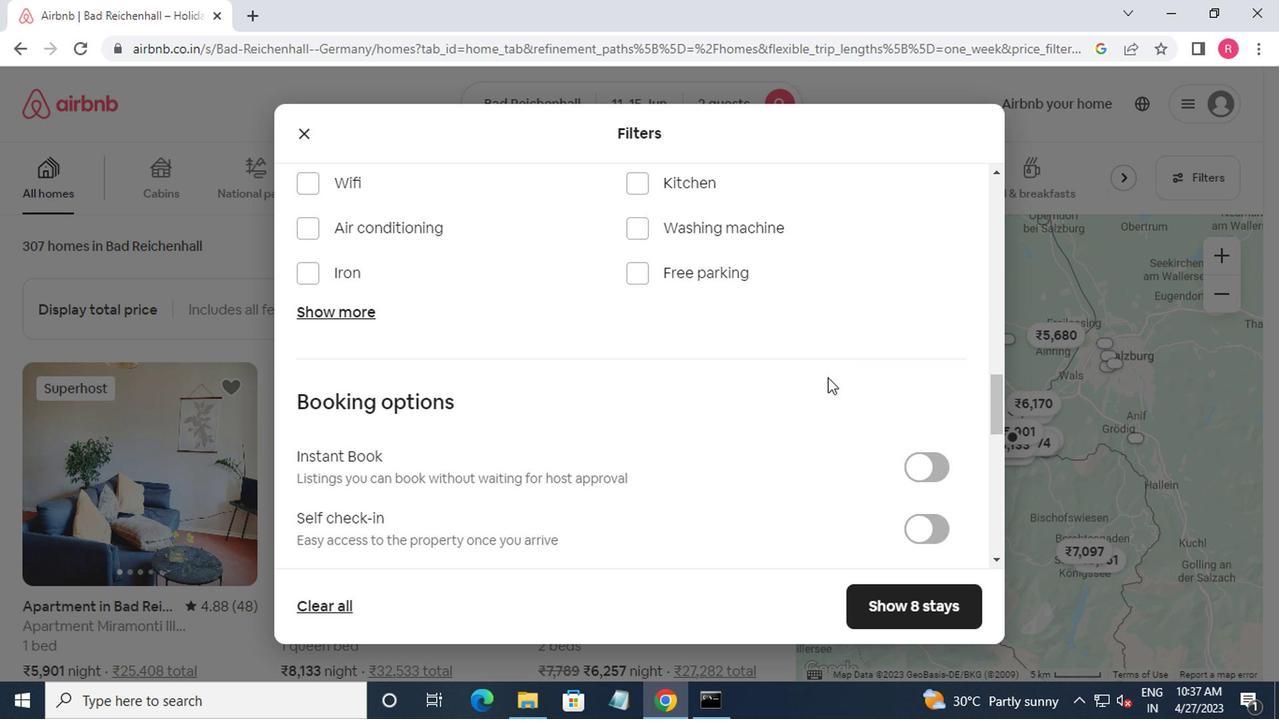 
Action: Mouse moved to (822, 381)
Screenshot: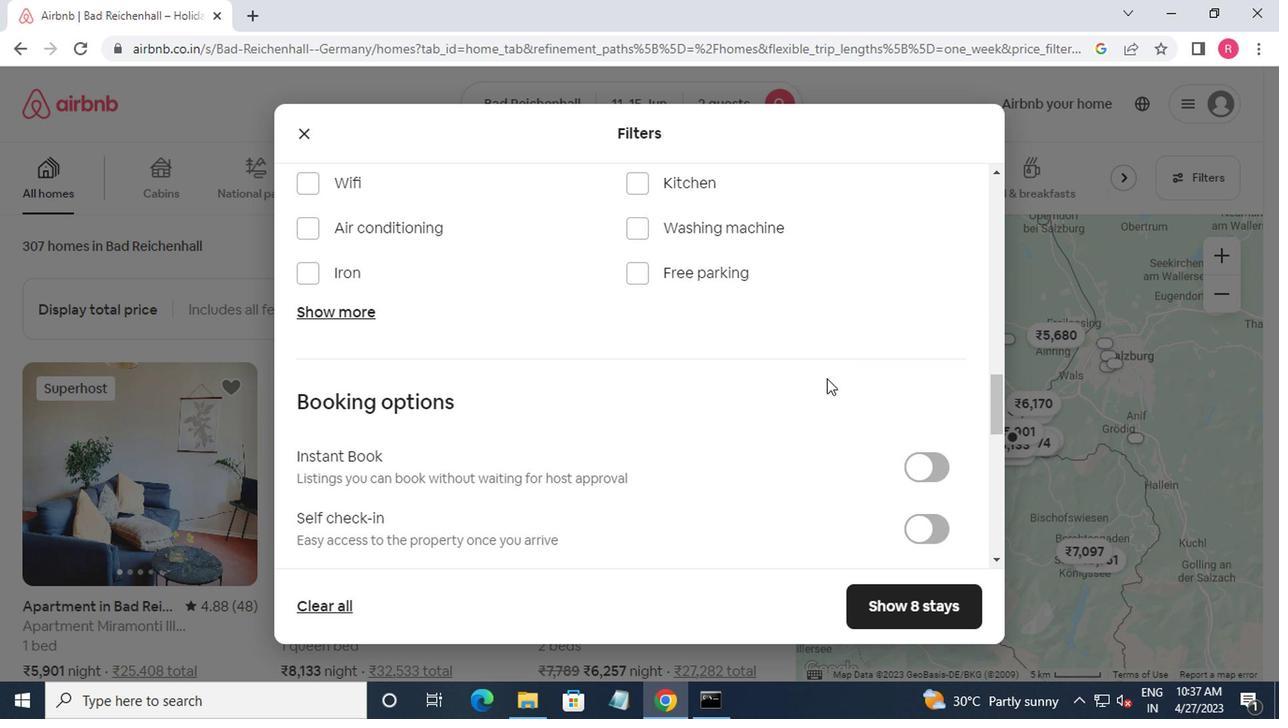 
Action: Mouse scrolled (822, 381) with delta (0, 0)
Screenshot: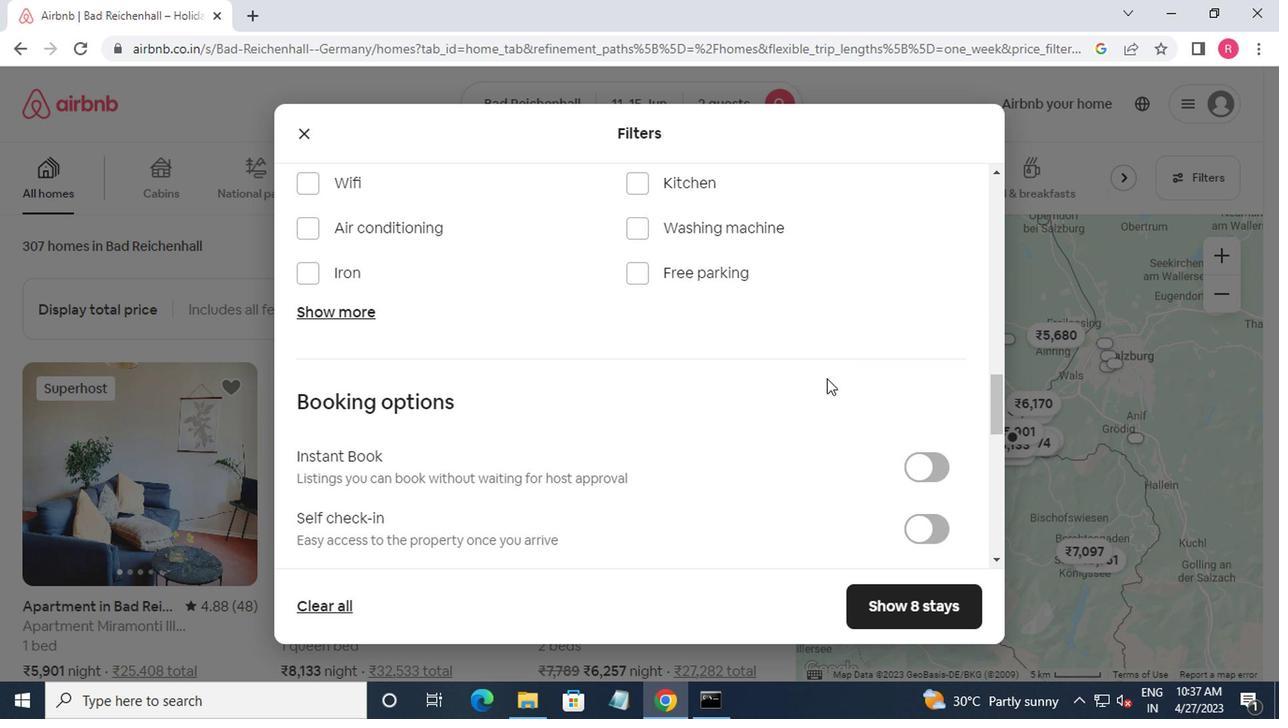 
Action: Mouse moved to (914, 351)
Screenshot: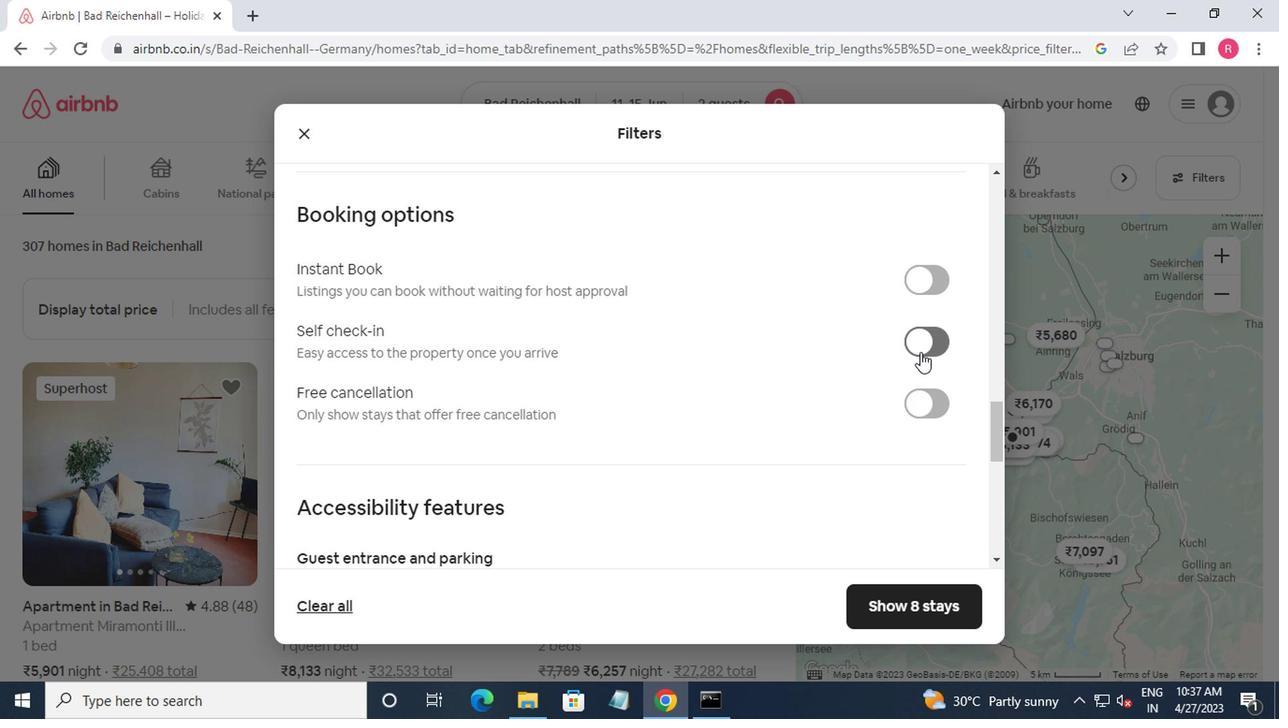 
Action: Mouse pressed left at (914, 351)
Screenshot: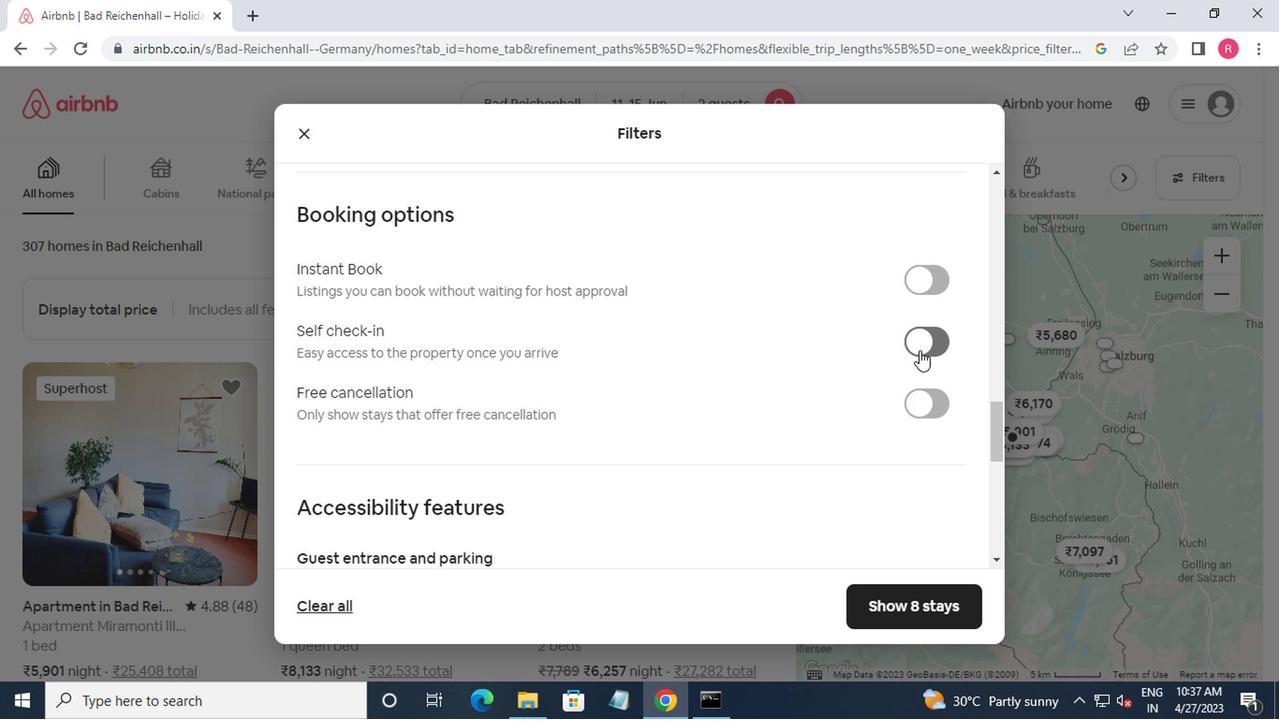 
Action: Mouse scrolled (914, 349) with delta (0, -1)
Screenshot: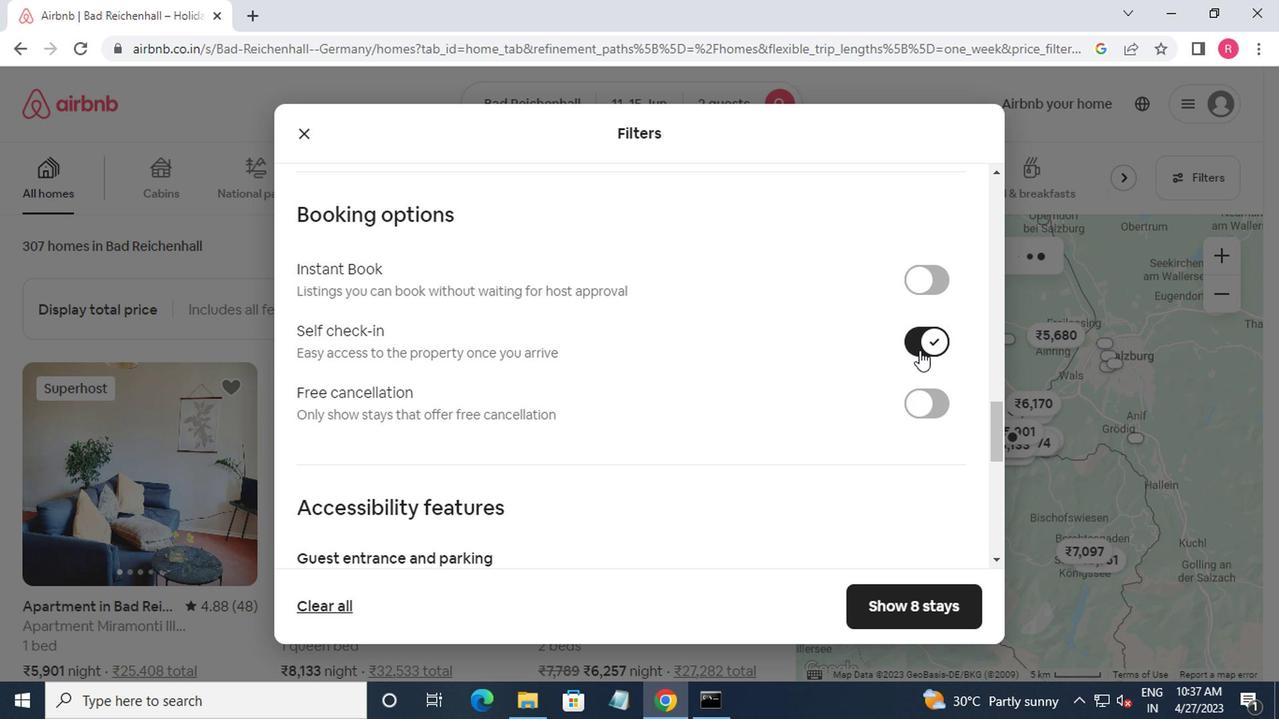 
Action: Mouse scrolled (914, 349) with delta (0, -1)
Screenshot: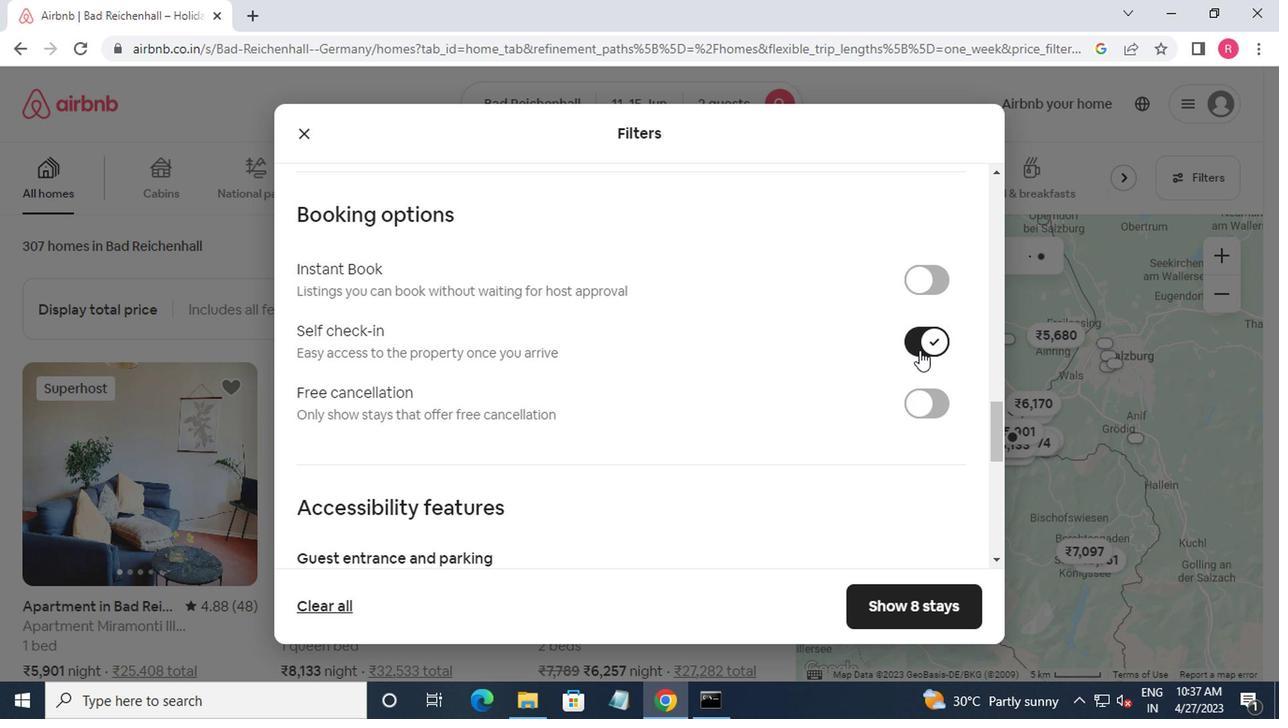 
Action: Mouse scrolled (914, 349) with delta (0, -1)
Screenshot: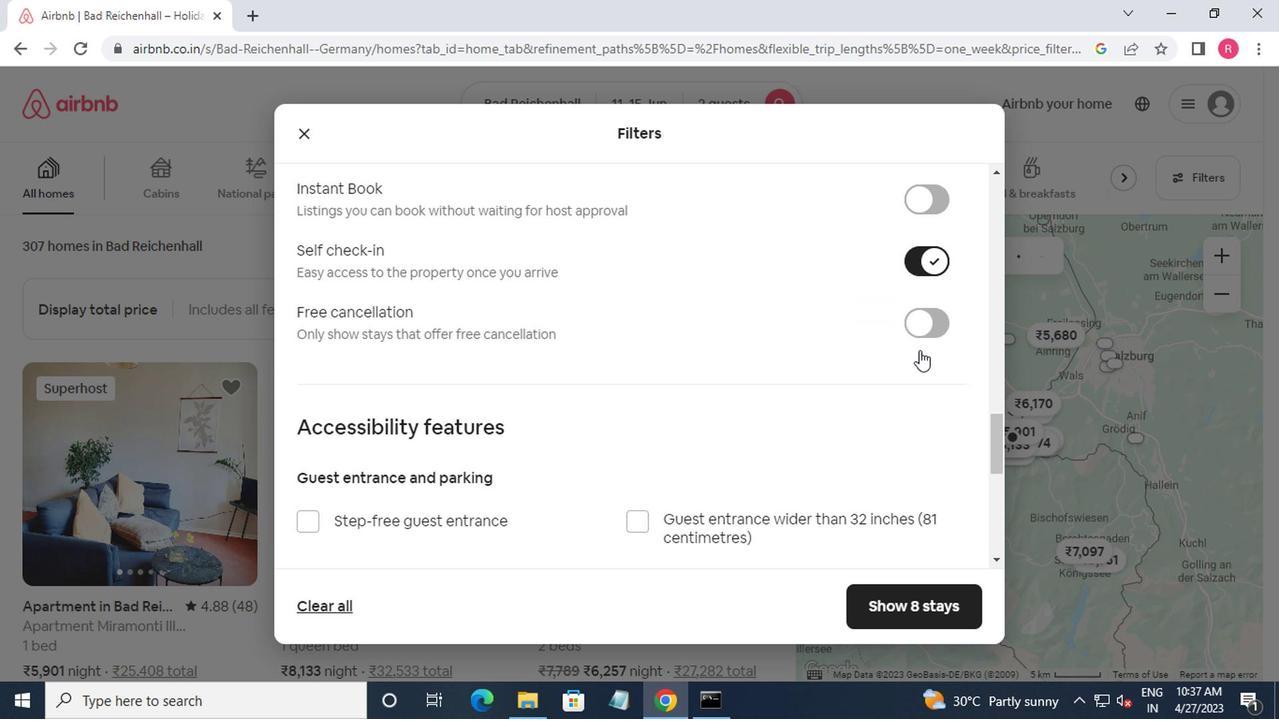 
Action: Mouse moved to (912, 351)
Screenshot: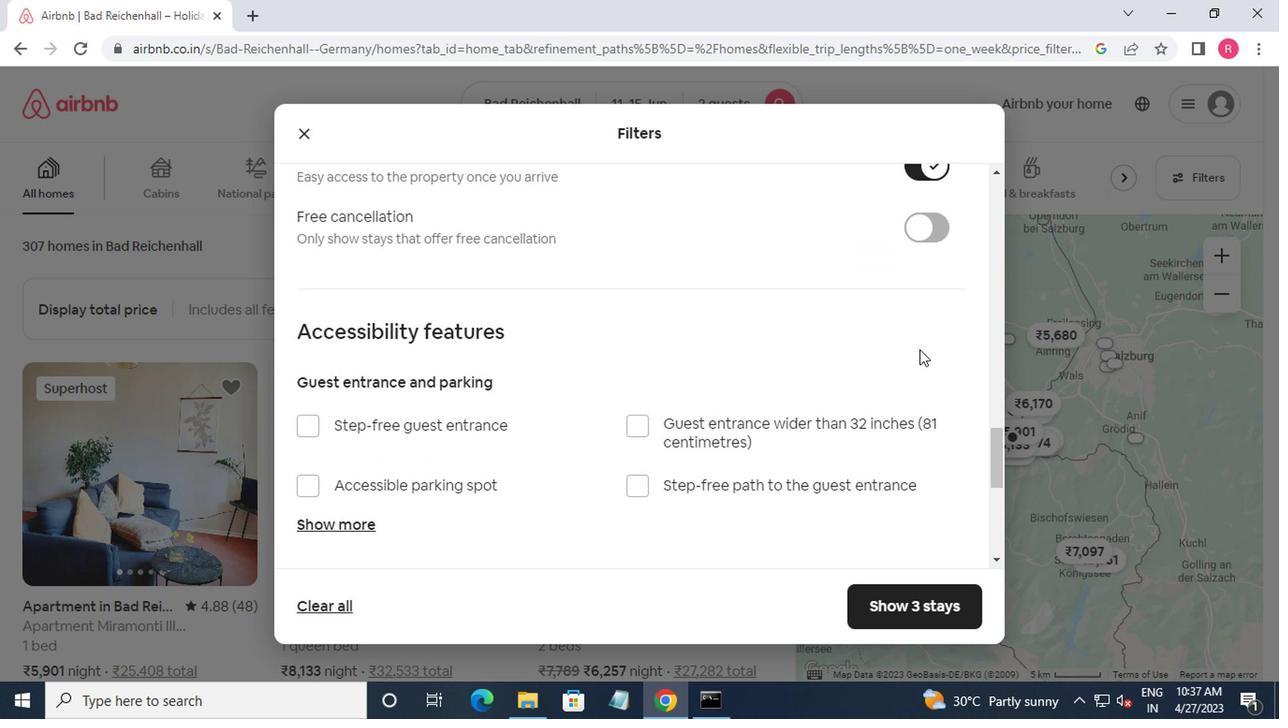 
Action: Mouse scrolled (912, 351) with delta (0, 0)
Screenshot: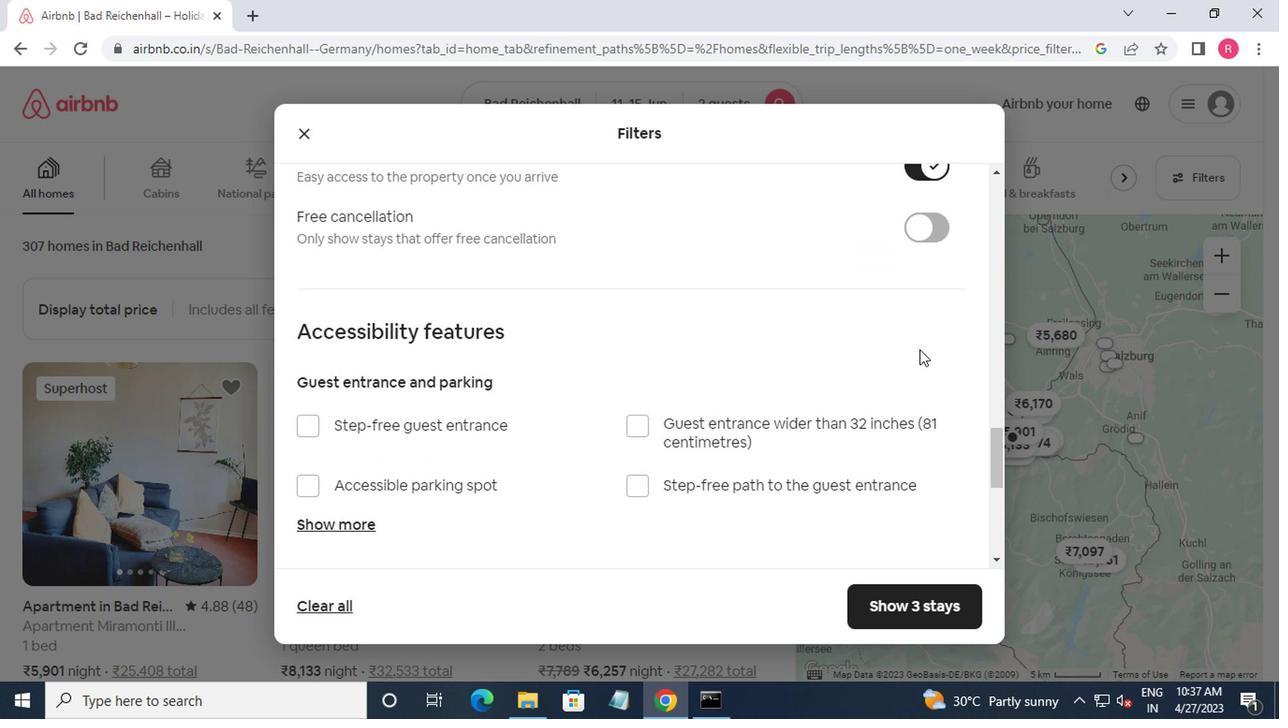 
Action: Mouse moved to (910, 353)
Screenshot: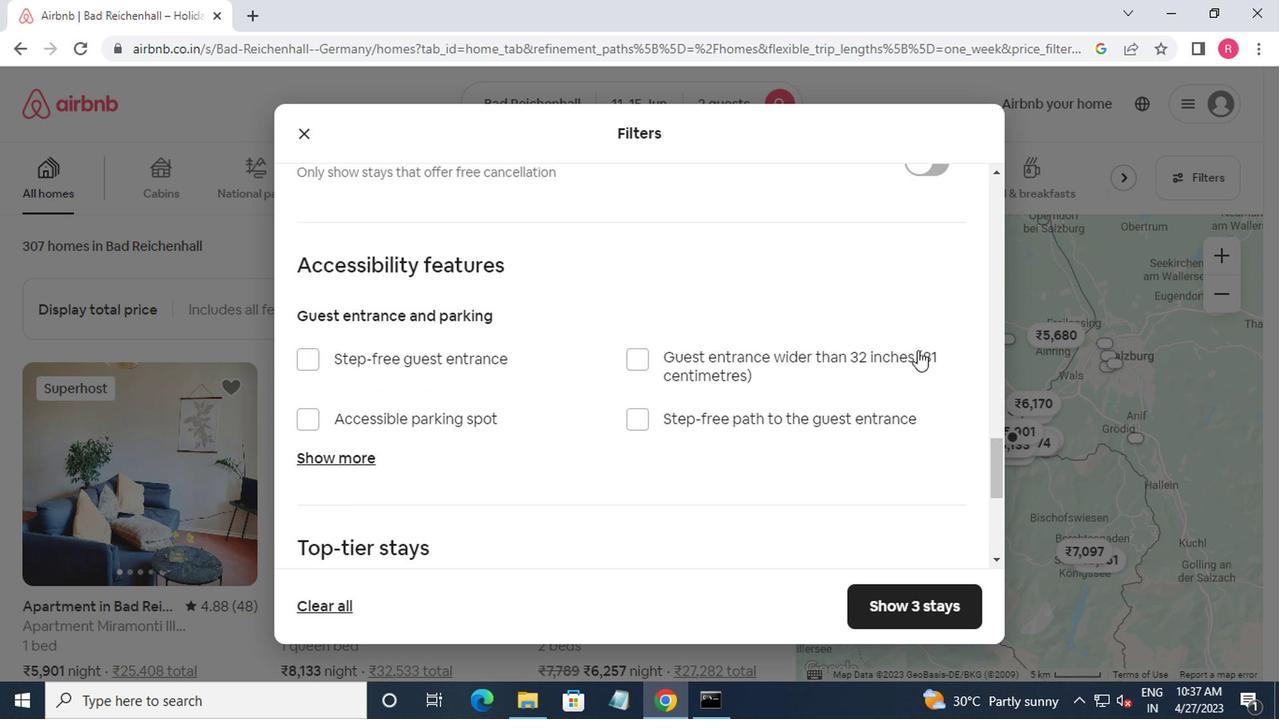 
Action: Mouse scrolled (910, 353) with delta (0, 0)
Screenshot: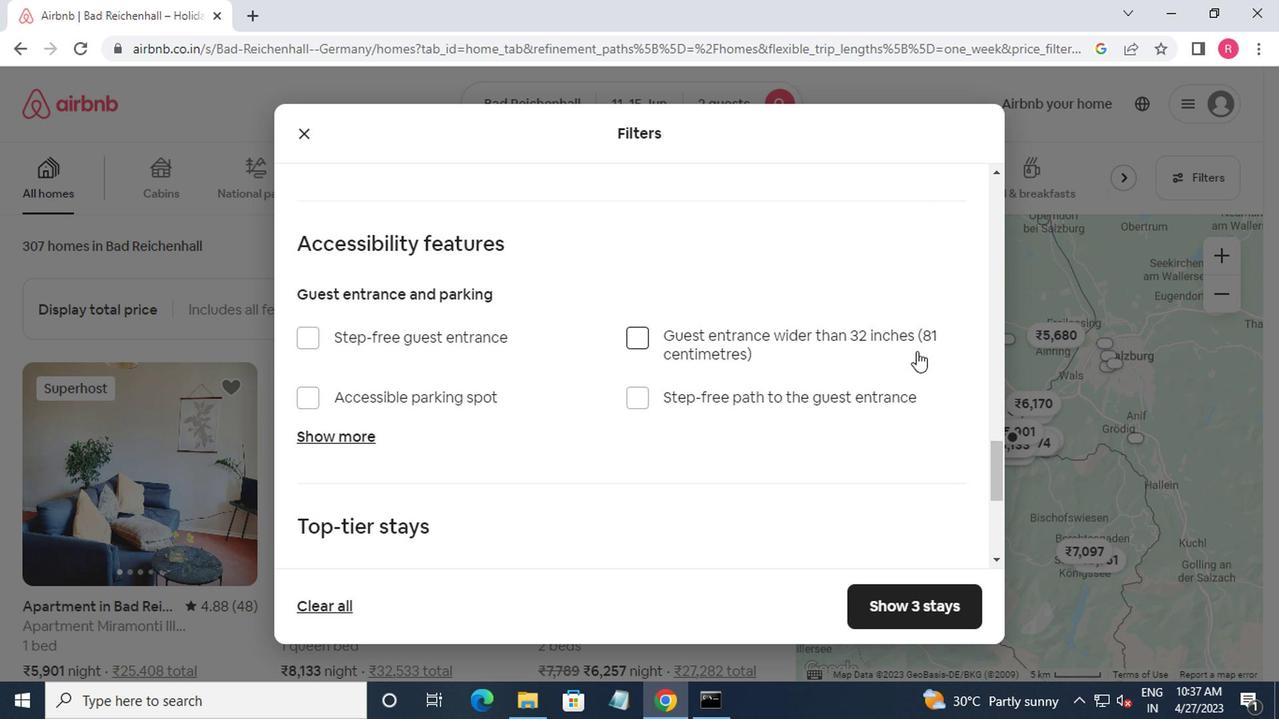 
Action: Mouse moved to (882, 360)
Screenshot: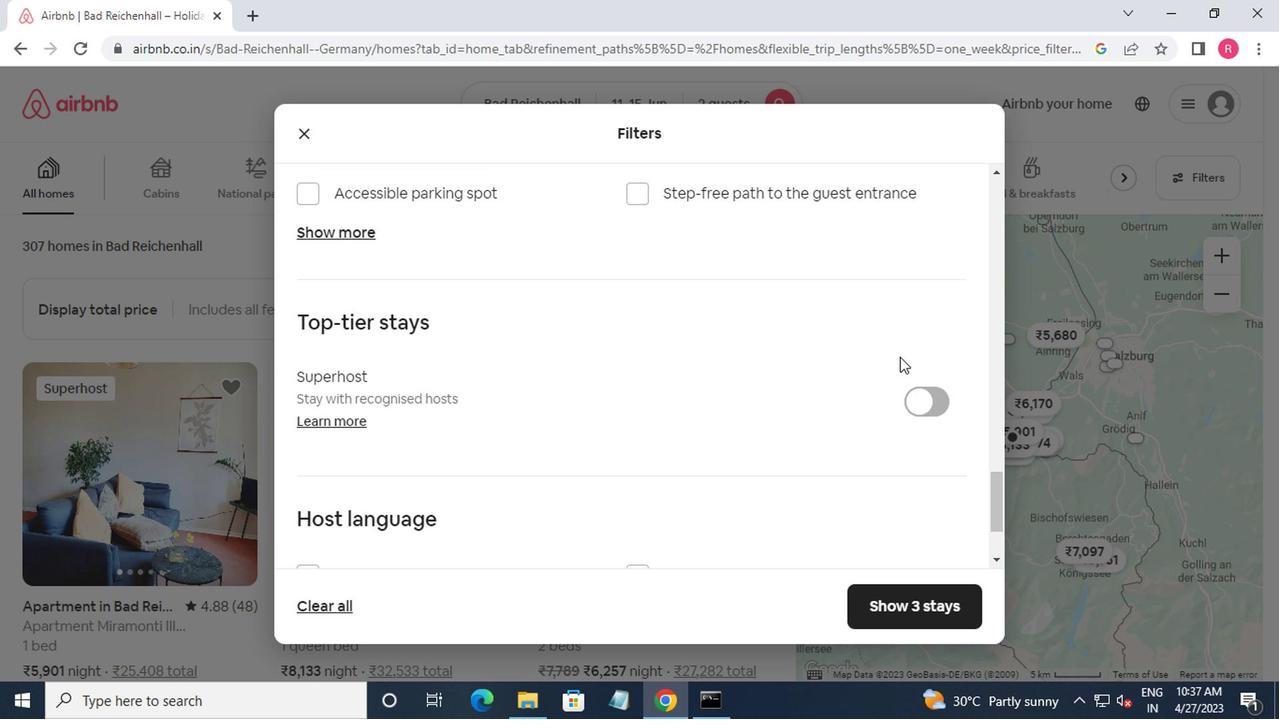 
Action: Mouse scrolled (882, 359) with delta (0, -1)
Screenshot: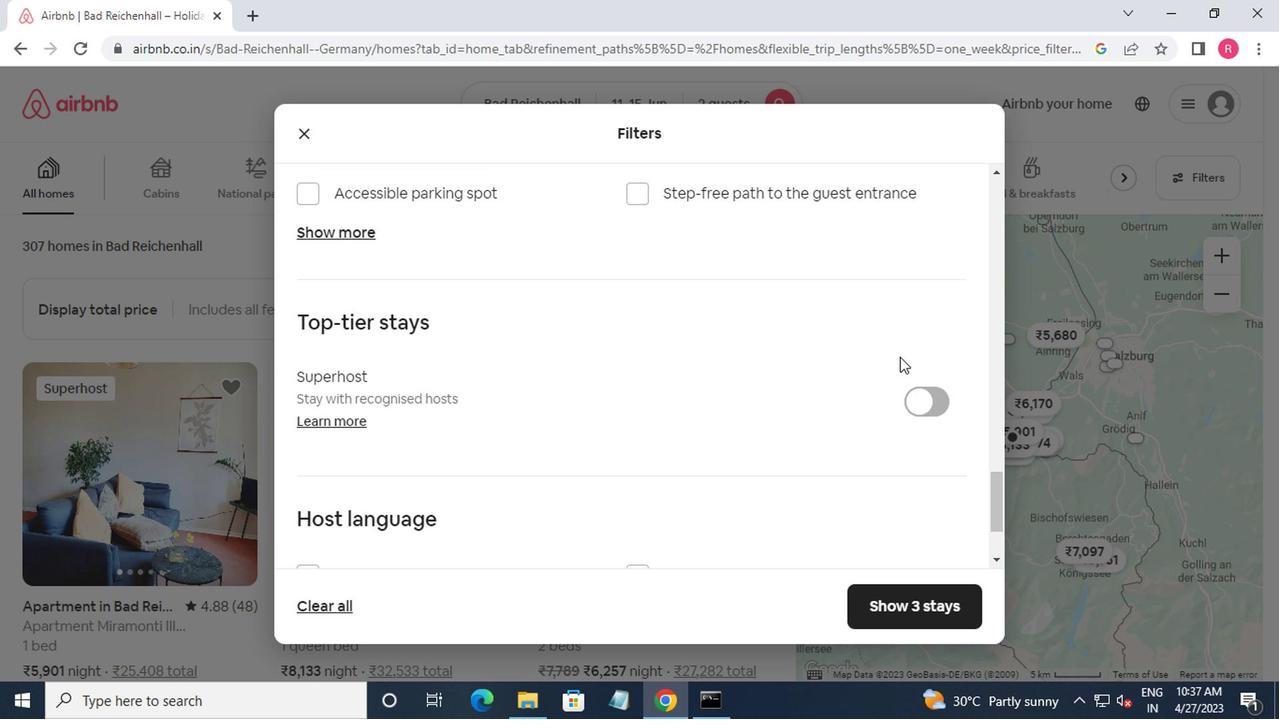 
Action: Mouse moved to (871, 365)
Screenshot: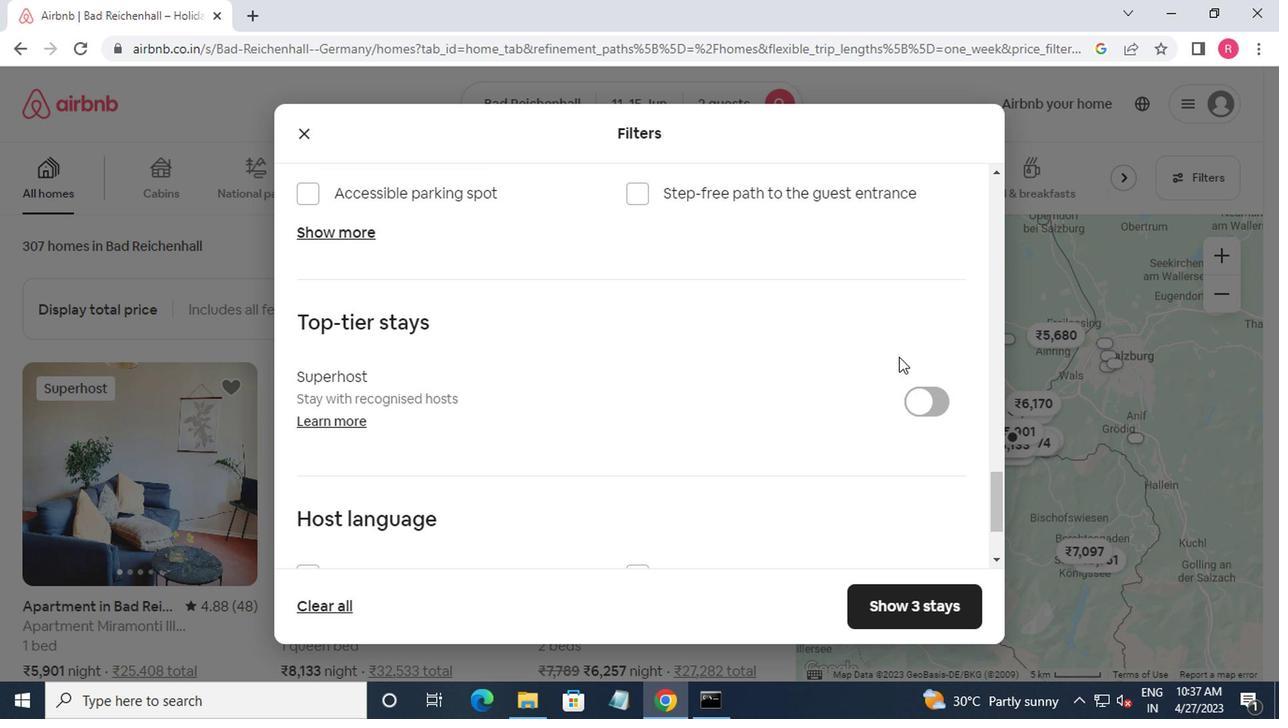 
Action: Mouse scrolled (871, 363) with delta (0, -1)
Screenshot: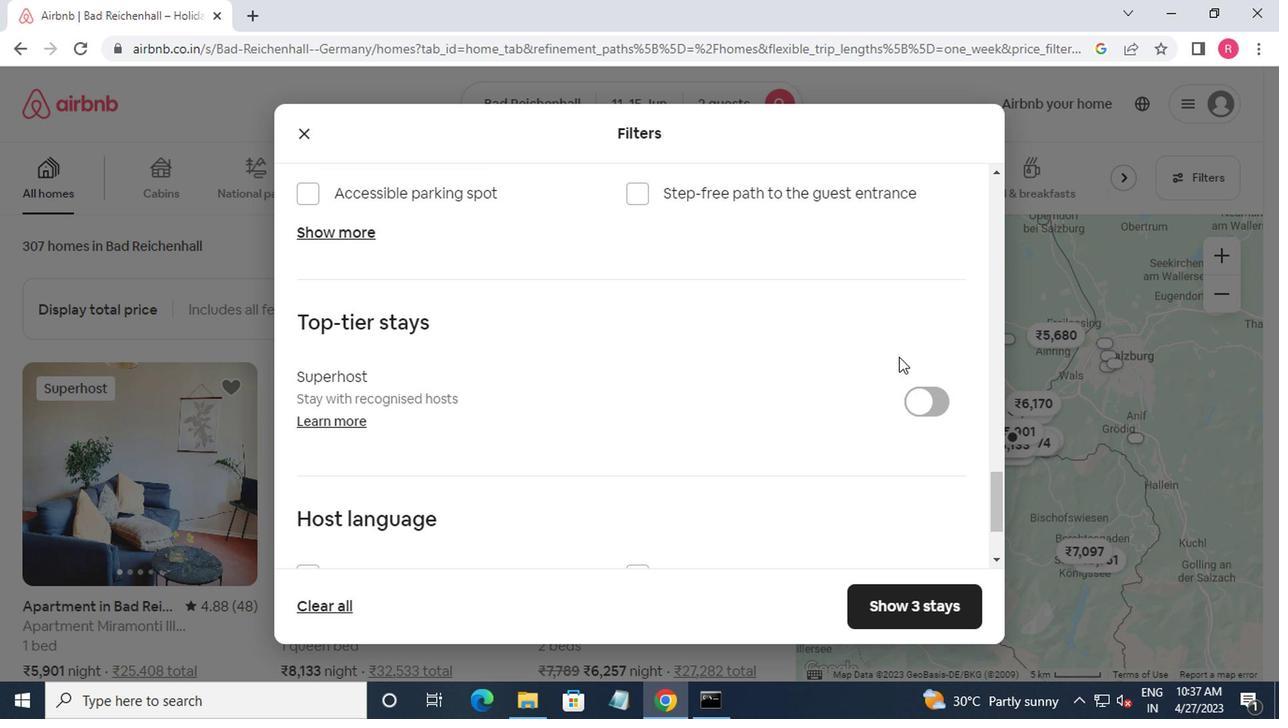 
Action: Mouse moved to (857, 373)
Screenshot: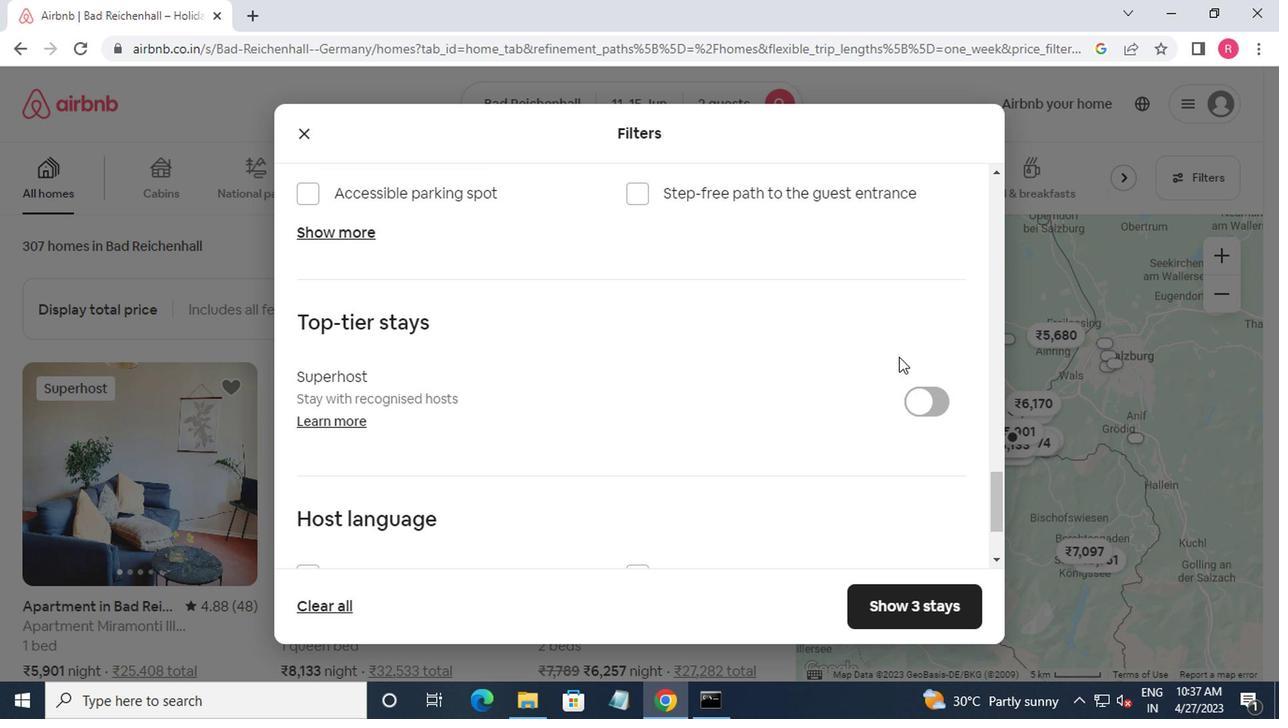 
Action: Mouse scrolled (857, 372) with delta (0, -1)
Screenshot: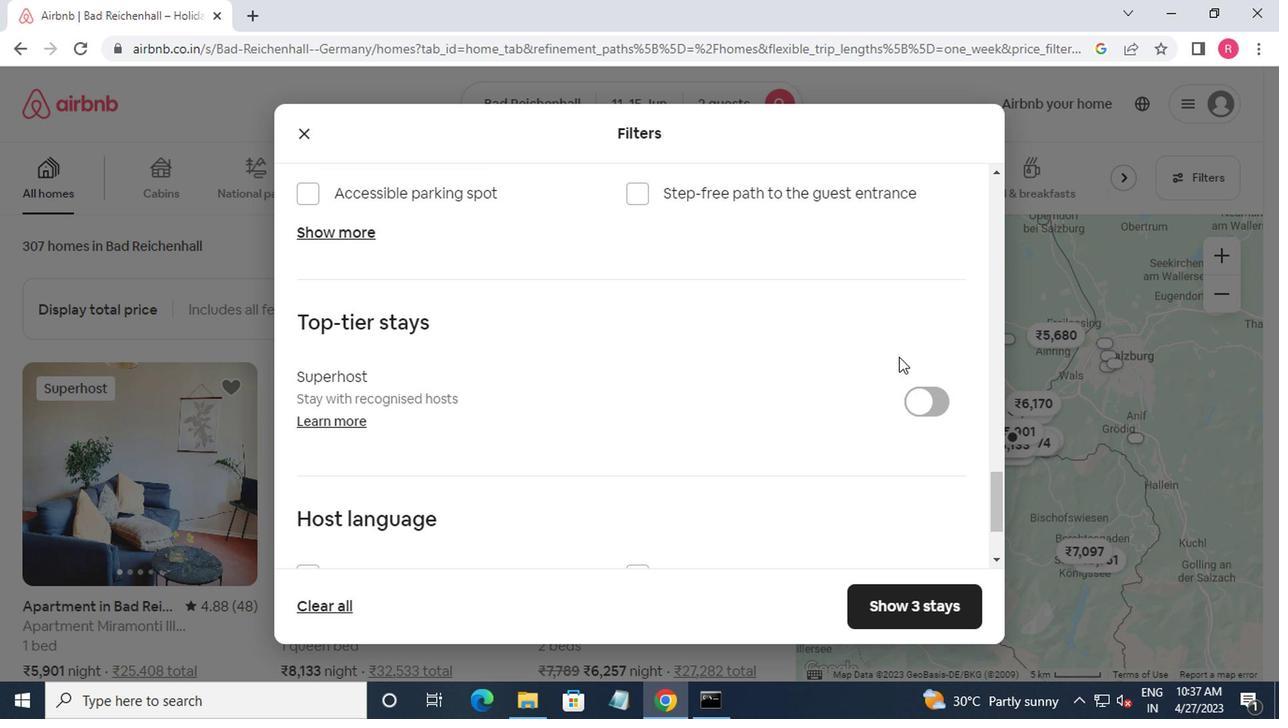 
Action: Mouse moved to (822, 390)
Screenshot: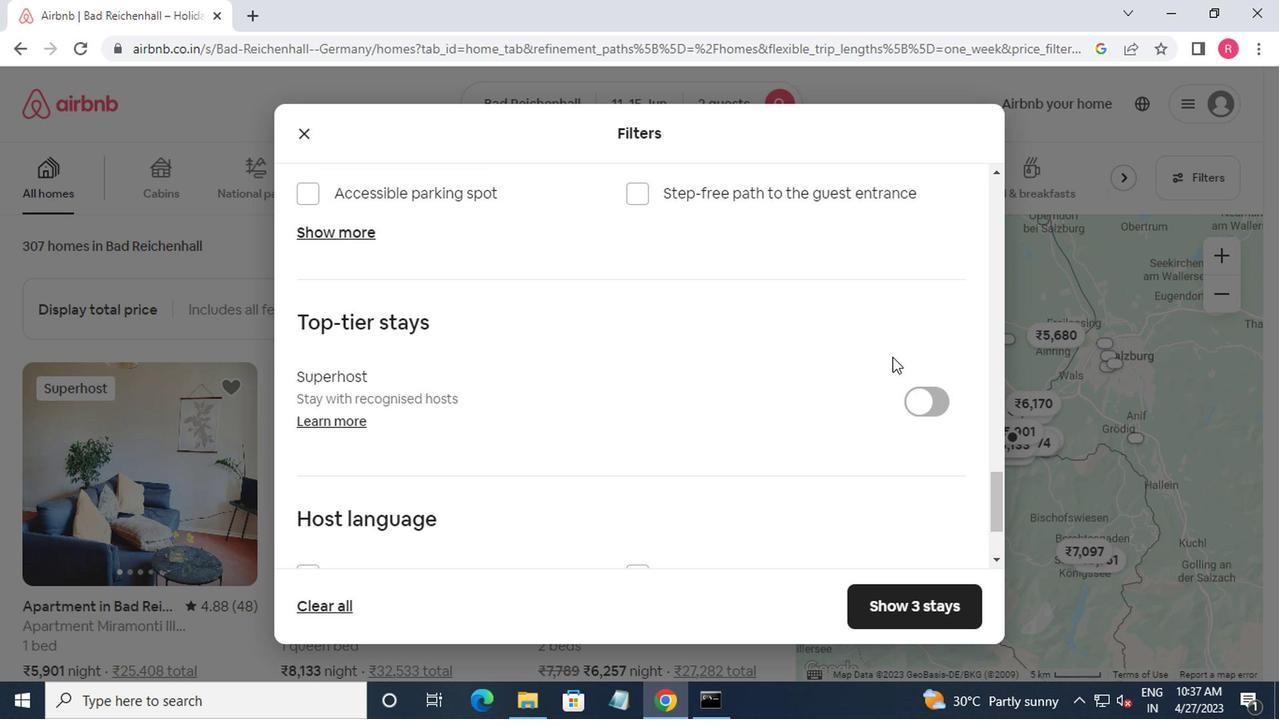 
Action: Mouse scrolled (822, 389) with delta (0, 0)
Screenshot: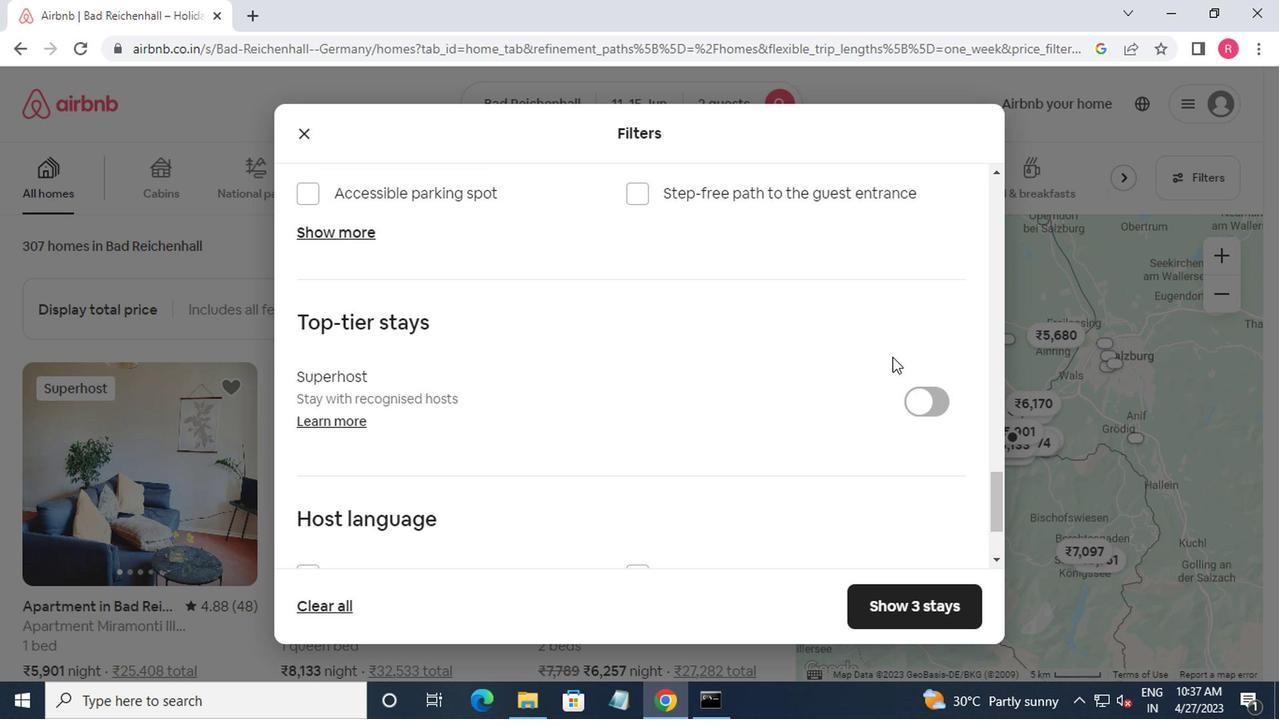 
Action: Mouse moved to (685, 440)
Screenshot: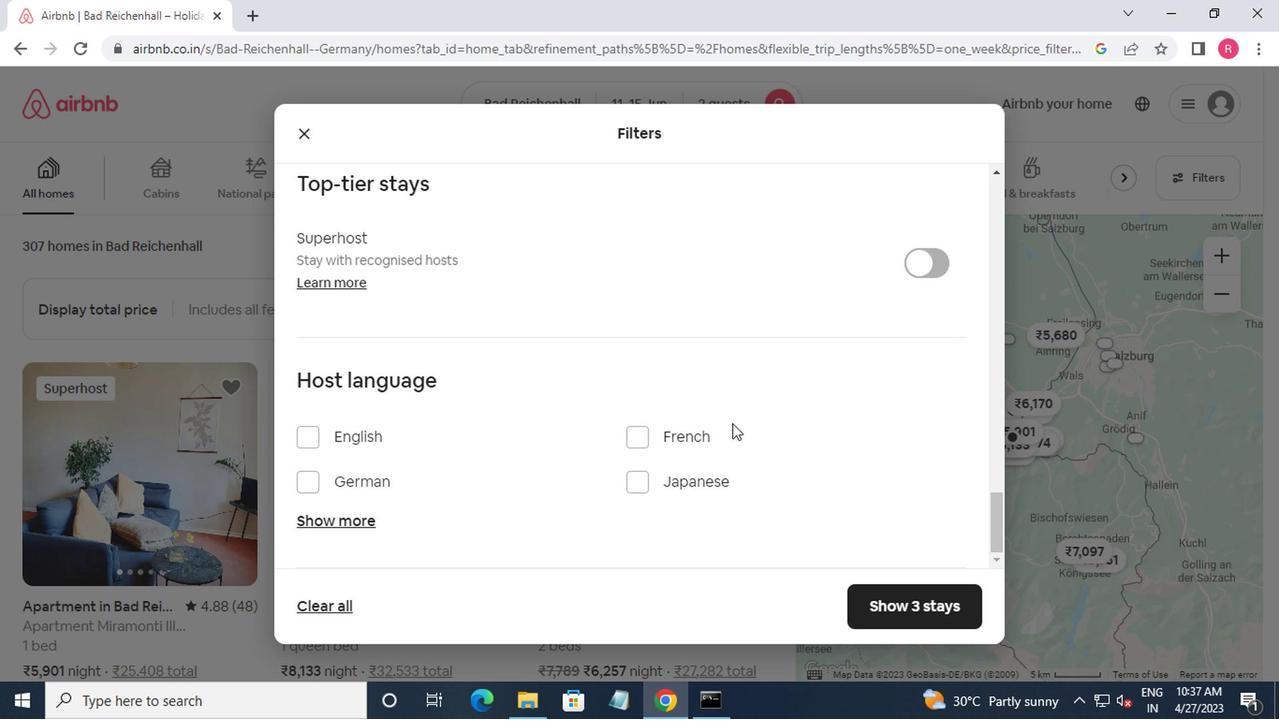 
Action: Mouse scrolled (685, 439) with delta (0, -1)
Screenshot: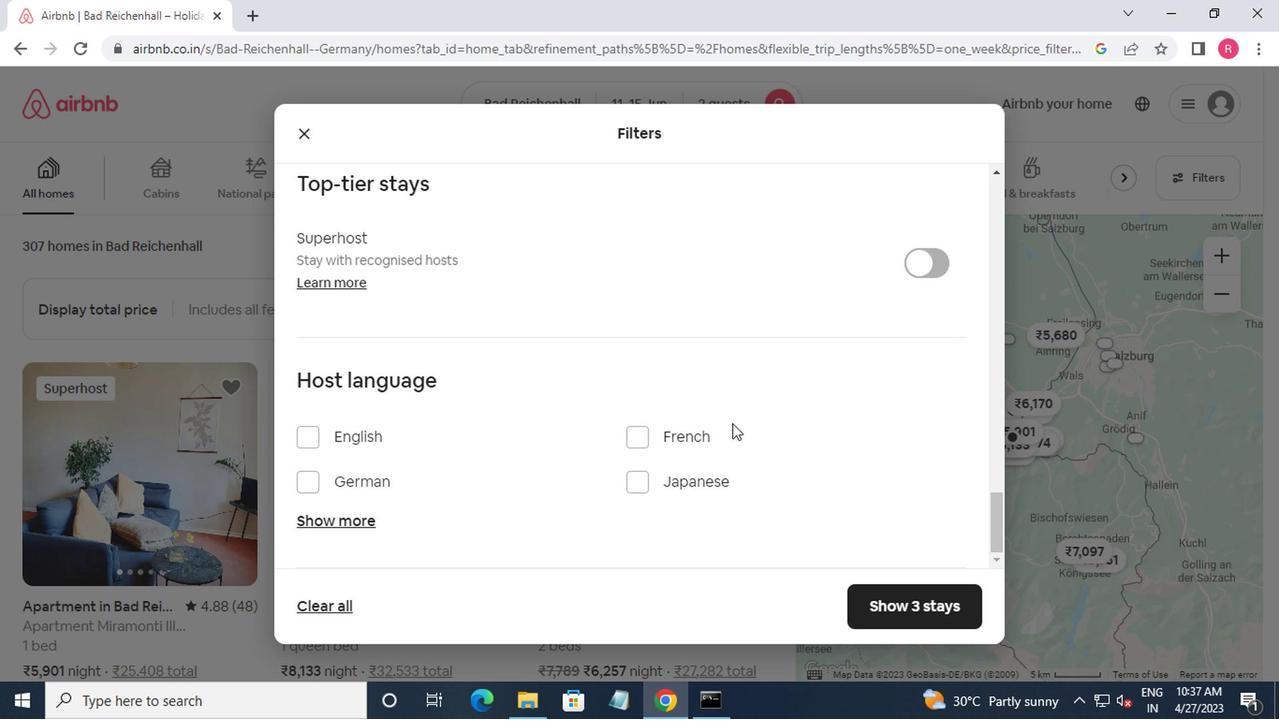 
Action: Mouse moved to (659, 447)
Screenshot: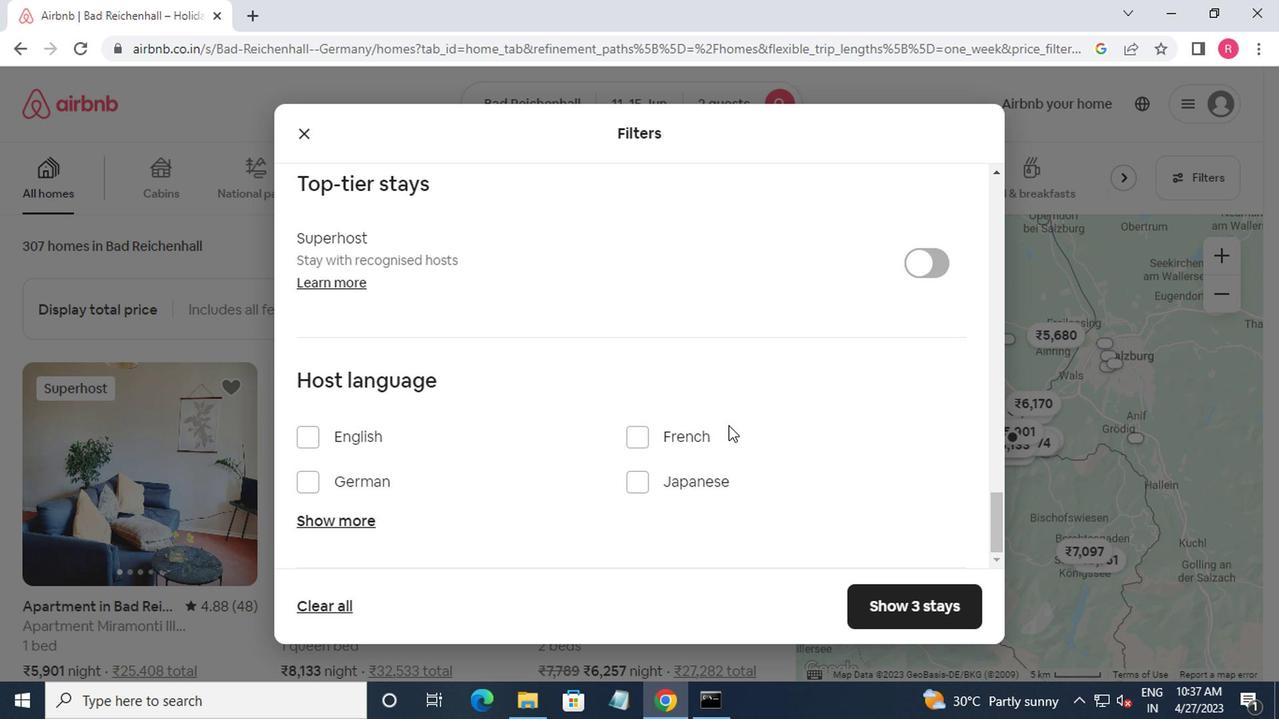 
Action: Mouse scrolled (659, 447) with delta (0, 0)
Screenshot: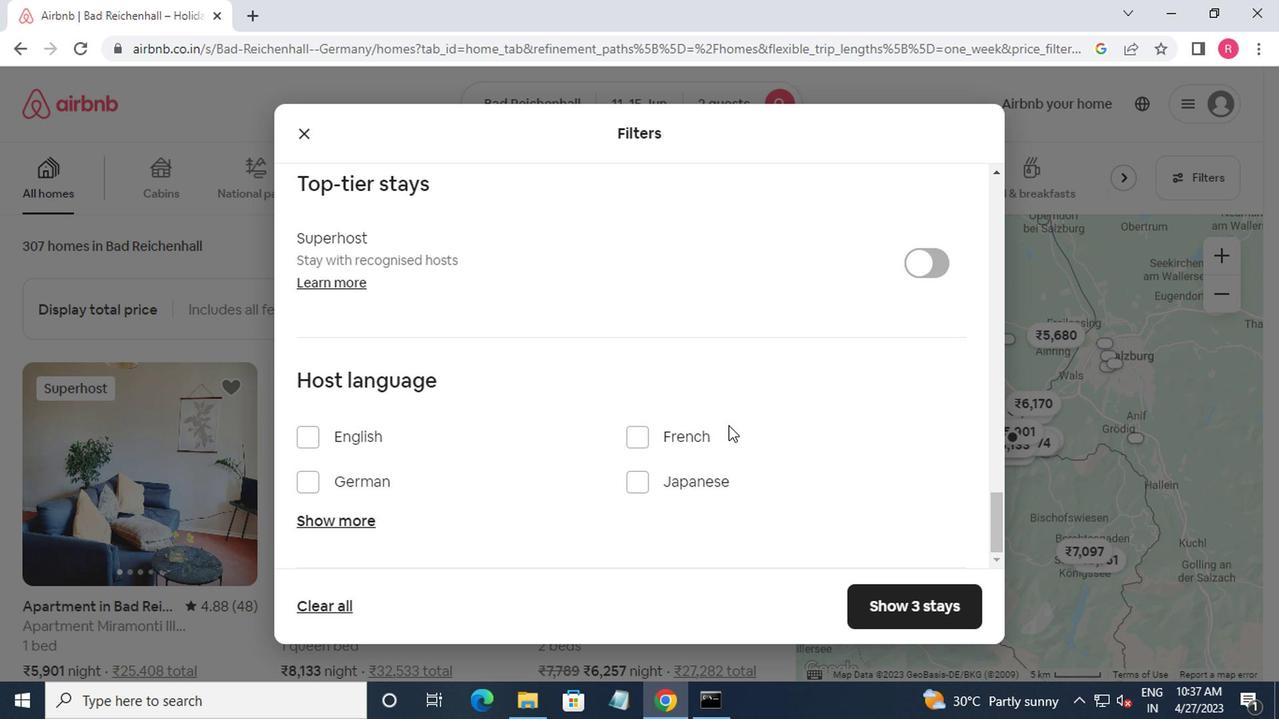 
Action: Mouse moved to (301, 441)
Screenshot: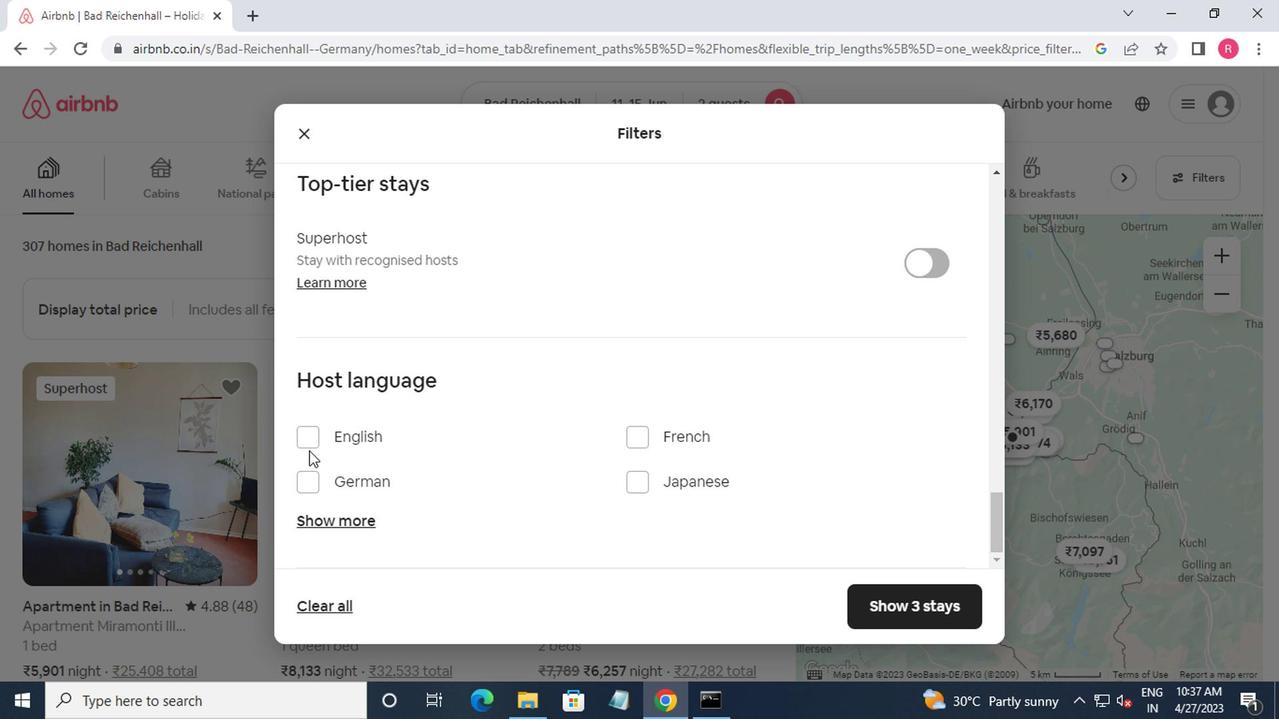 
Action: Mouse pressed left at (301, 441)
Screenshot: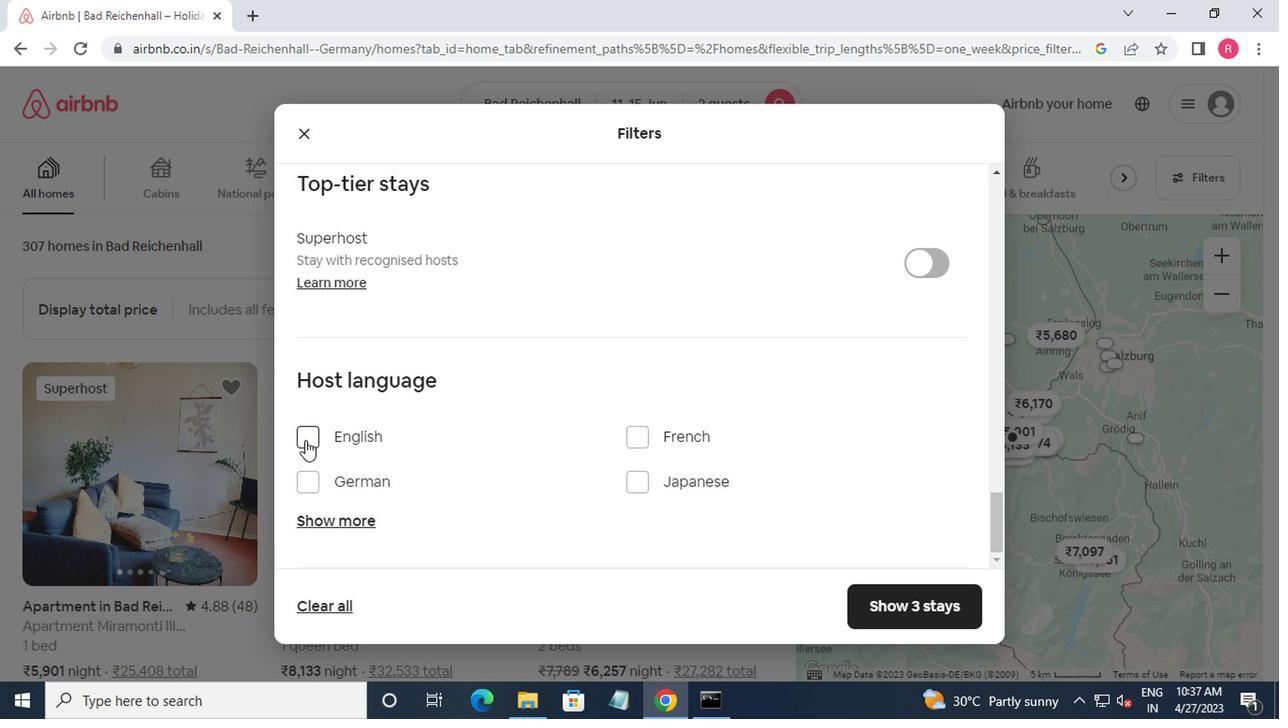 
Action: Mouse moved to (886, 605)
Screenshot: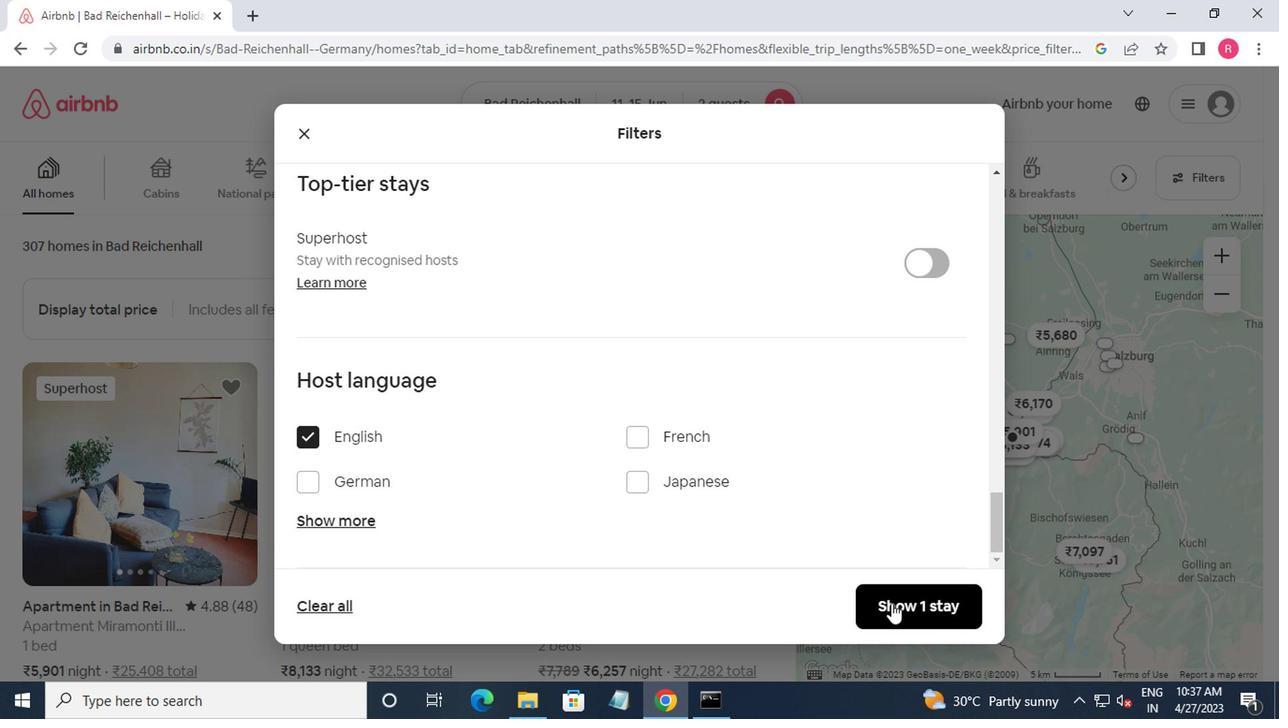 
Action: Mouse pressed left at (886, 605)
Screenshot: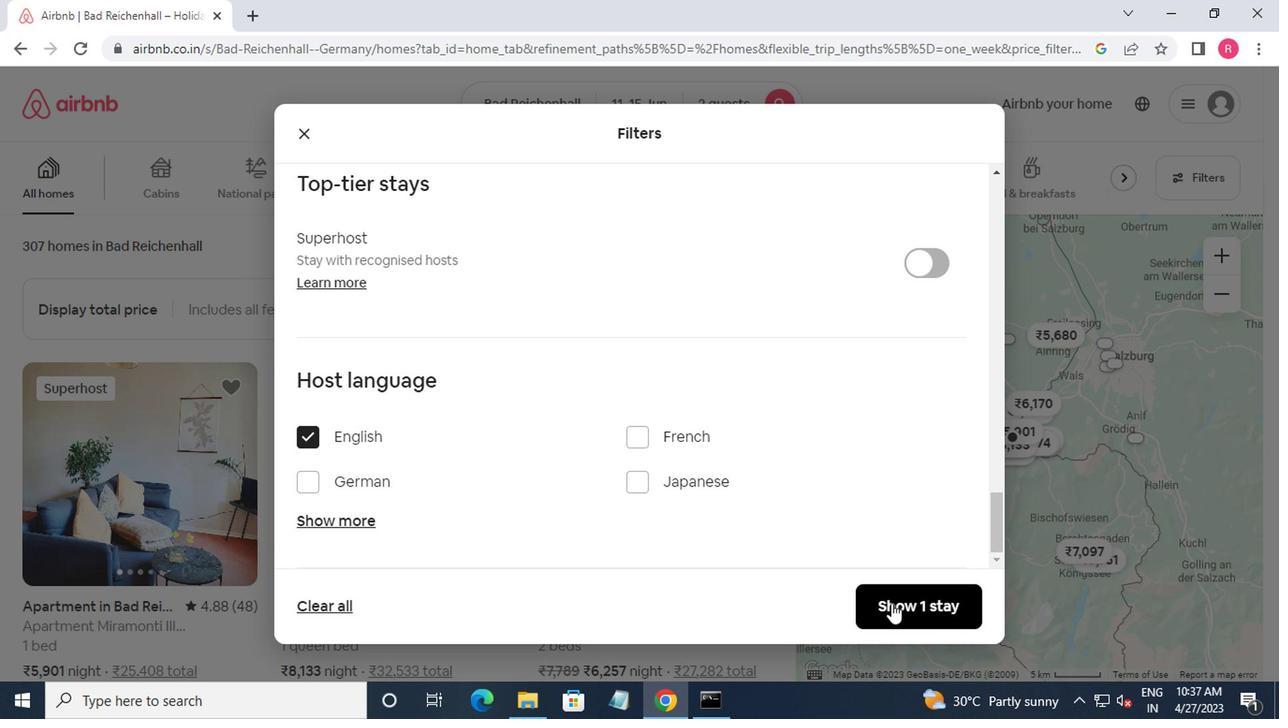 
Action: Mouse moved to (885, 605)
Screenshot: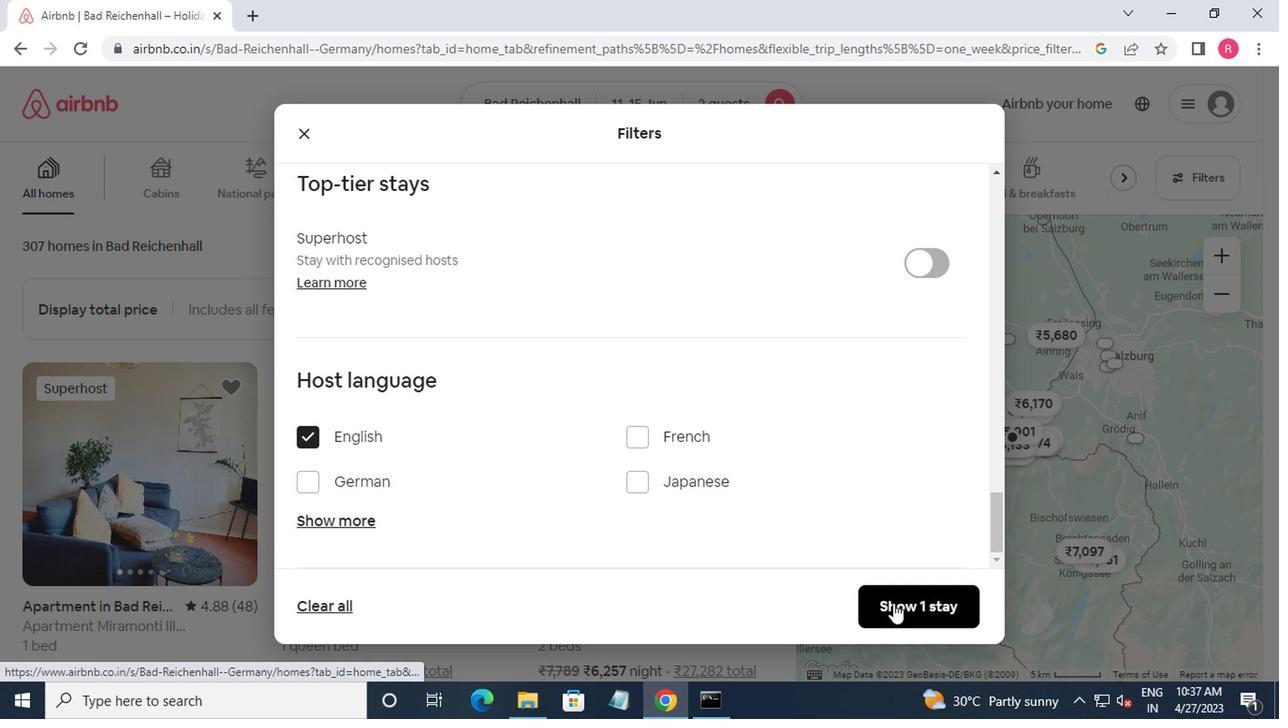 
